 Task: Look for space in Barbate de Franco, Spain from 10th June, 2023 to 25th June, 2023 for 4 adults in price range Rs.10000 to Rs.15000. Place can be private room with 4 bedrooms having 4 beds and 4 bathrooms. Property type can be house, flat, guest house, hotel. Amenities needed are: wifi, TV, free parkinig on premises, gym, breakfast. Booking option can be shelf check-in. Required host language is English.
Action: Mouse moved to (519, 118)
Screenshot: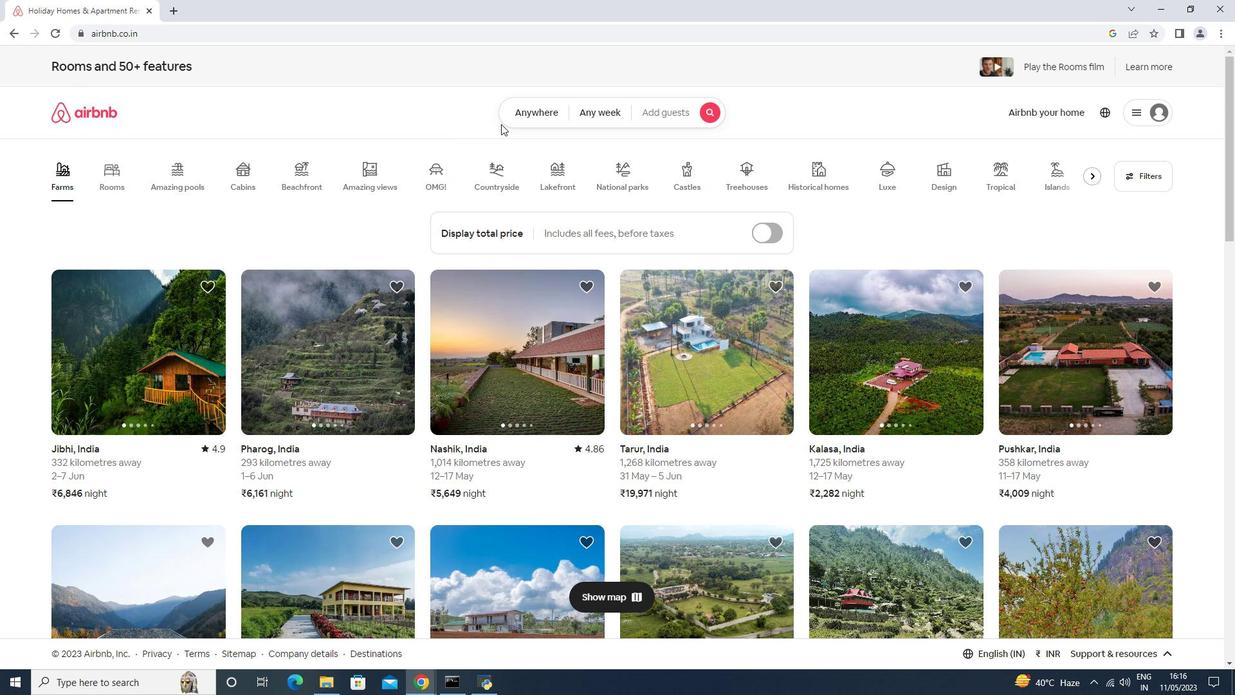 
Action: Mouse pressed left at (519, 118)
Screenshot: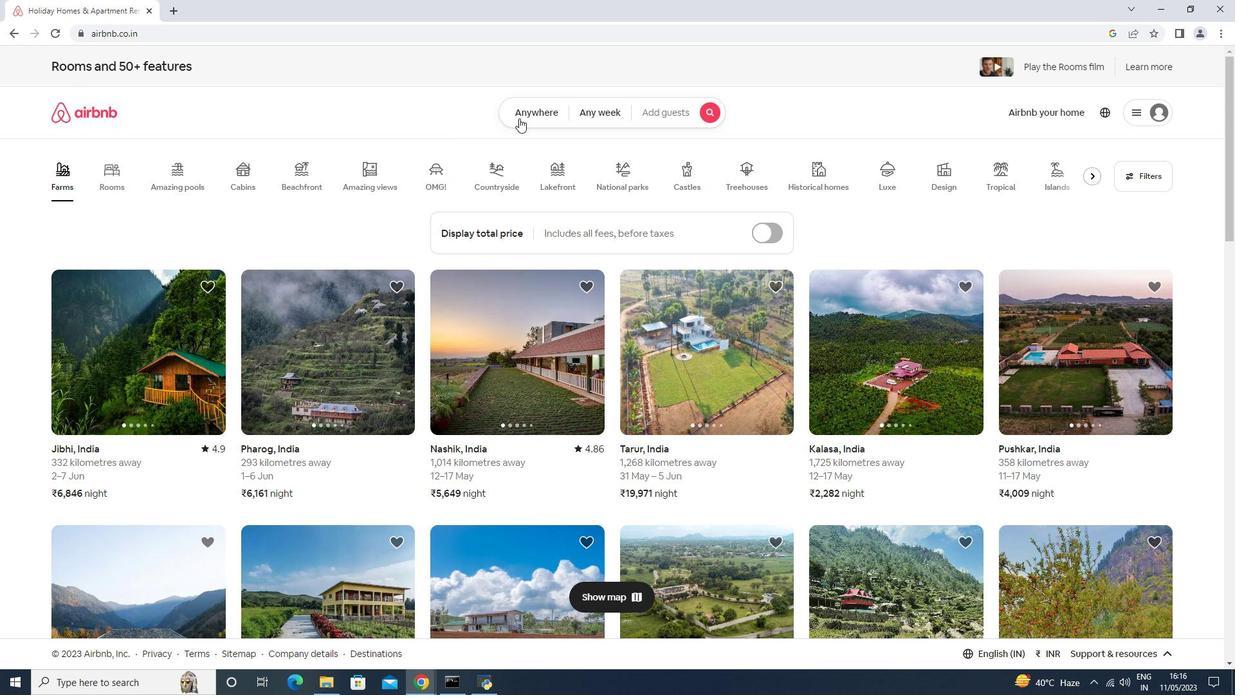 
Action: Mouse moved to (469, 148)
Screenshot: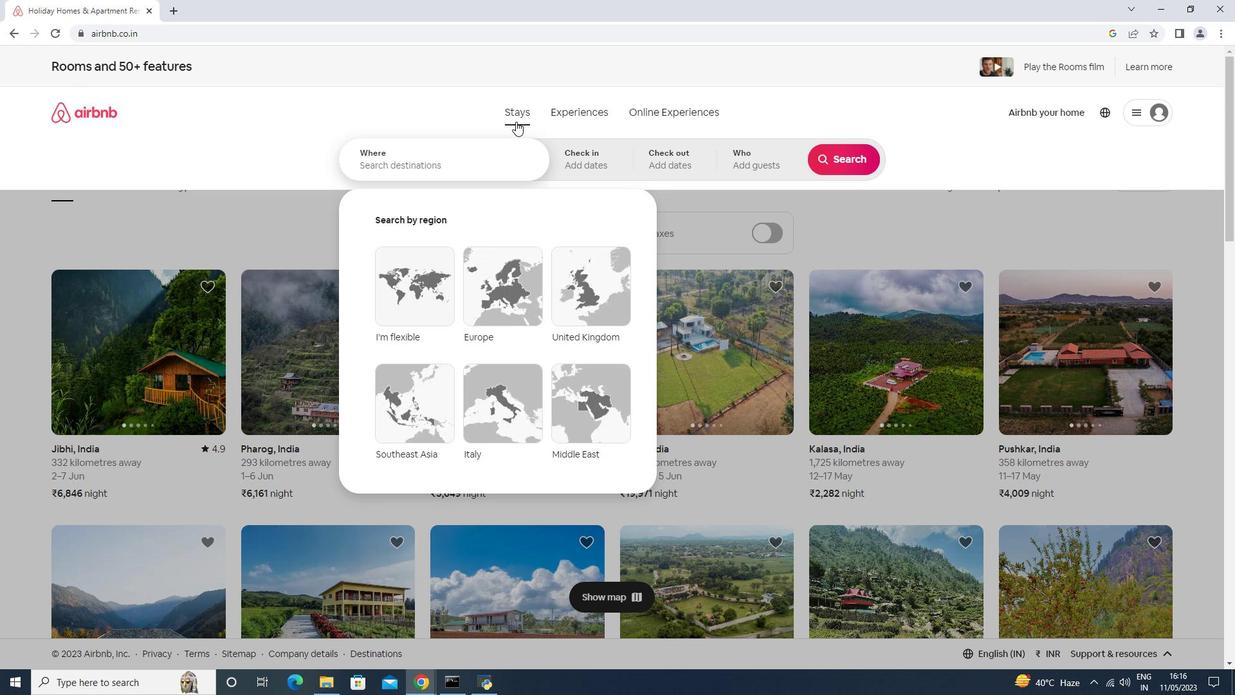 
Action: Mouse pressed left at (469, 148)
Screenshot: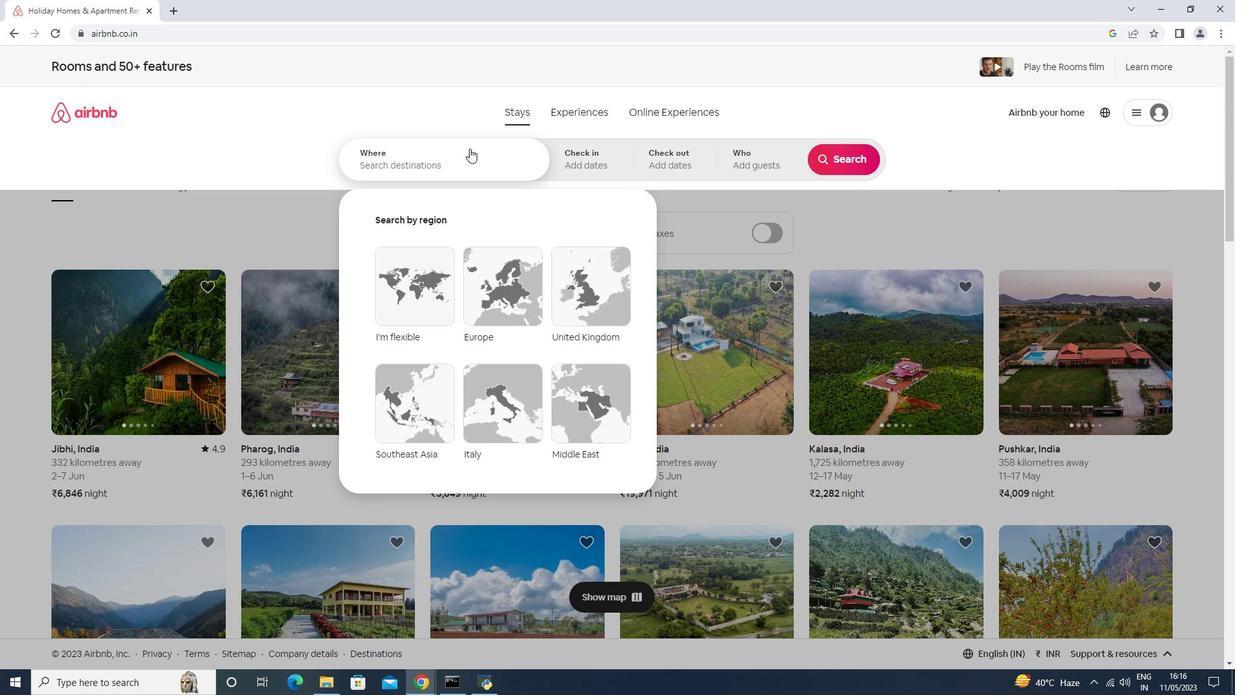 
Action: Key pressed <Key.shift>Barbate<Key.space>de<Key.space><Key.shift>Franco,<Key.space><Key.shift>Spainj<Key.backspace><Key.enter>
Screenshot: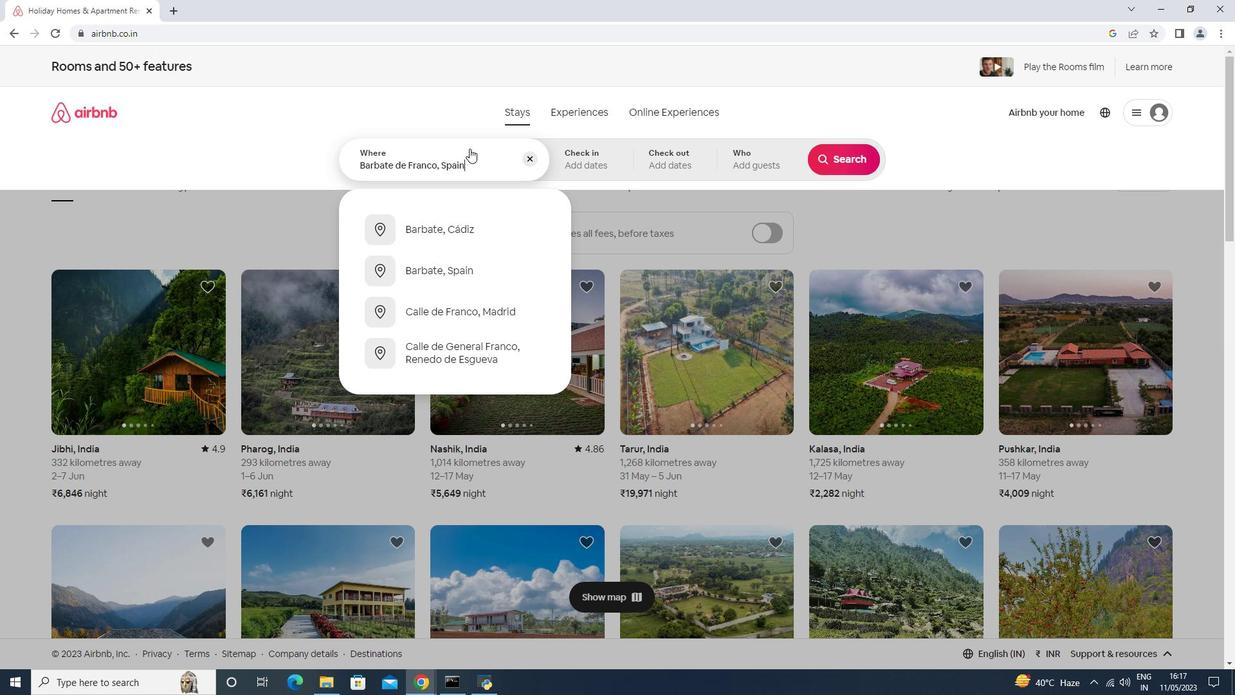 
Action: Mouse moved to (838, 355)
Screenshot: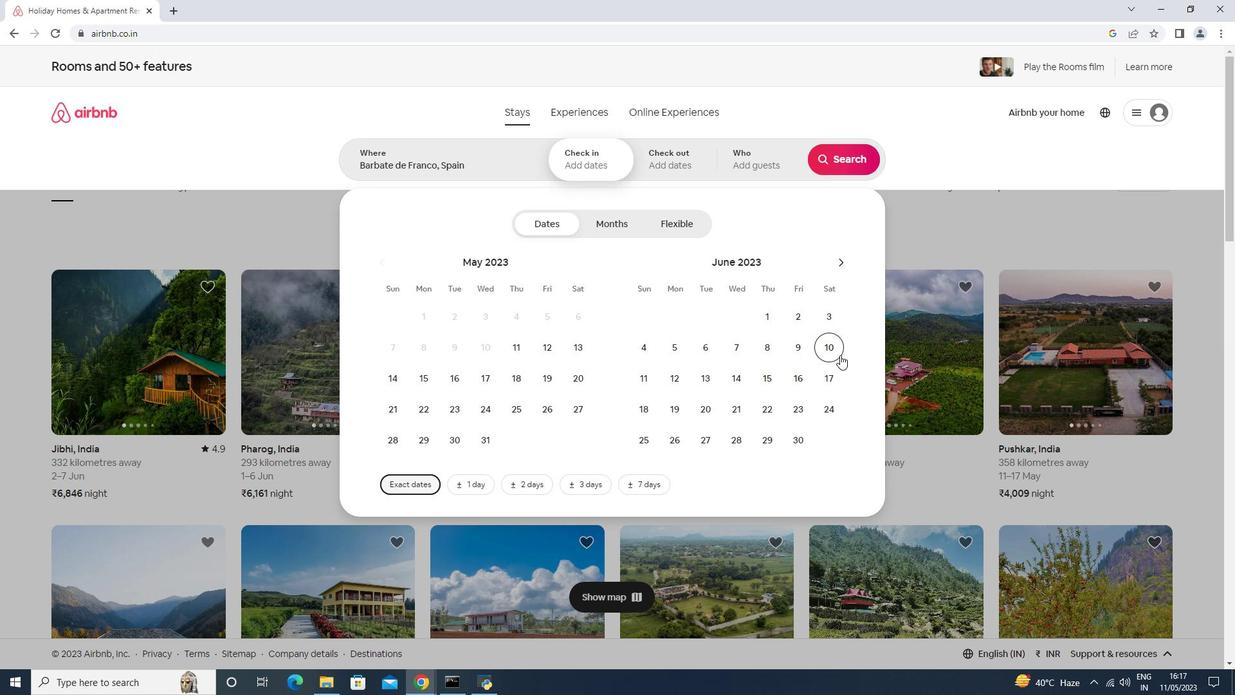
Action: Mouse pressed left at (838, 355)
Screenshot: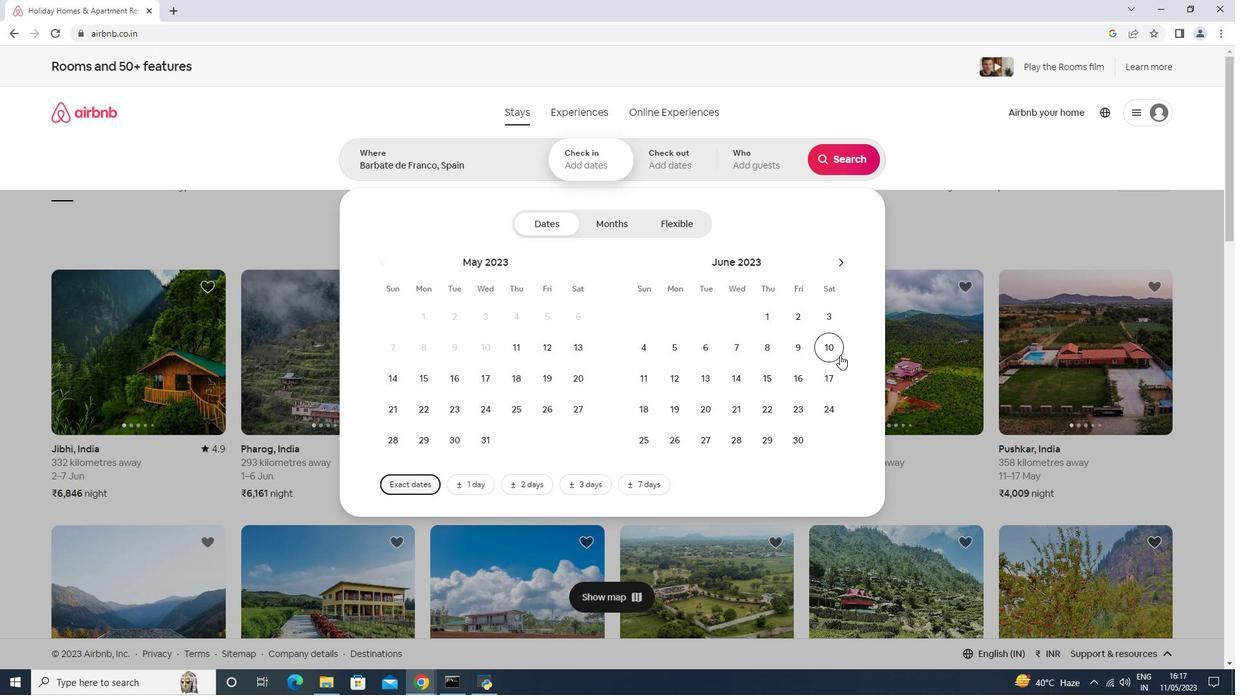 
Action: Mouse moved to (653, 431)
Screenshot: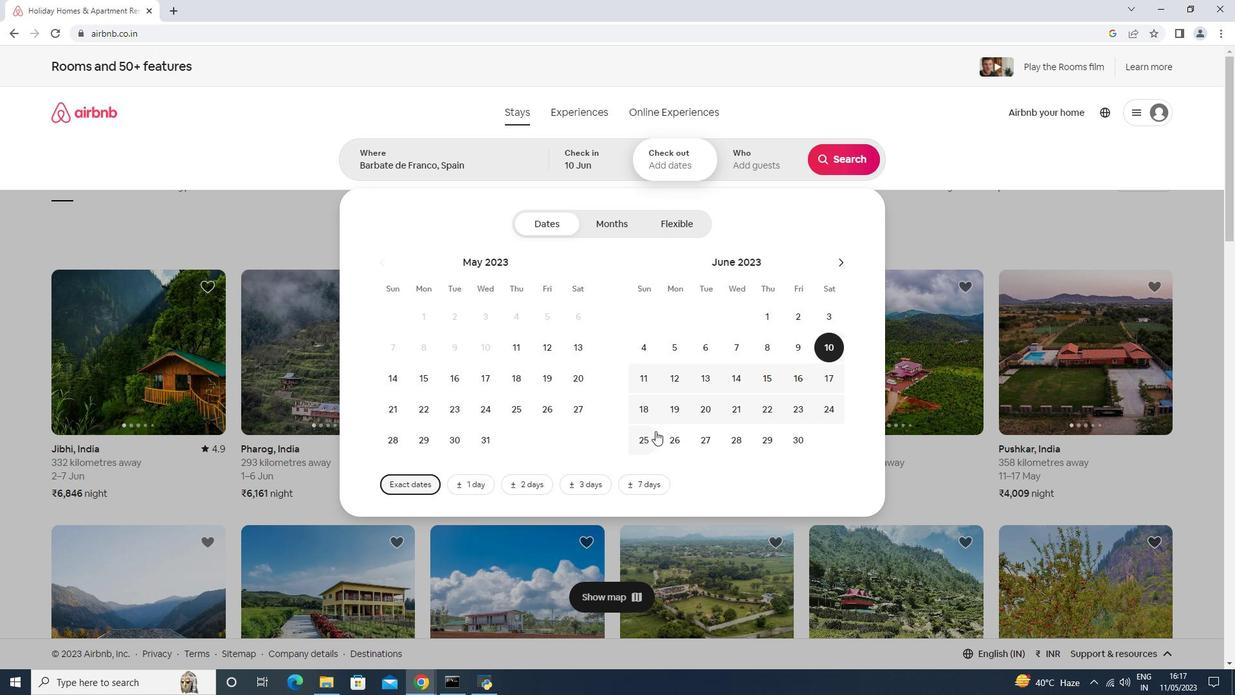 
Action: Mouse pressed left at (653, 431)
Screenshot: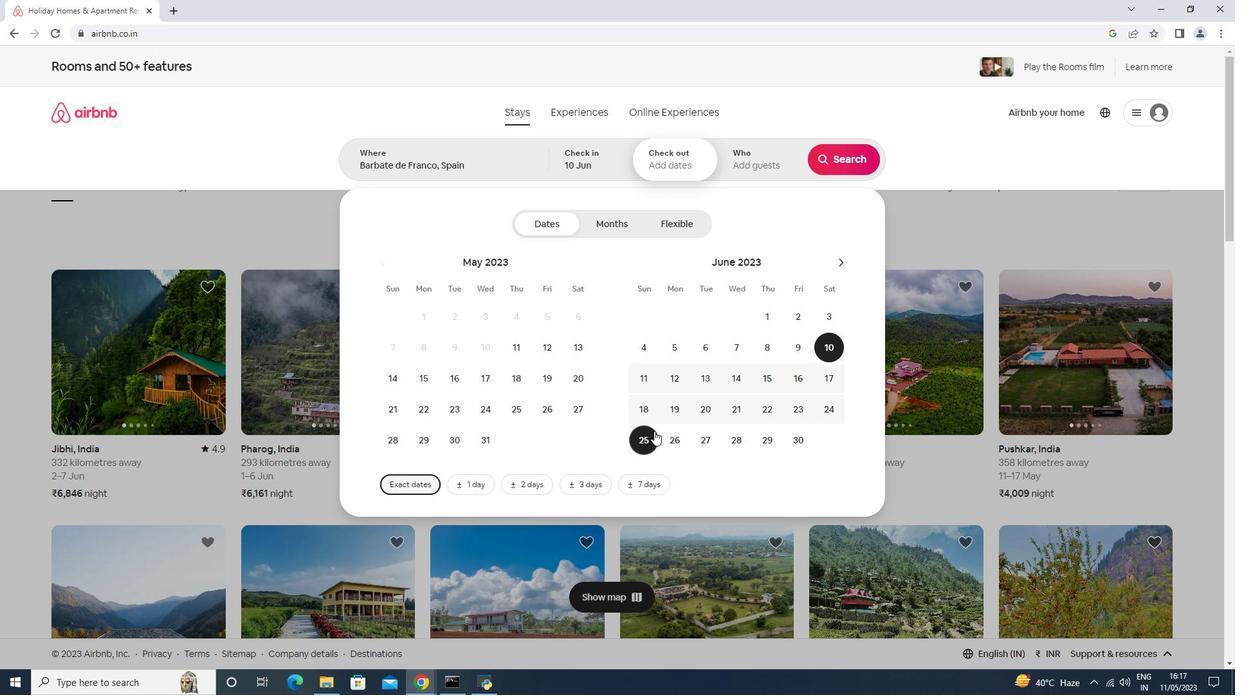 
Action: Mouse moved to (781, 161)
Screenshot: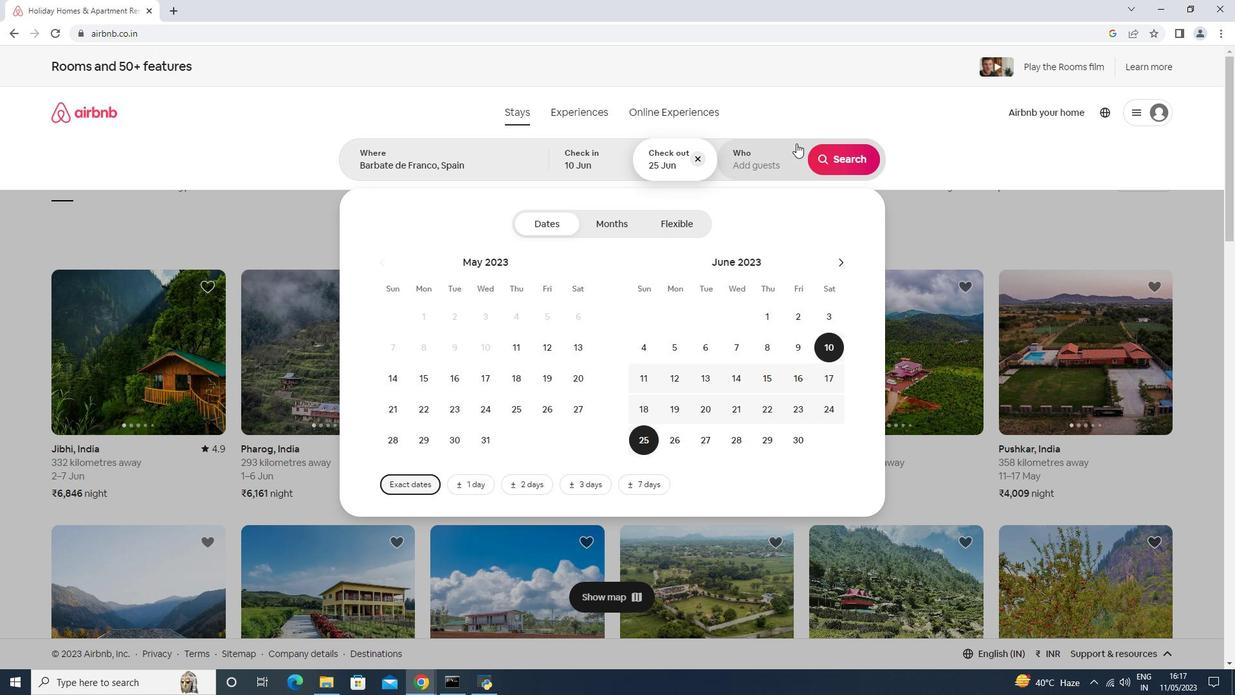 
Action: Mouse pressed left at (781, 161)
Screenshot: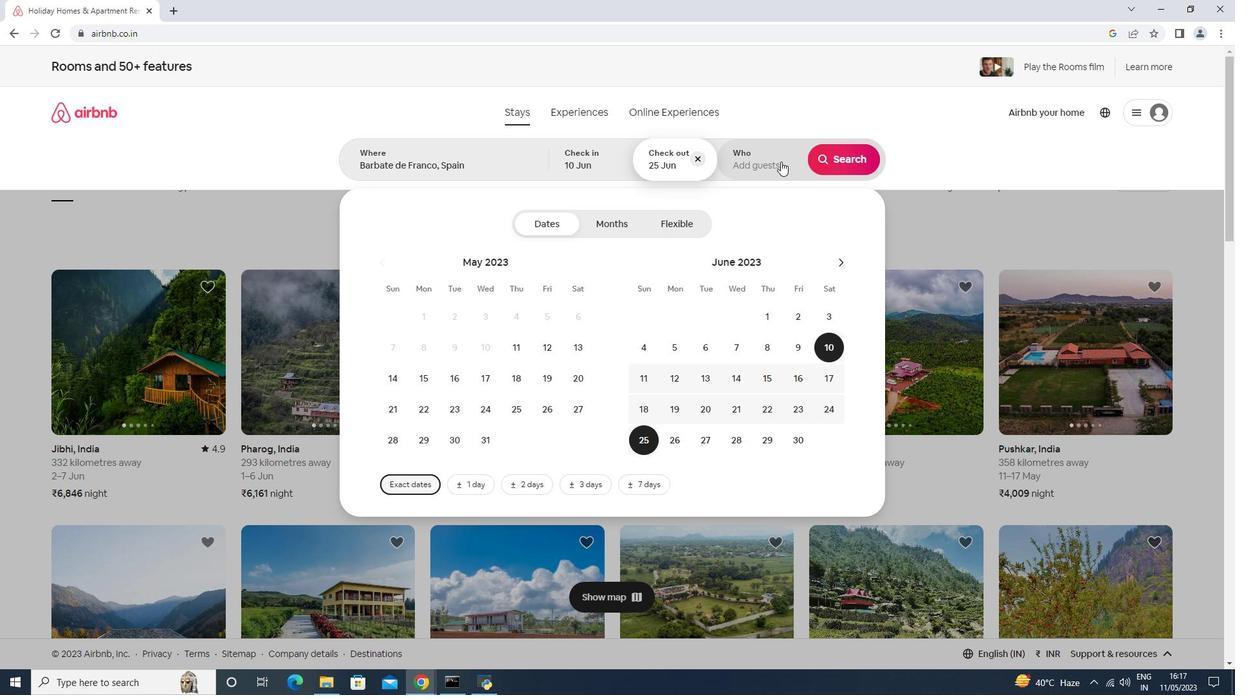 
Action: Mouse moved to (840, 227)
Screenshot: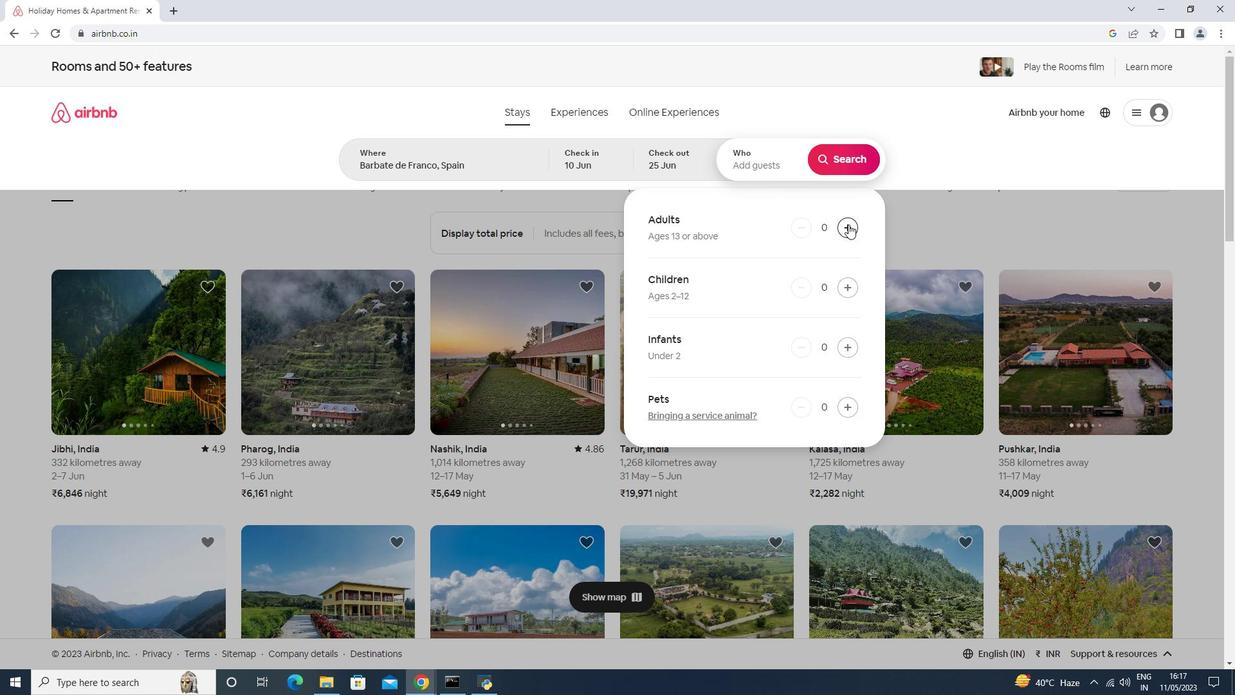 
Action: Mouse pressed left at (840, 227)
Screenshot: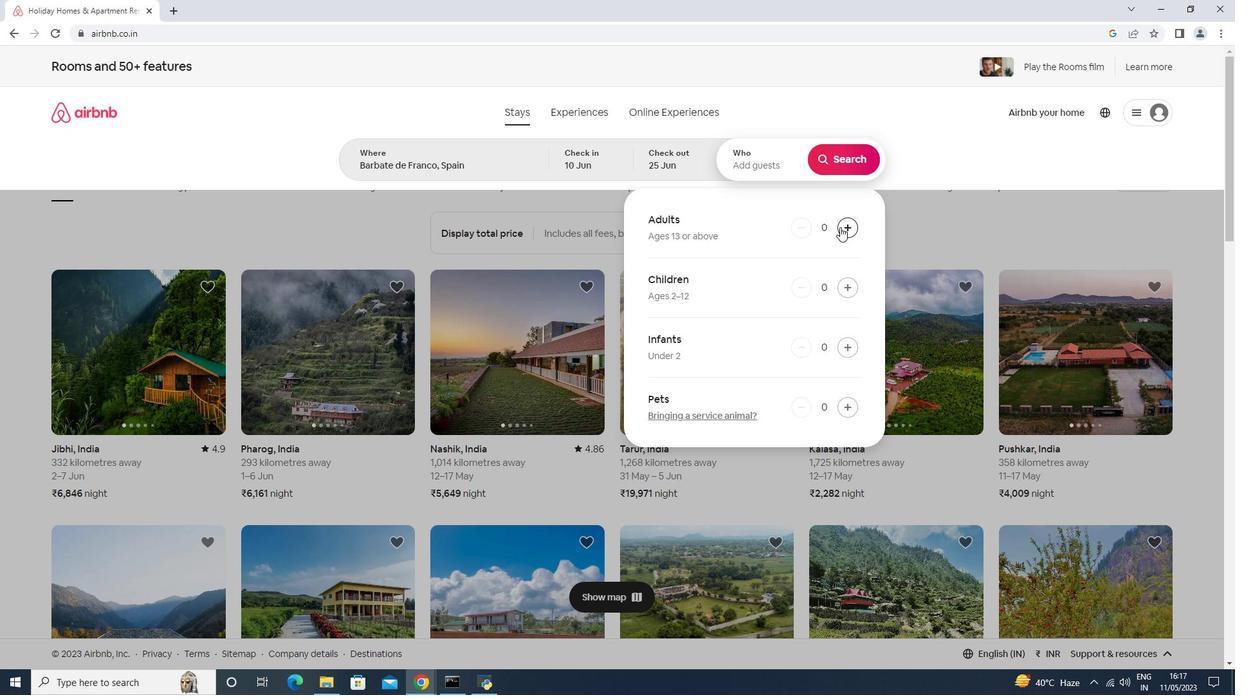 
Action: Mouse pressed left at (840, 227)
Screenshot: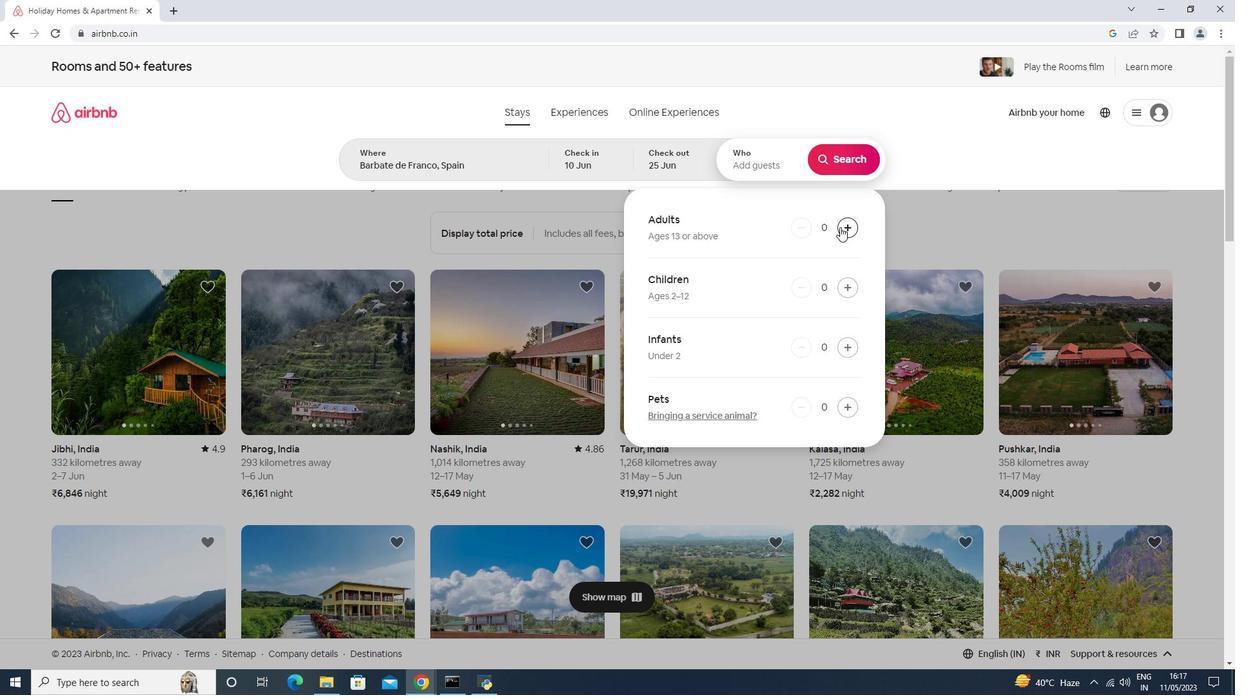 
Action: Mouse pressed left at (840, 227)
Screenshot: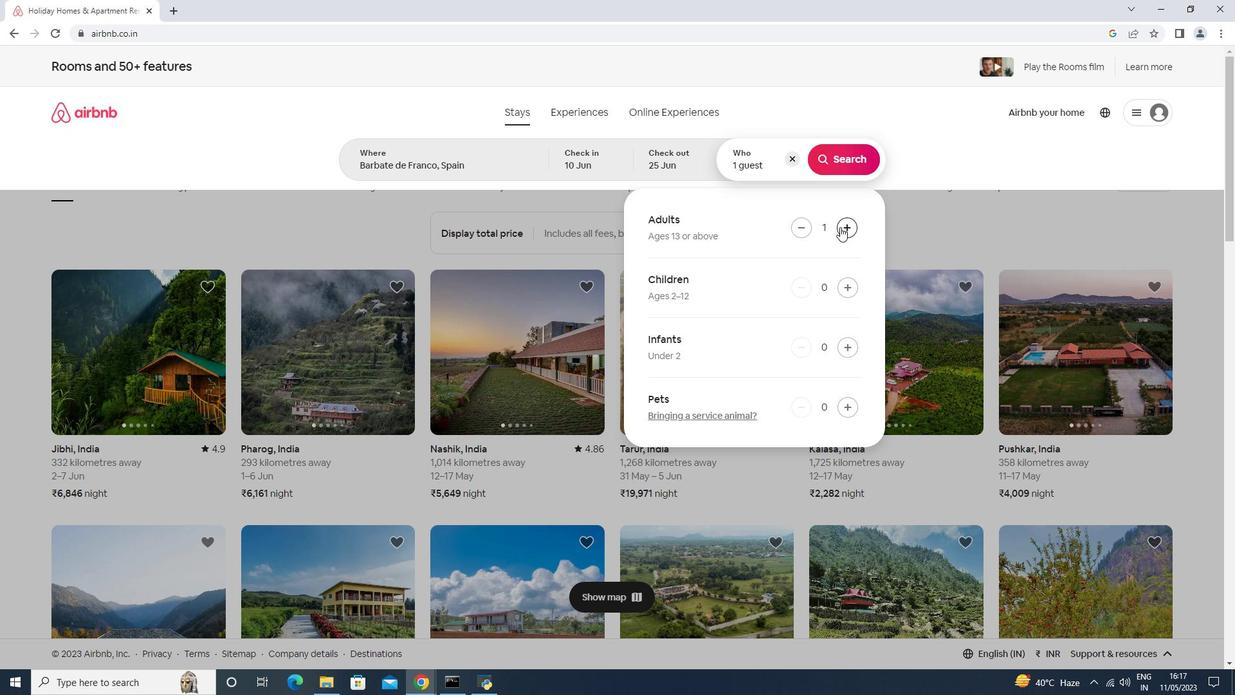 
Action: Mouse pressed left at (840, 227)
Screenshot: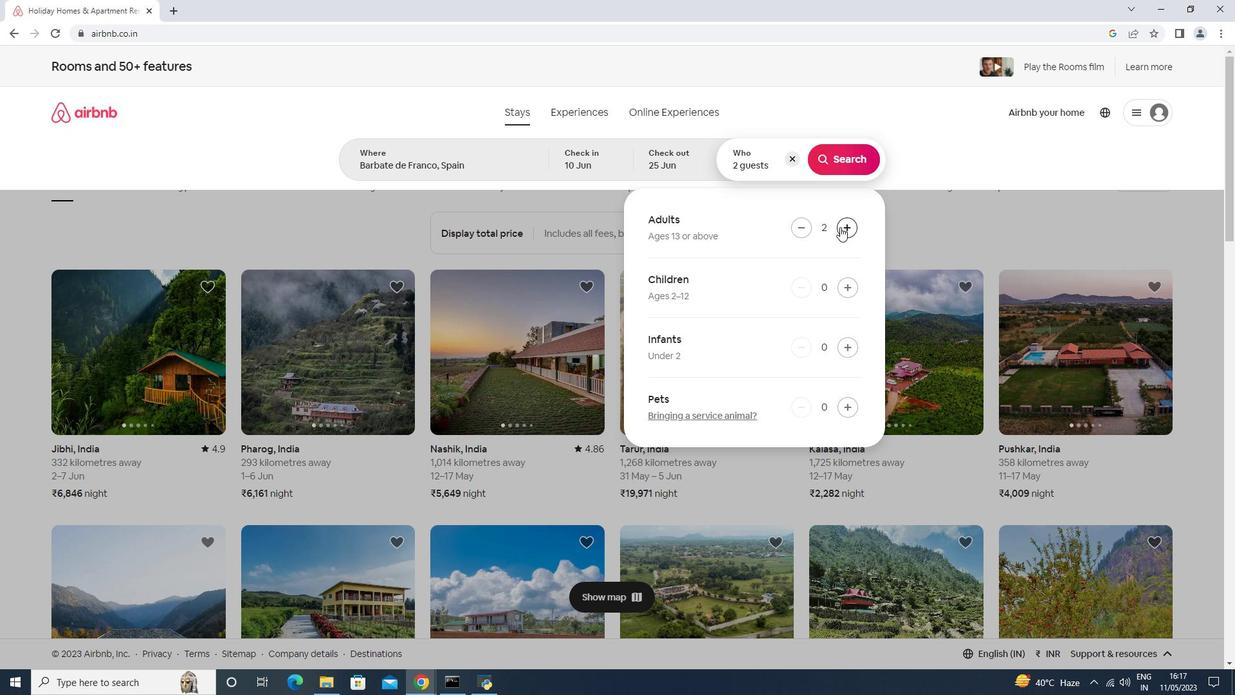 
Action: Mouse moved to (854, 155)
Screenshot: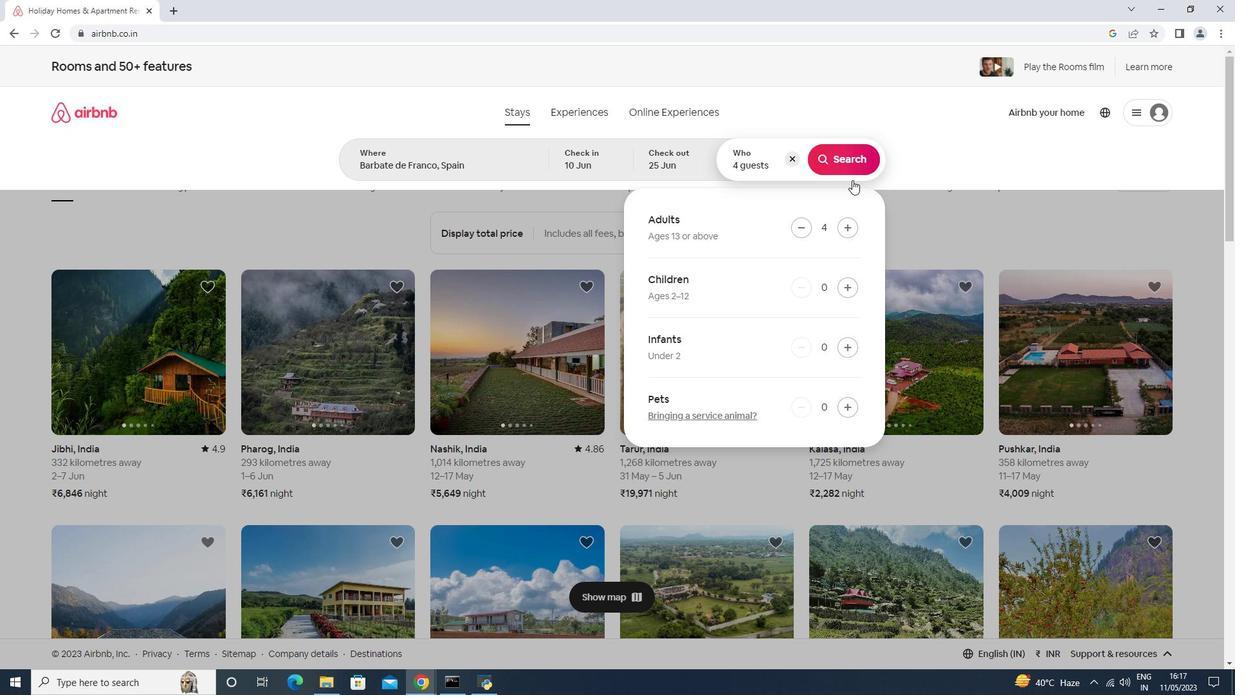 
Action: Mouse pressed left at (854, 155)
Screenshot: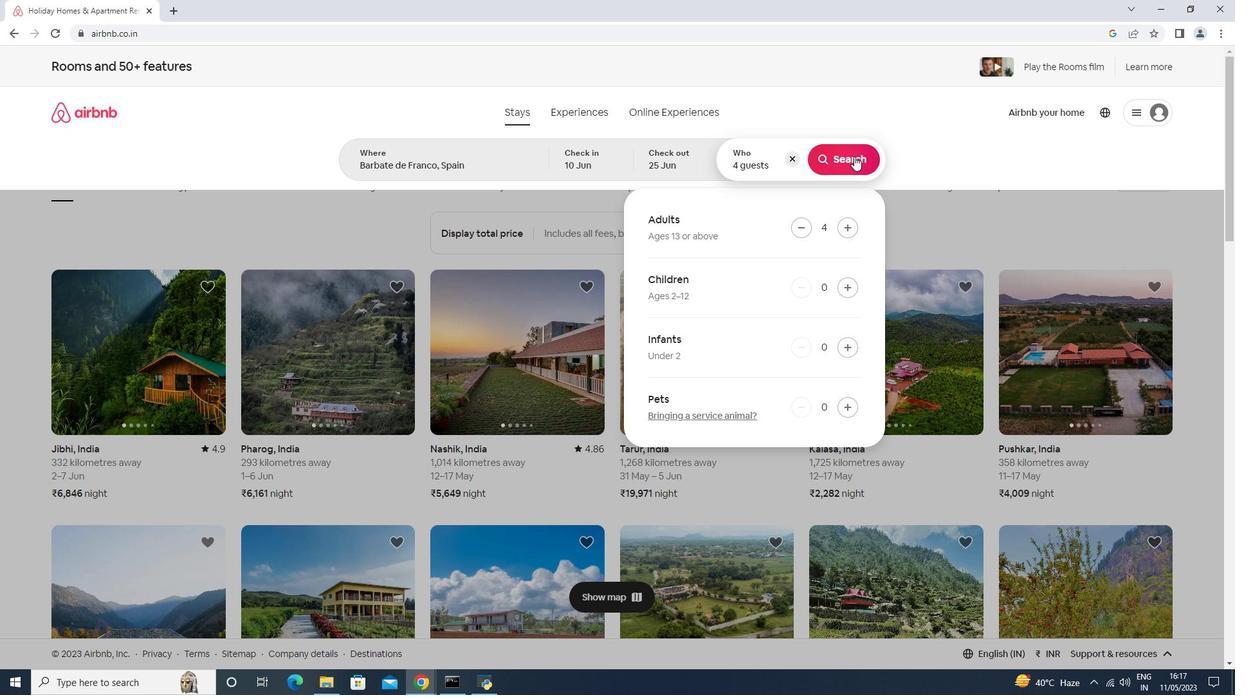 
Action: Mouse moved to (1172, 122)
Screenshot: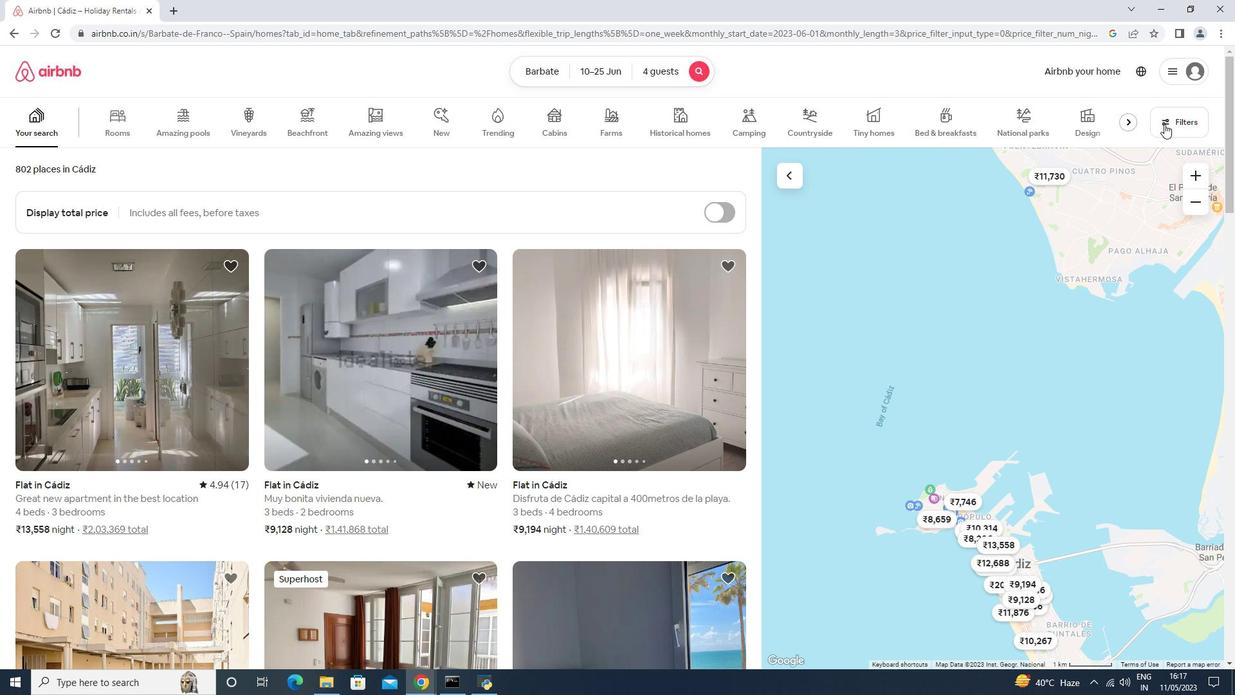 
Action: Mouse pressed left at (1172, 122)
Screenshot: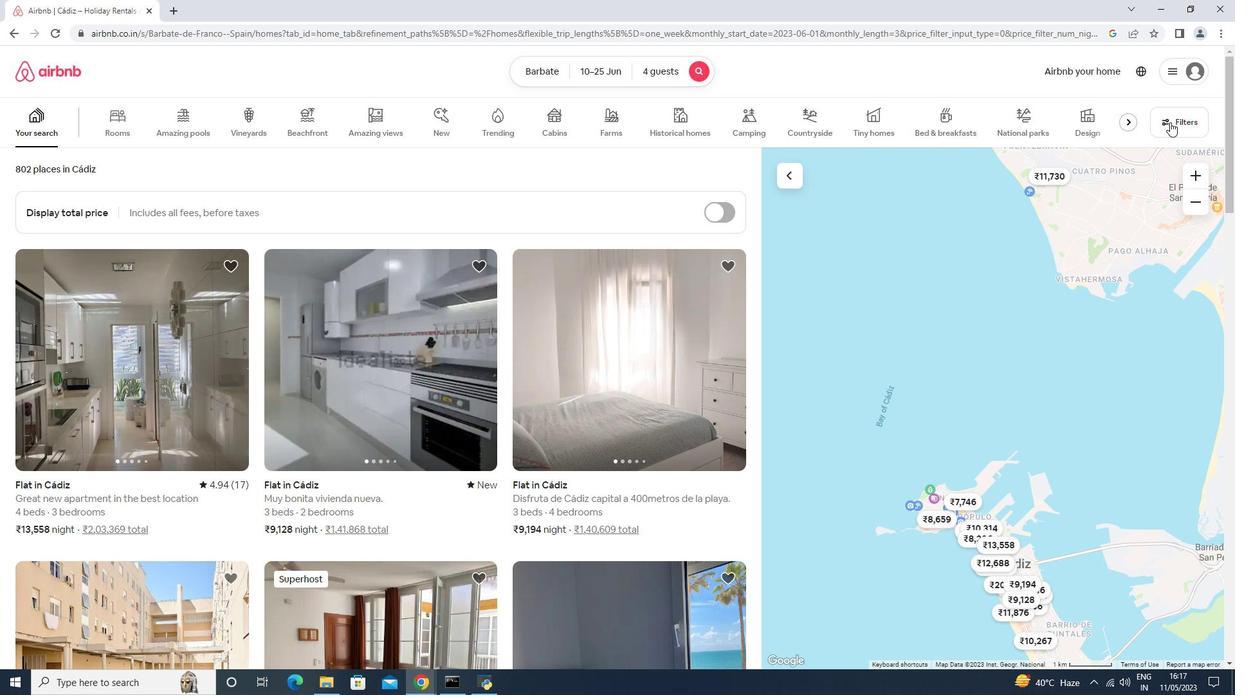 
Action: Mouse moved to (496, 438)
Screenshot: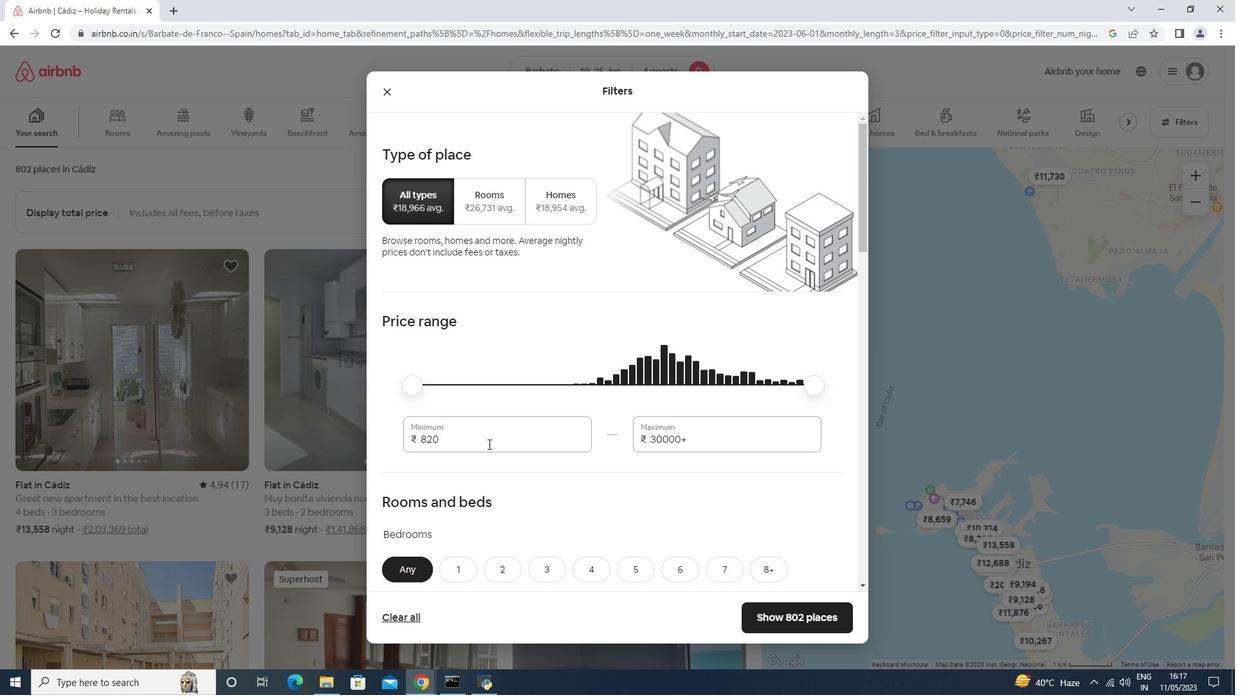
Action: Mouse pressed left at (496, 438)
Screenshot: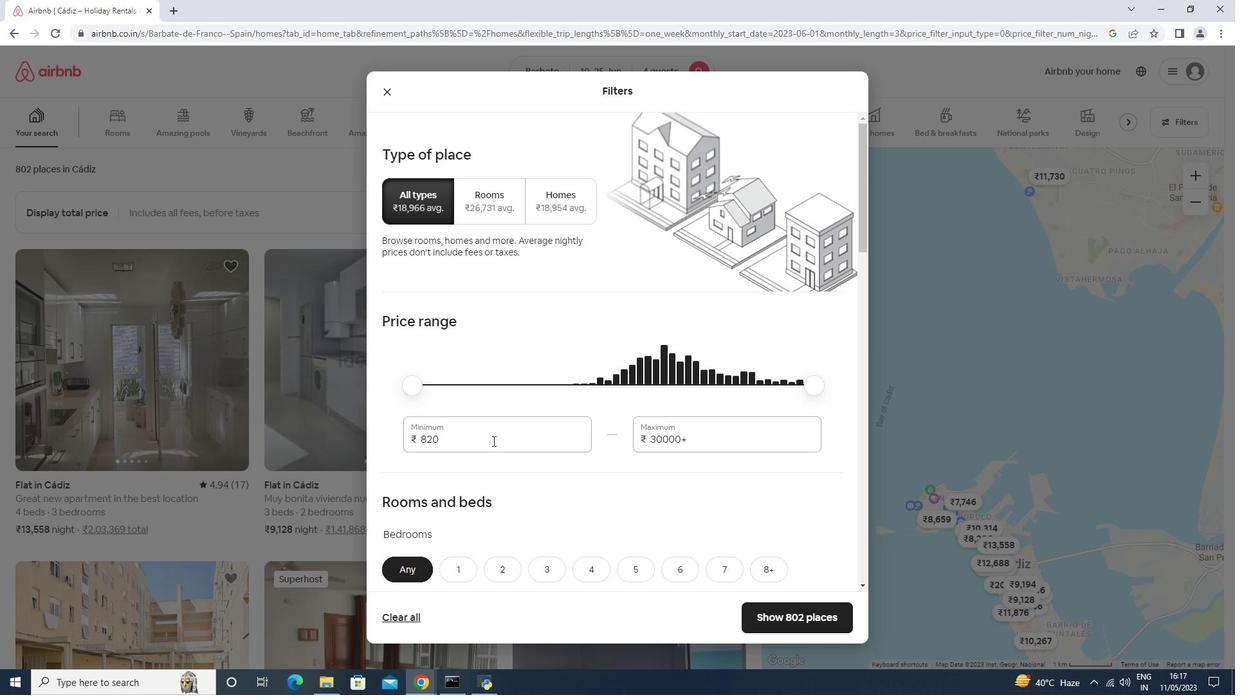 
Action: Key pressed <Key.backspace><Key.backspace><Key.backspace><Key.backspace>10000<Key.tab>15000
Screenshot: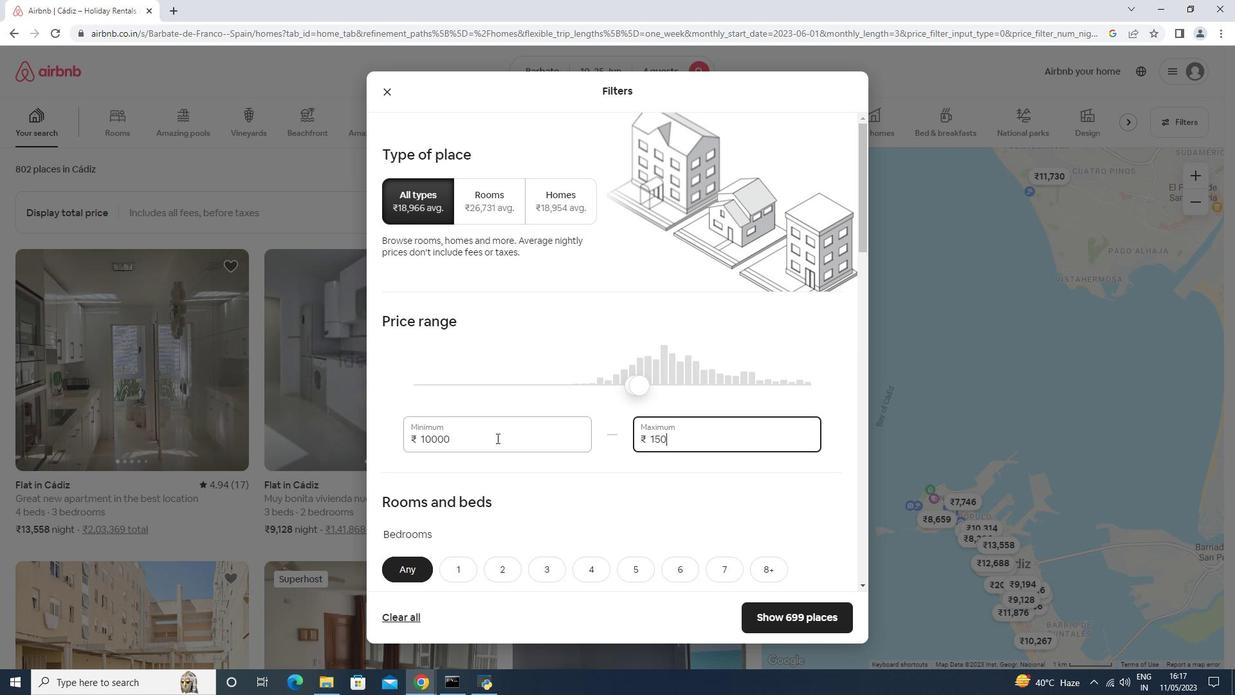 
Action: Mouse moved to (661, 346)
Screenshot: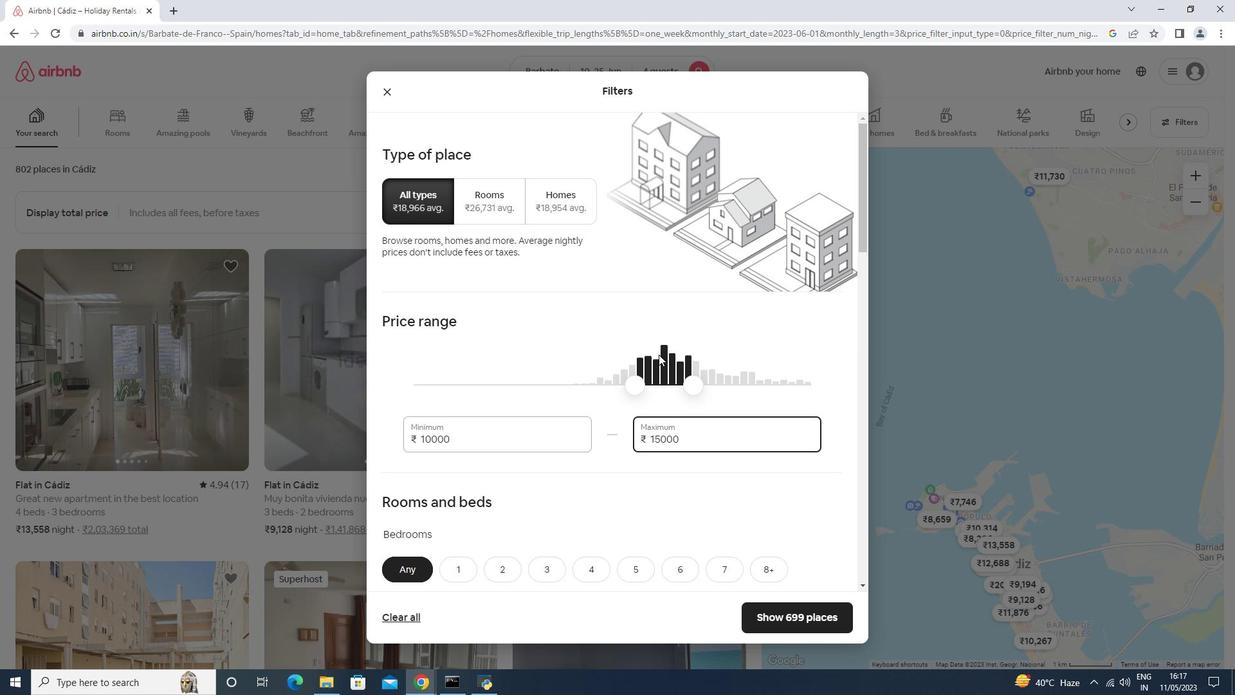 
Action: Mouse scrolled (661, 346) with delta (0, 0)
Screenshot: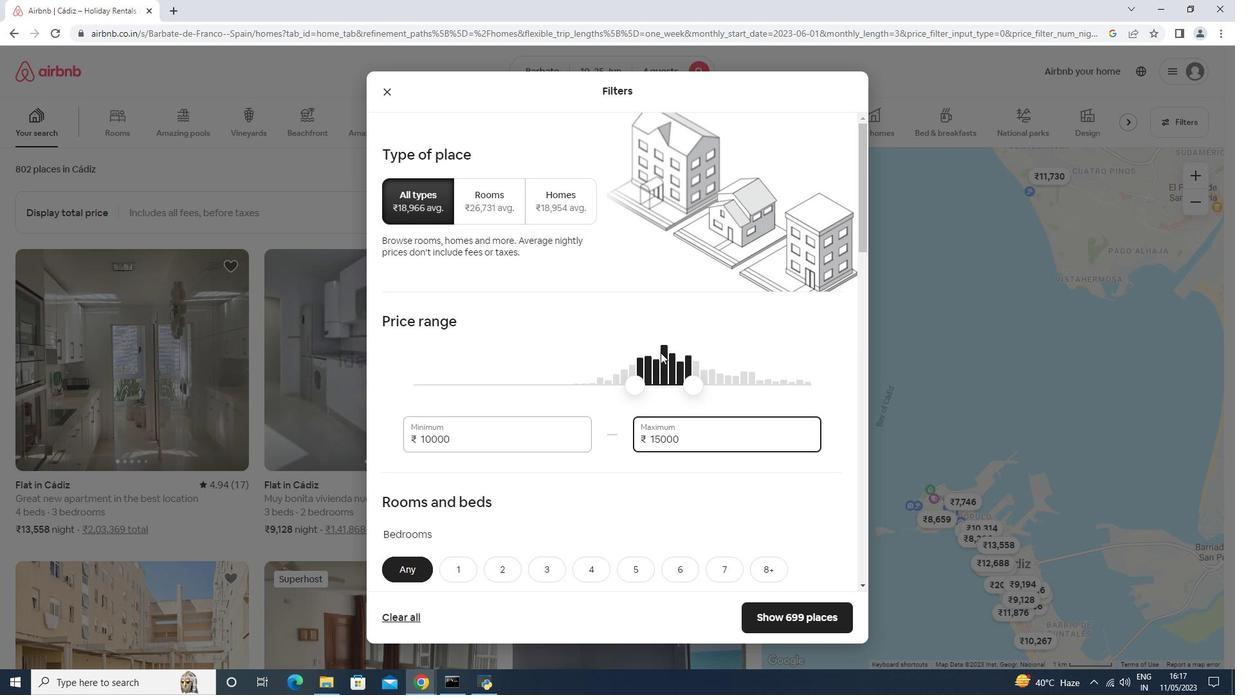 
Action: Mouse moved to (661, 346)
Screenshot: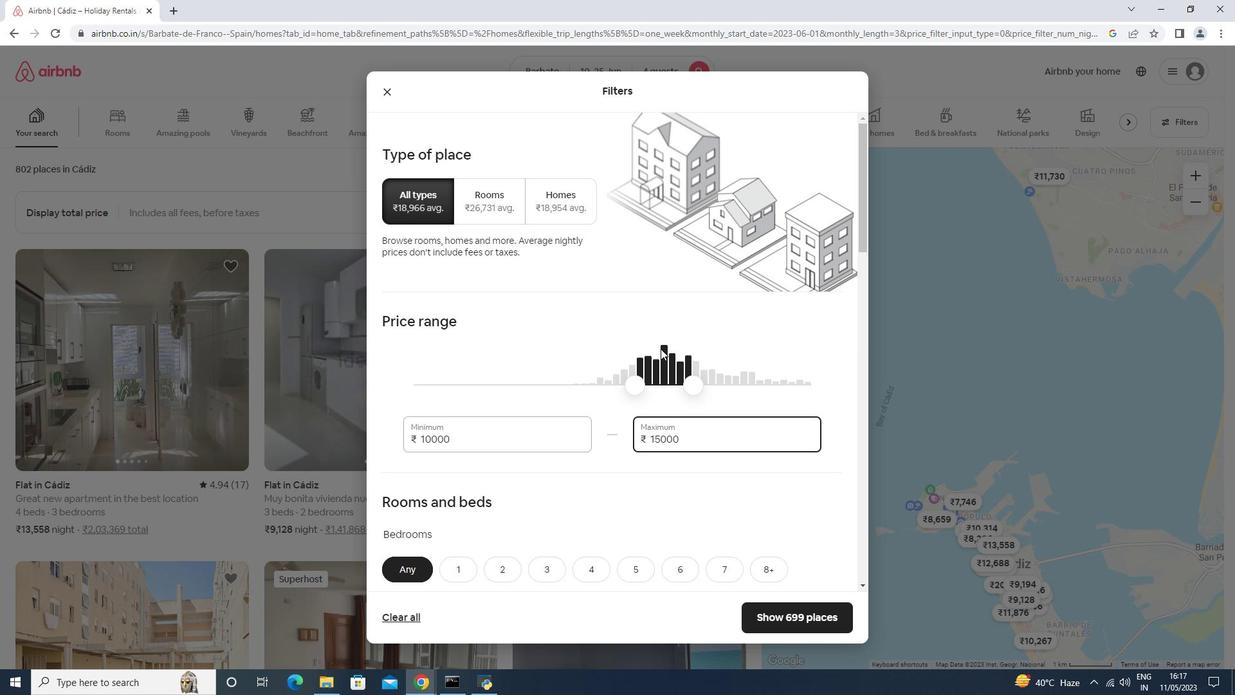 
Action: Mouse scrolled (661, 345) with delta (0, 0)
Screenshot: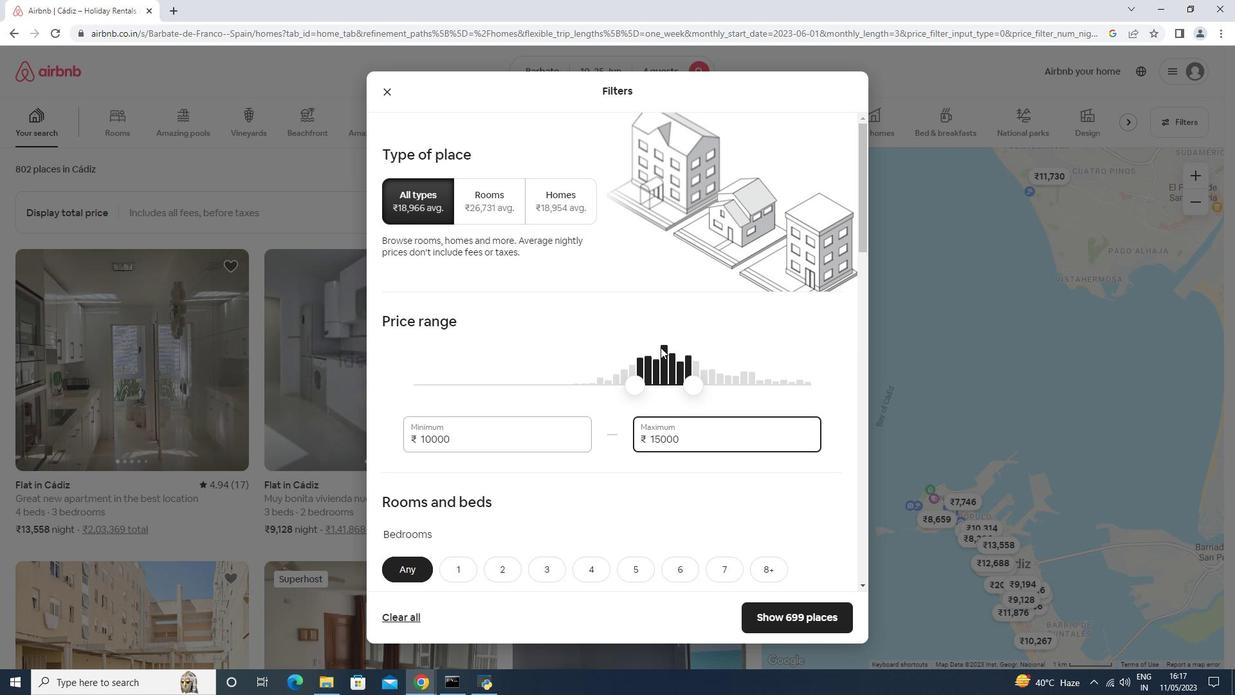 
Action: Mouse scrolled (661, 345) with delta (0, 0)
Screenshot: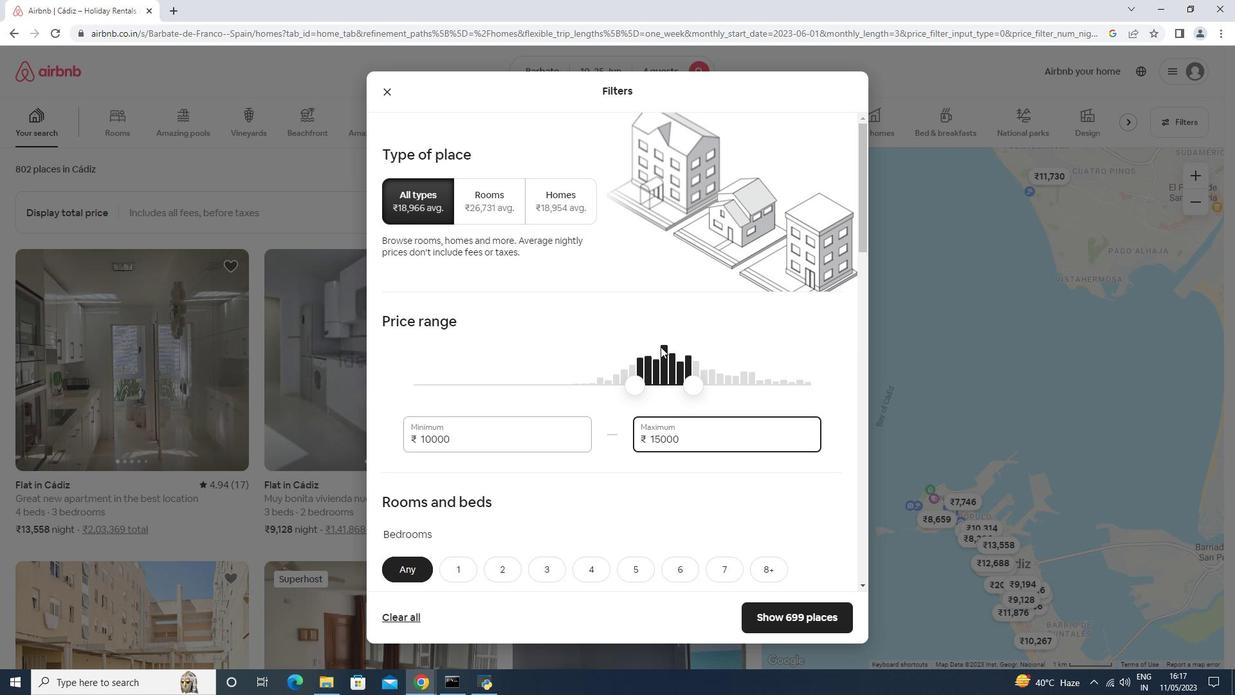 
Action: Mouse scrolled (661, 345) with delta (0, 0)
Screenshot: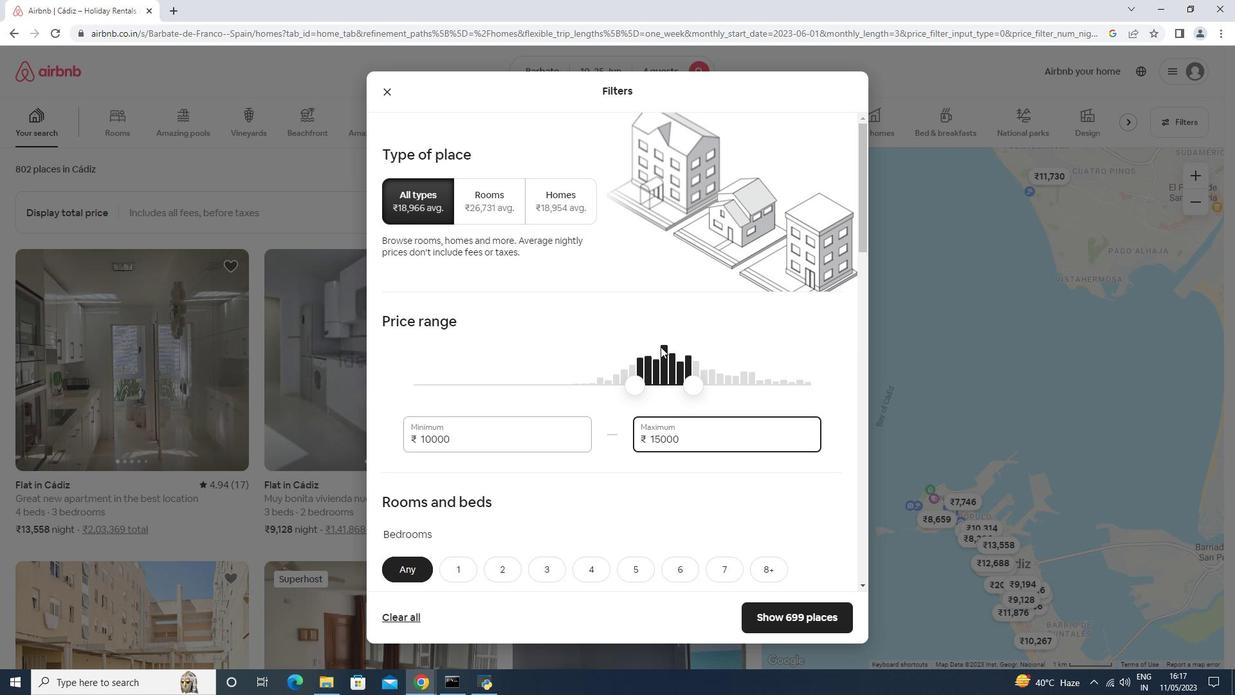 
Action: Mouse scrolled (661, 345) with delta (0, 0)
Screenshot: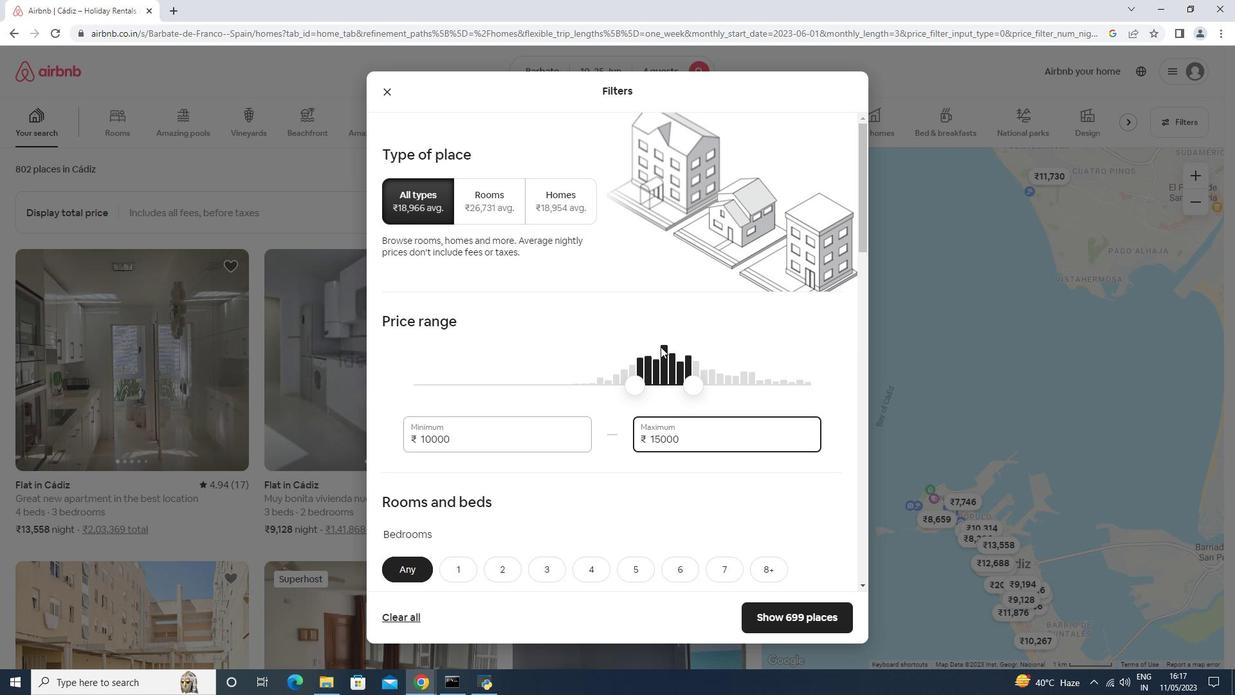 
Action: Mouse moved to (600, 252)
Screenshot: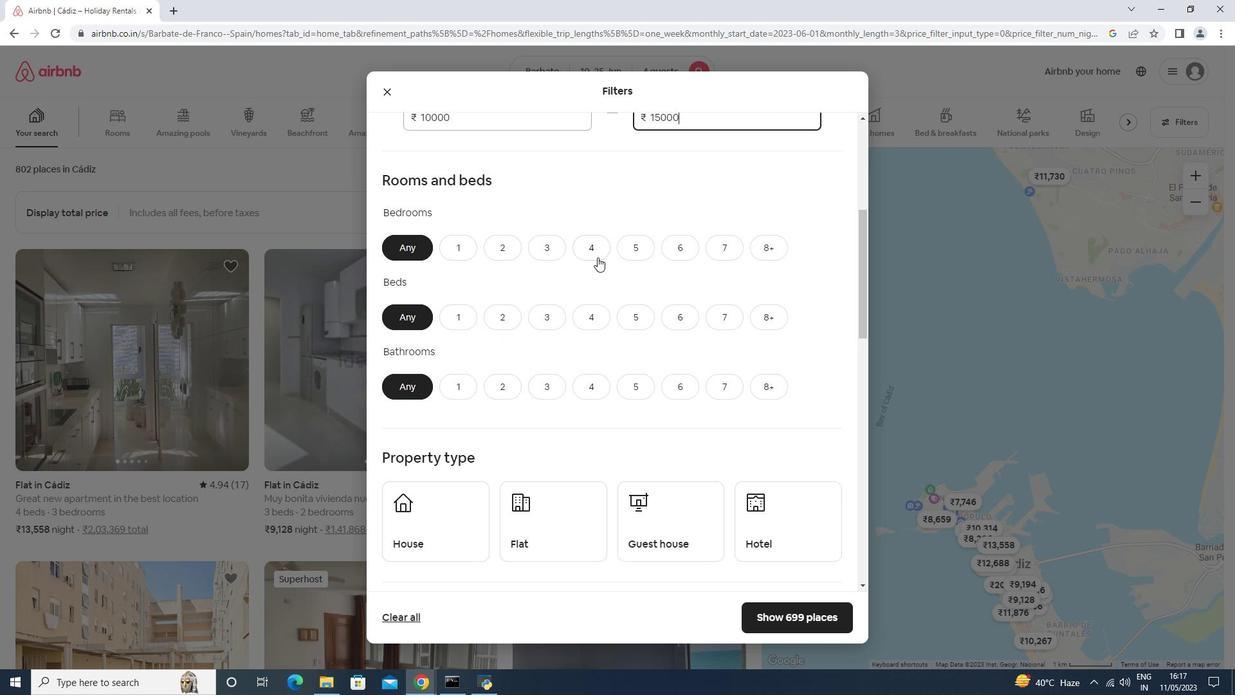 
Action: Mouse pressed left at (600, 252)
Screenshot: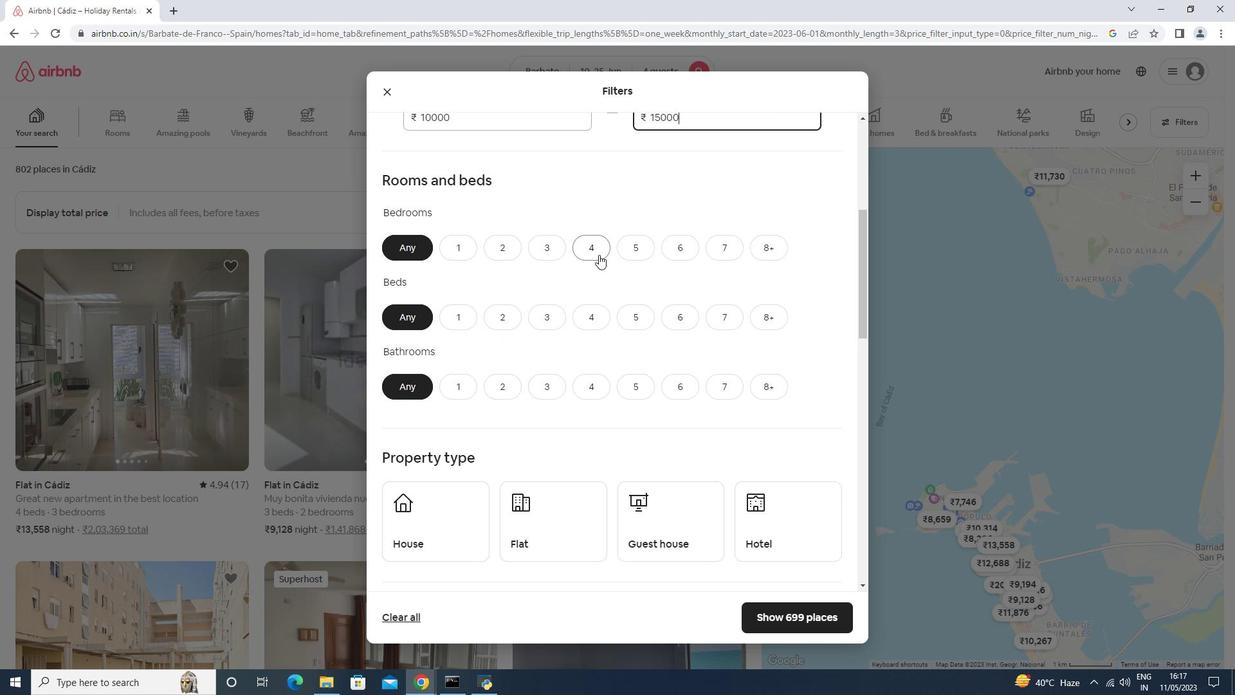 
Action: Mouse moved to (598, 310)
Screenshot: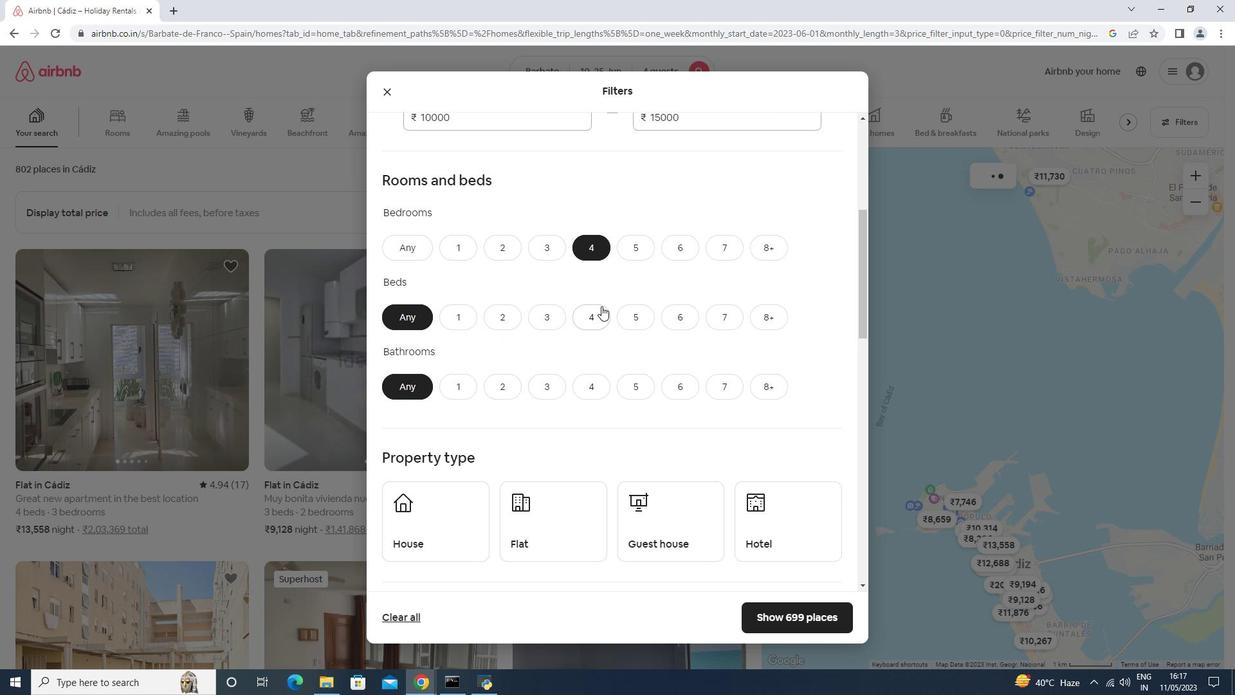 
Action: Mouse pressed left at (598, 310)
Screenshot: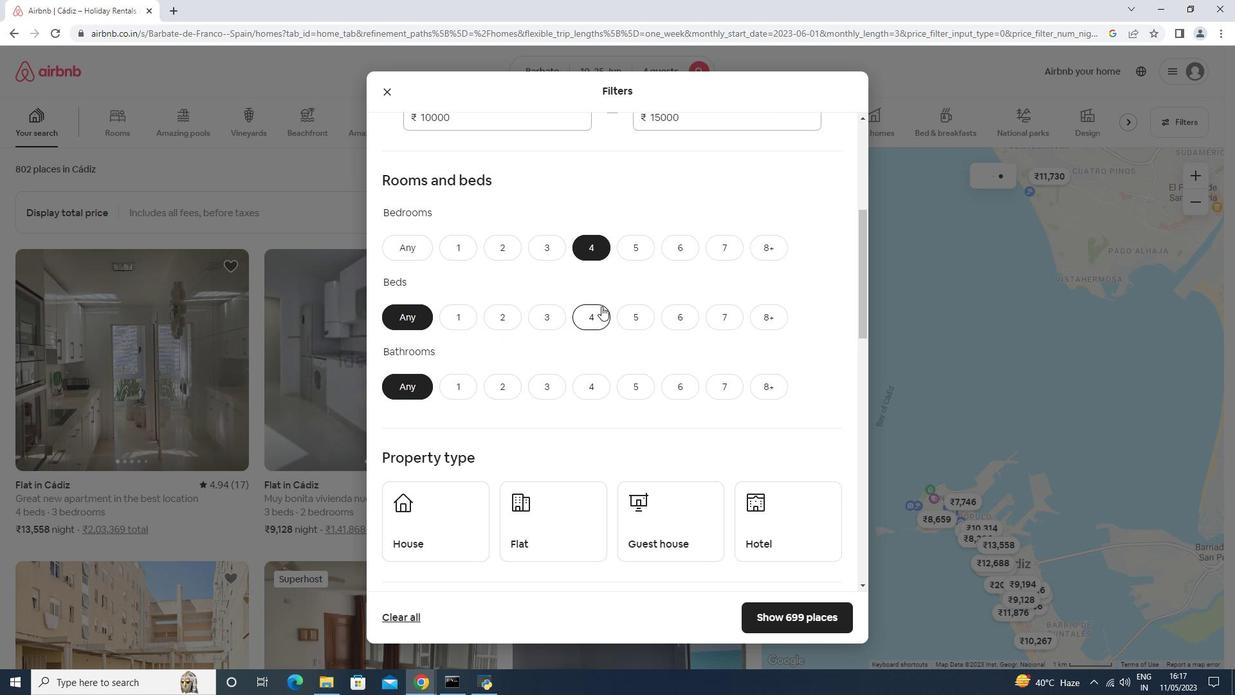 
Action: Mouse moved to (592, 375)
Screenshot: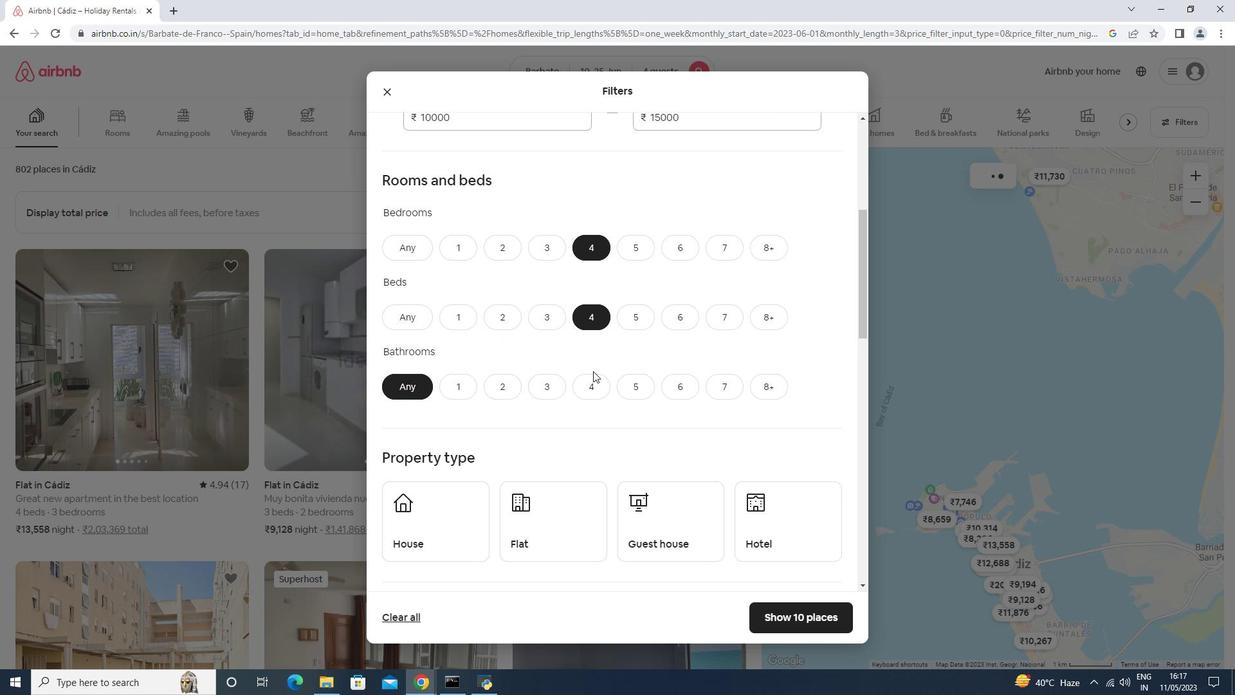 
Action: Mouse pressed left at (592, 375)
Screenshot: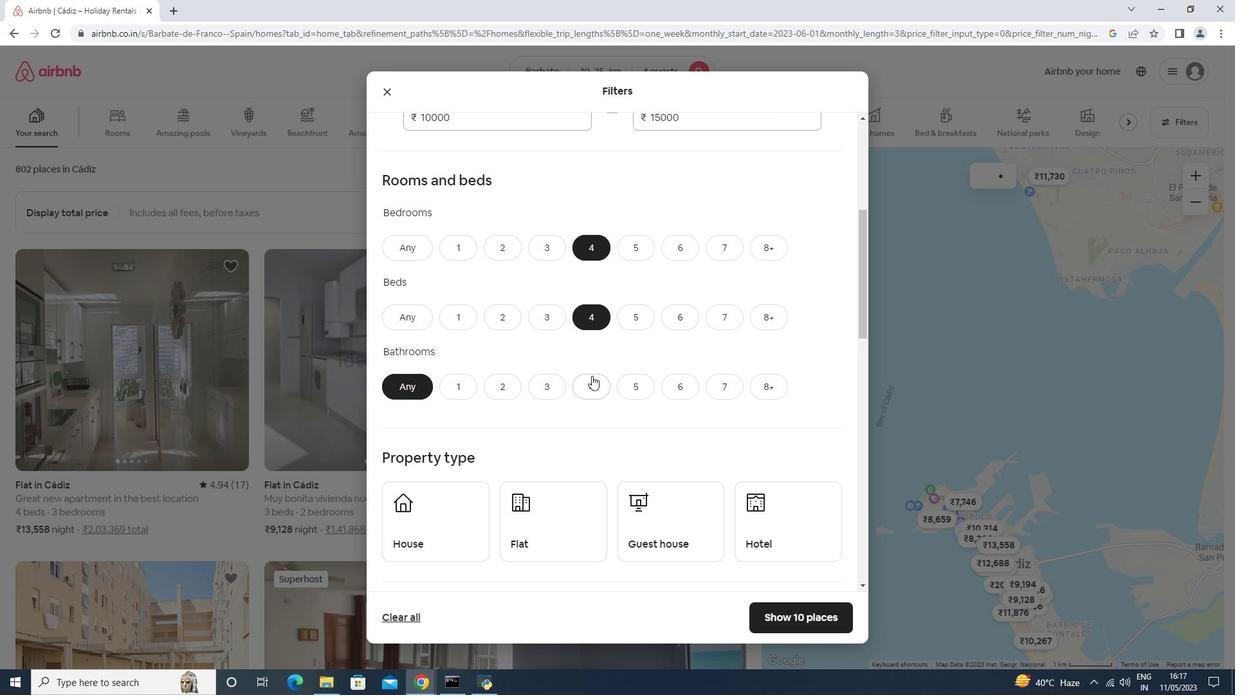 
Action: Mouse moved to (591, 376)
Screenshot: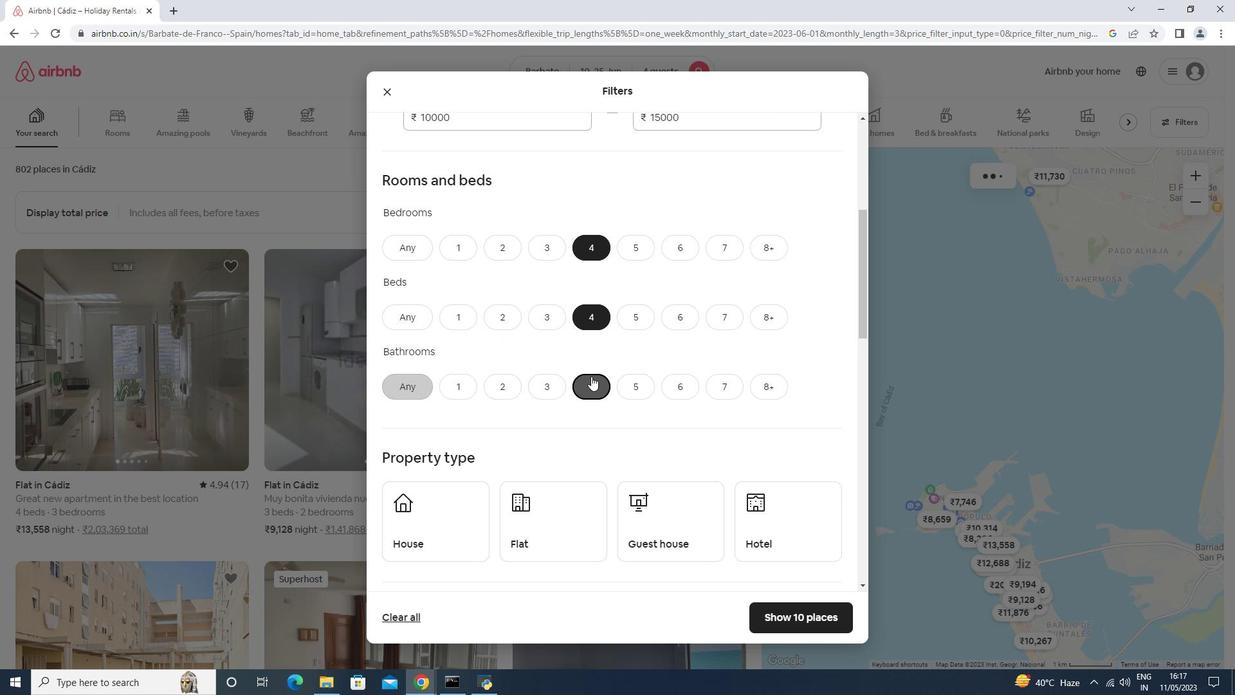 
Action: Mouse scrolled (591, 375) with delta (0, 0)
Screenshot: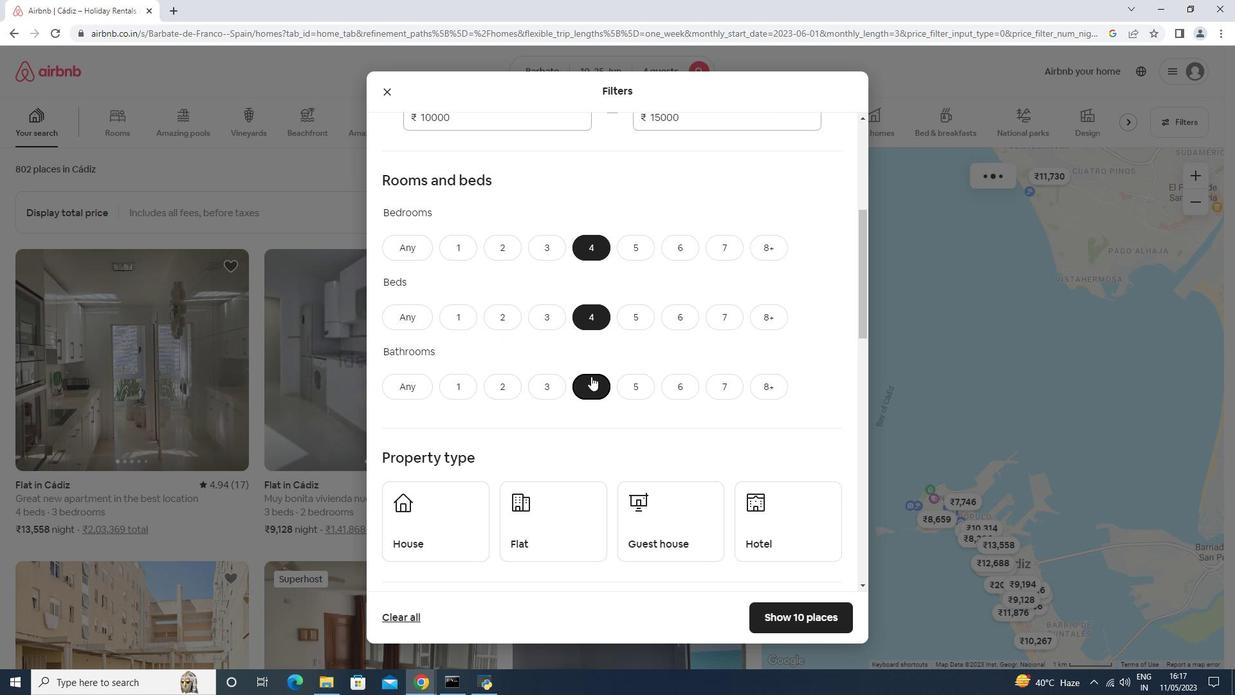 
Action: Mouse scrolled (591, 375) with delta (0, 0)
Screenshot: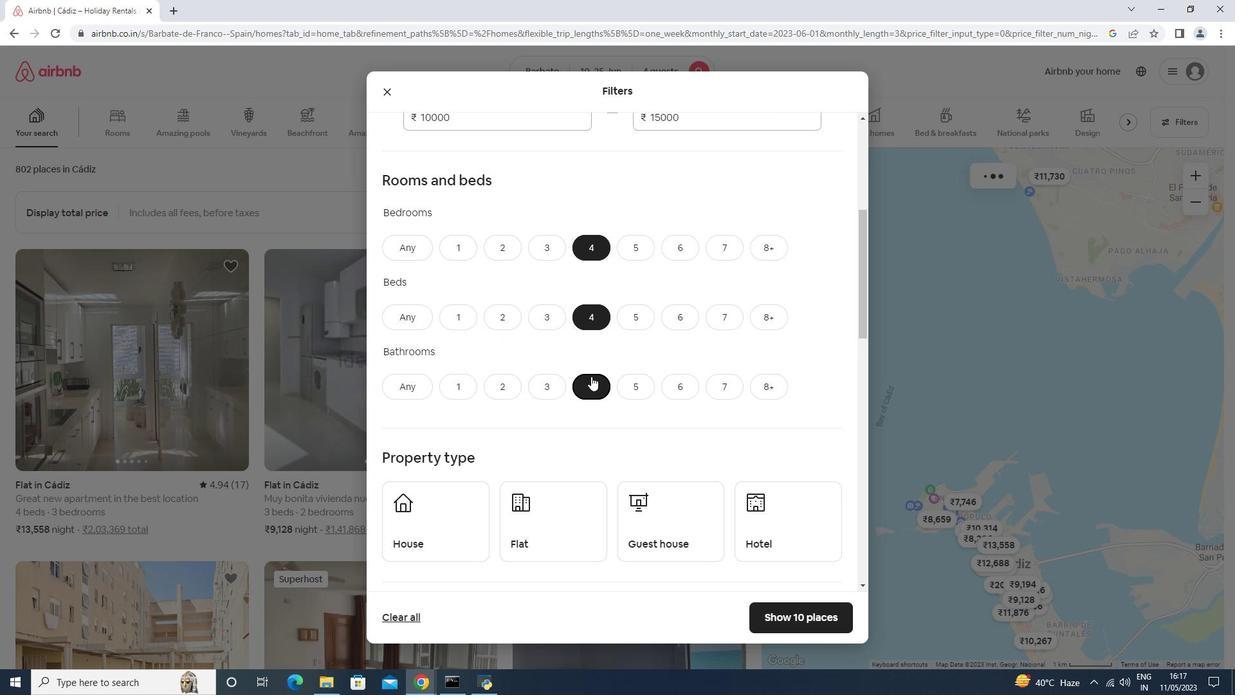 
Action: Mouse scrolled (591, 375) with delta (0, 0)
Screenshot: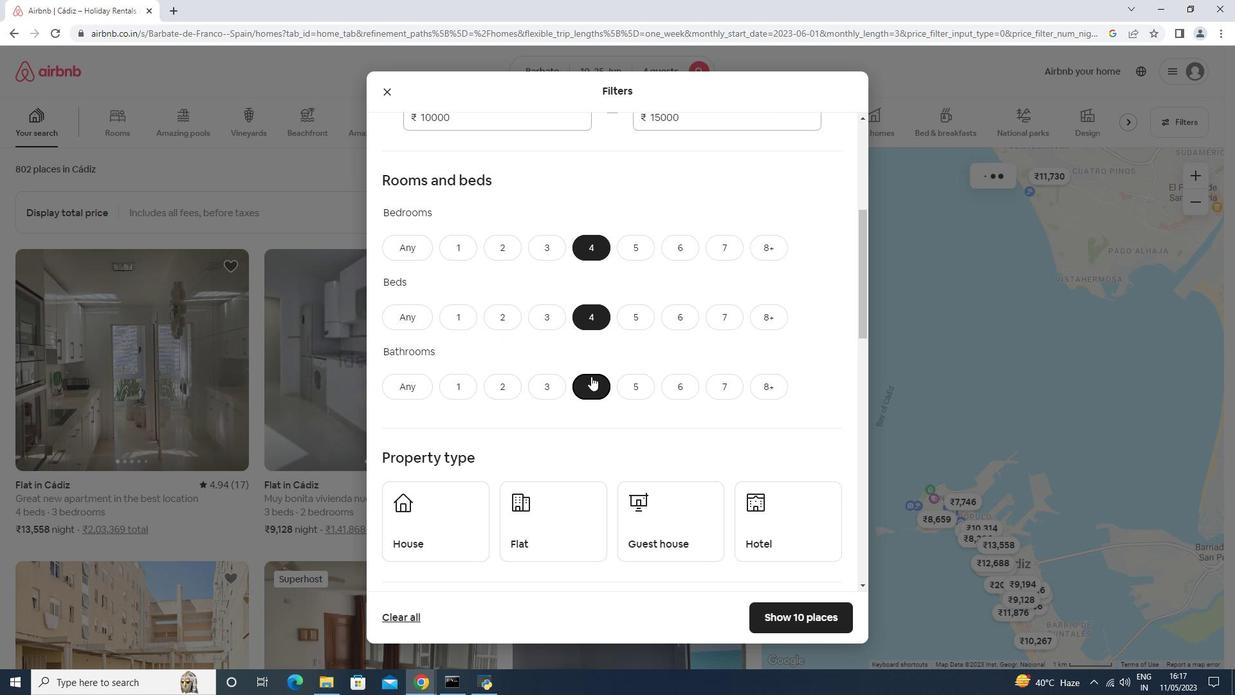 
Action: Mouse moved to (478, 323)
Screenshot: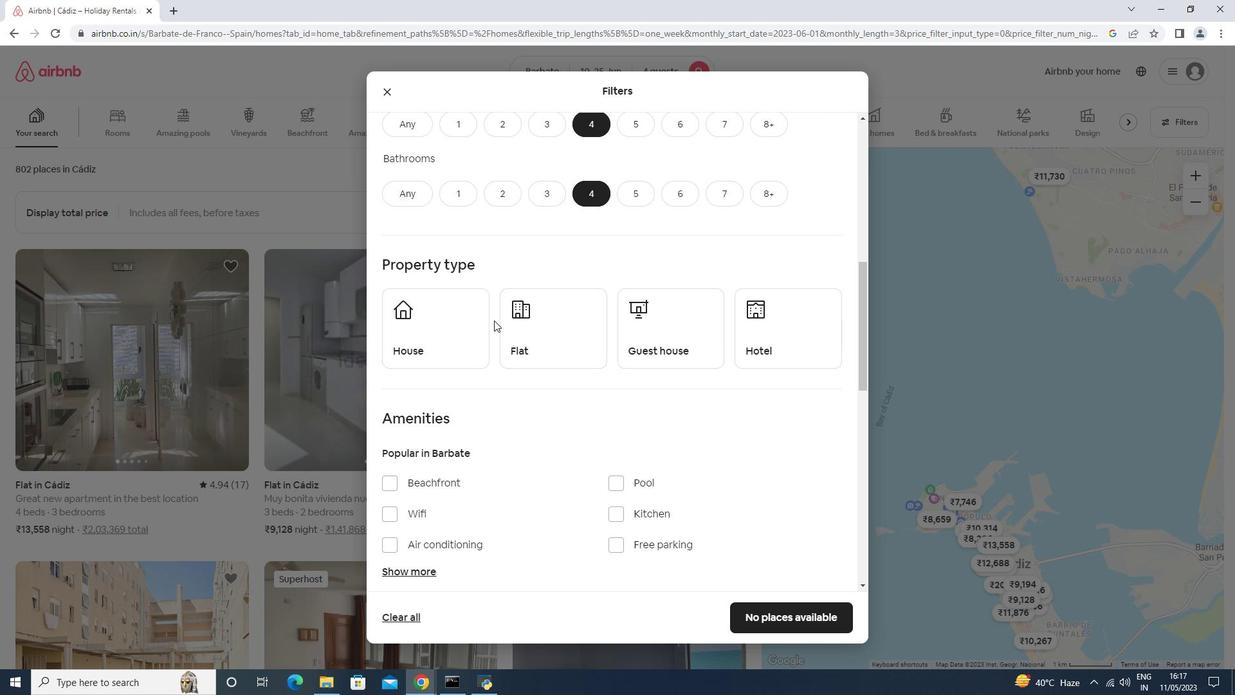 
Action: Mouse pressed left at (478, 323)
Screenshot: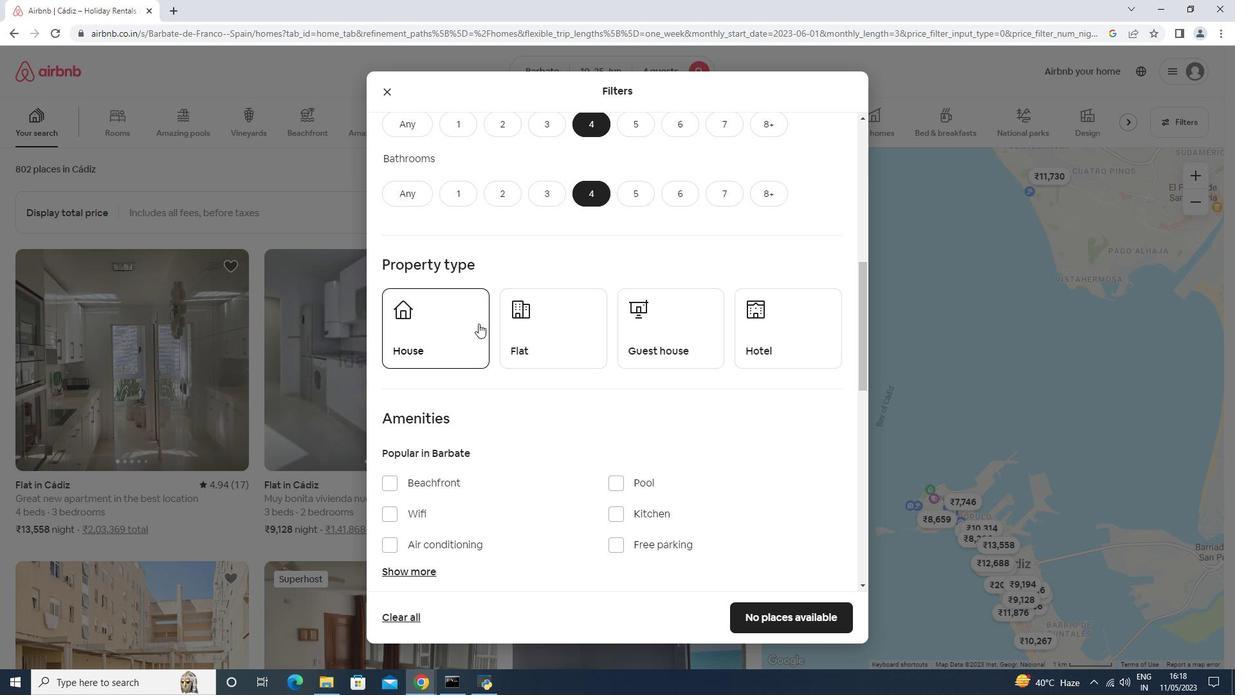 
Action: Mouse moved to (614, 368)
Screenshot: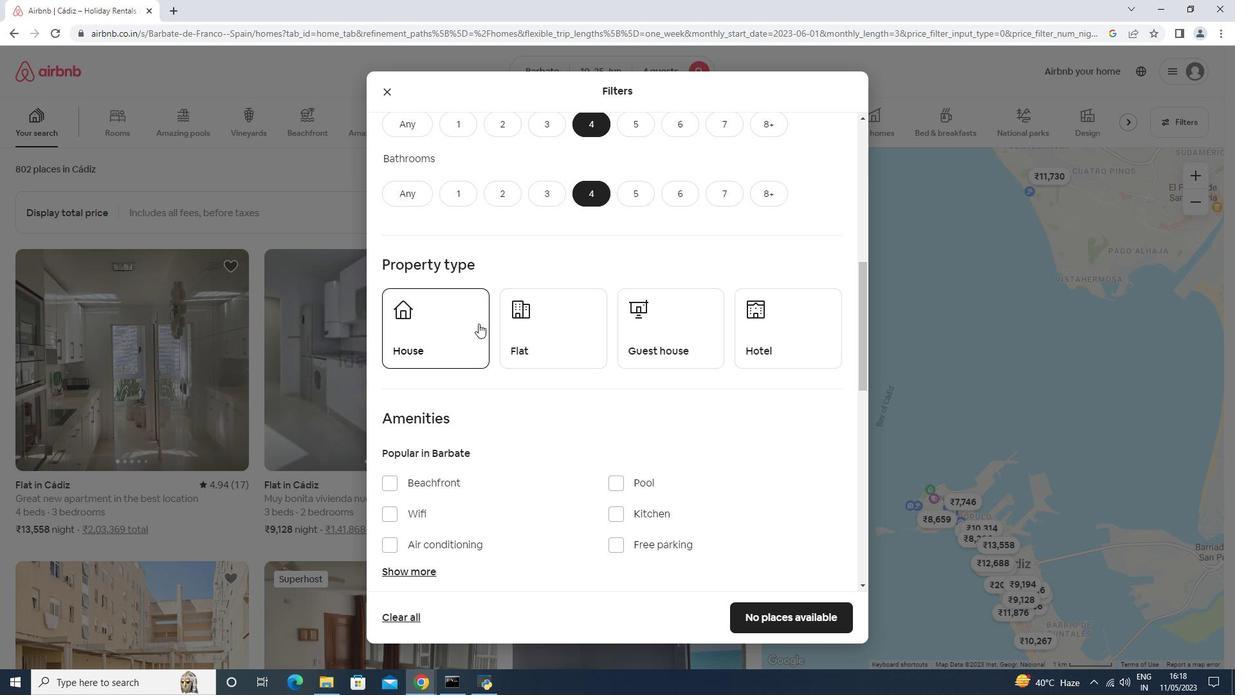 
Action: Mouse pressed left at (614, 368)
Screenshot: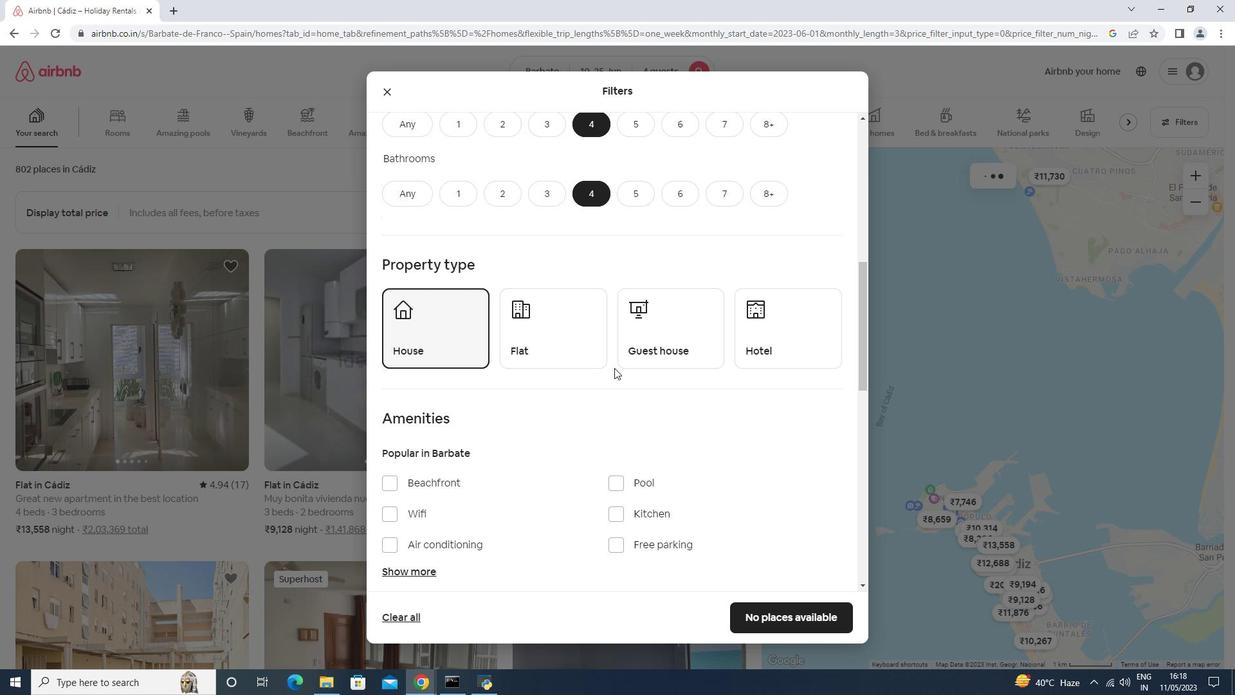 
Action: Mouse moved to (771, 368)
Screenshot: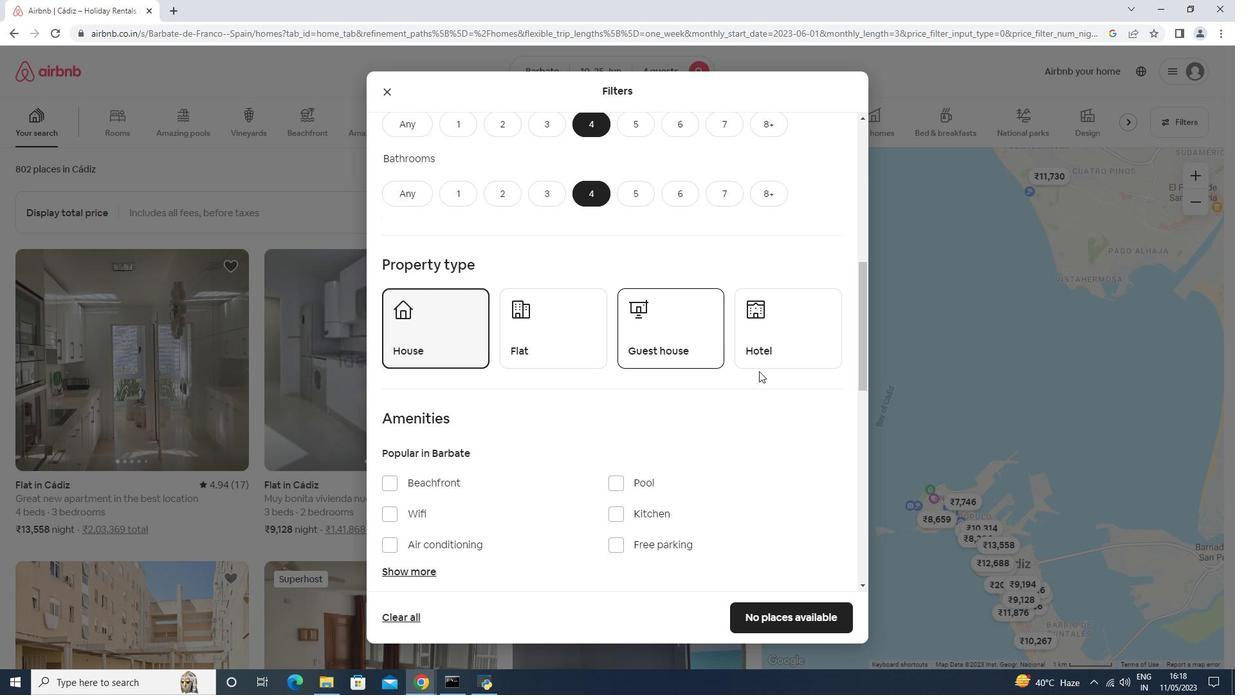 
Action: Mouse pressed left at (771, 368)
Screenshot: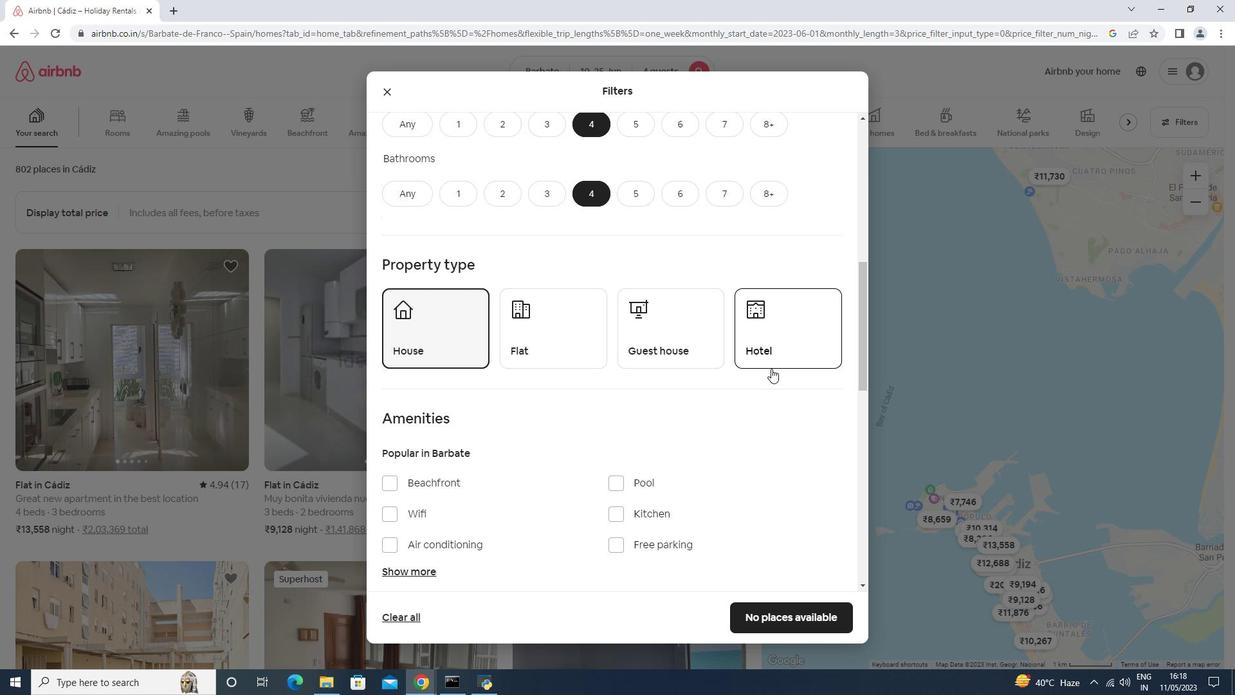 
Action: Mouse moved to (765, 371)
Screenshot: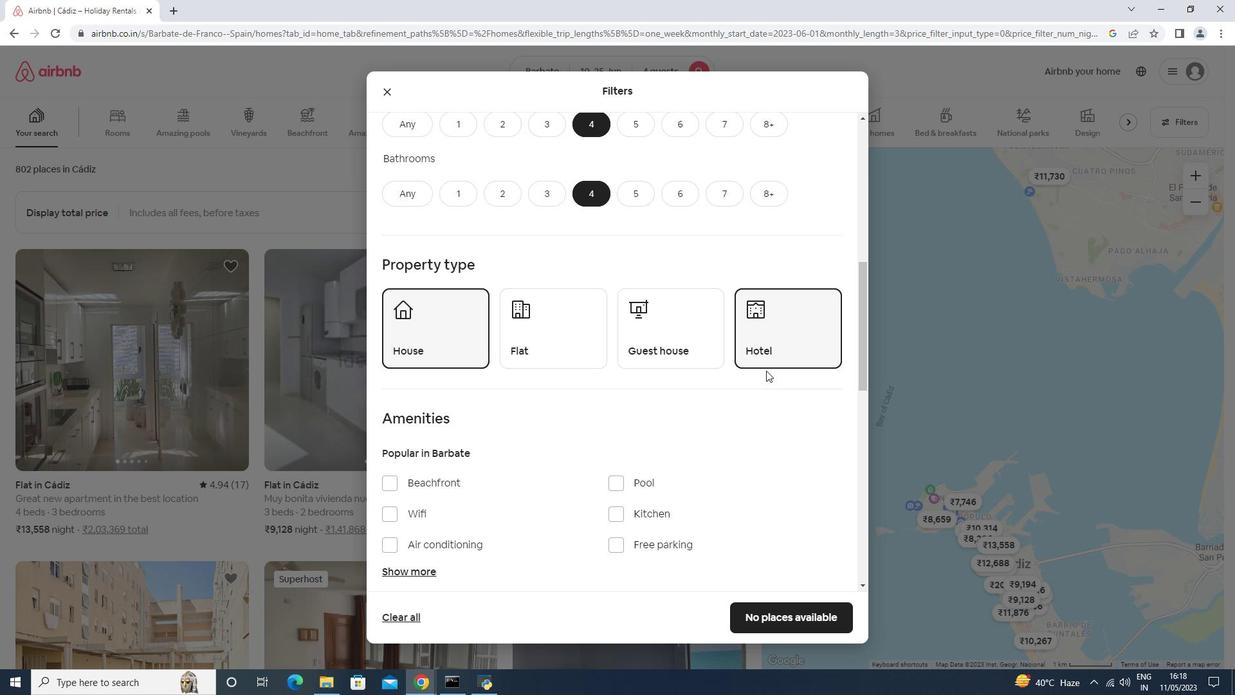 
Action: Mouse scrolled (765, 370) with delta (0, 0)
Screenshot: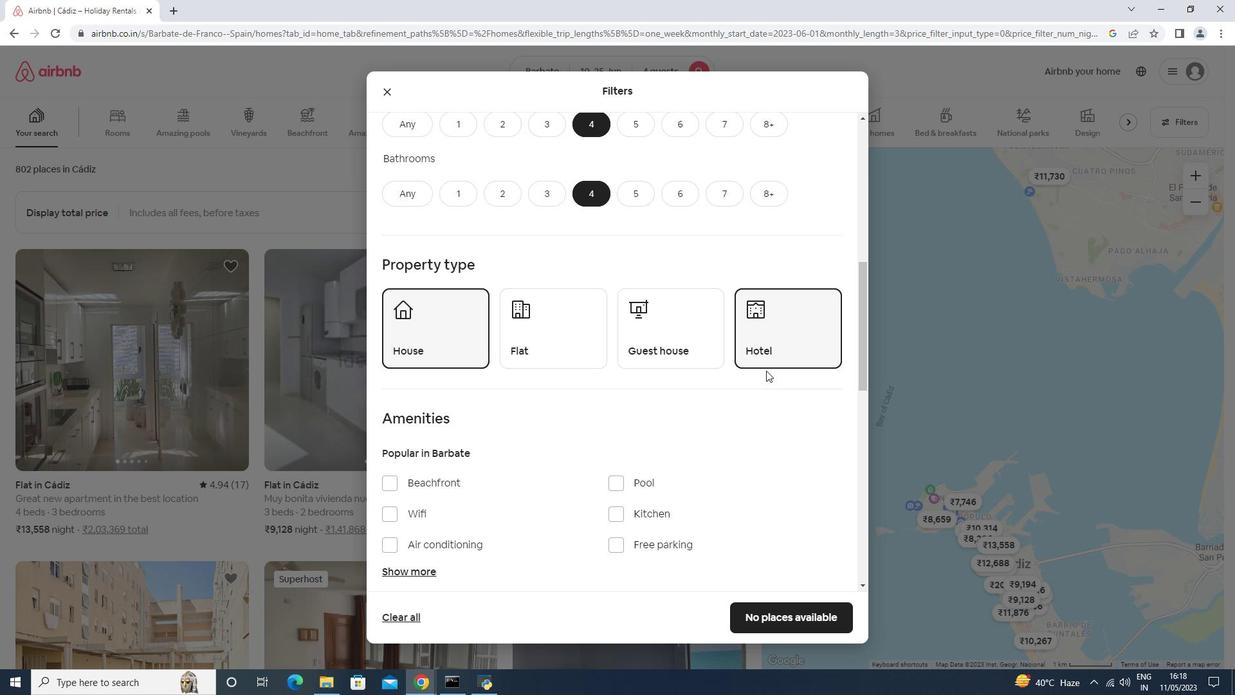 
Action: Mouse moved to (763, 372)
Screenshot: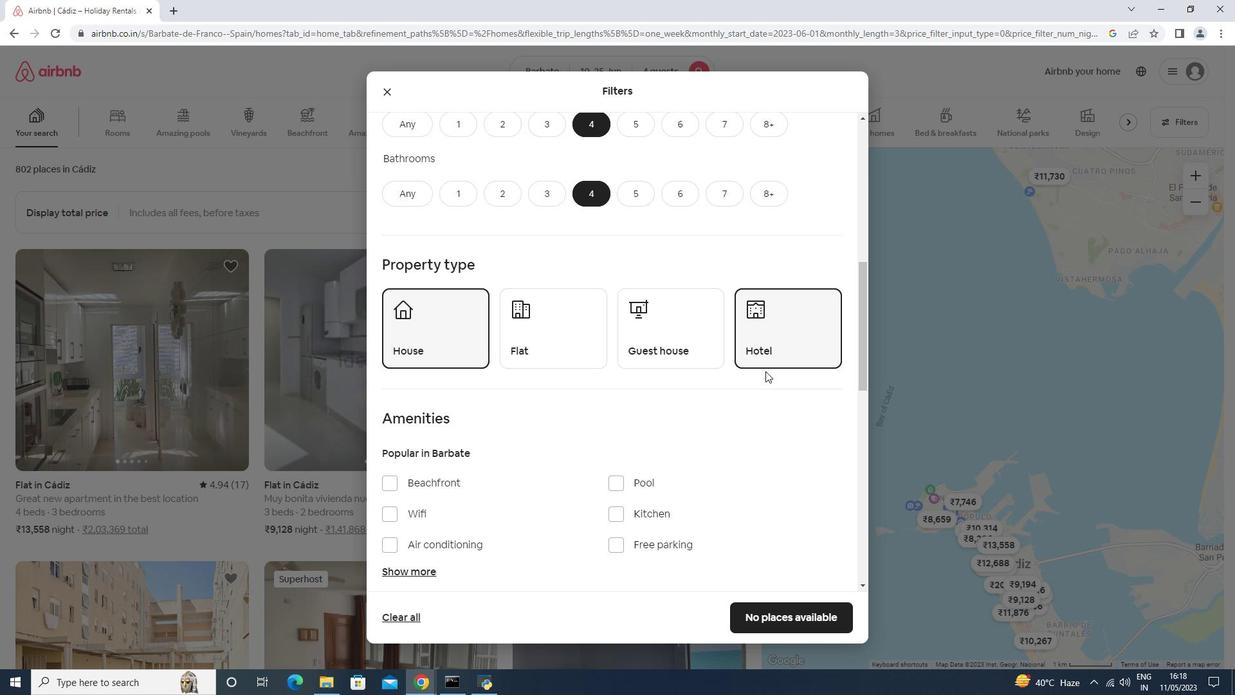 
Action: Mouse scrolled (763, 371) with delta (0, 0)
Screenshot: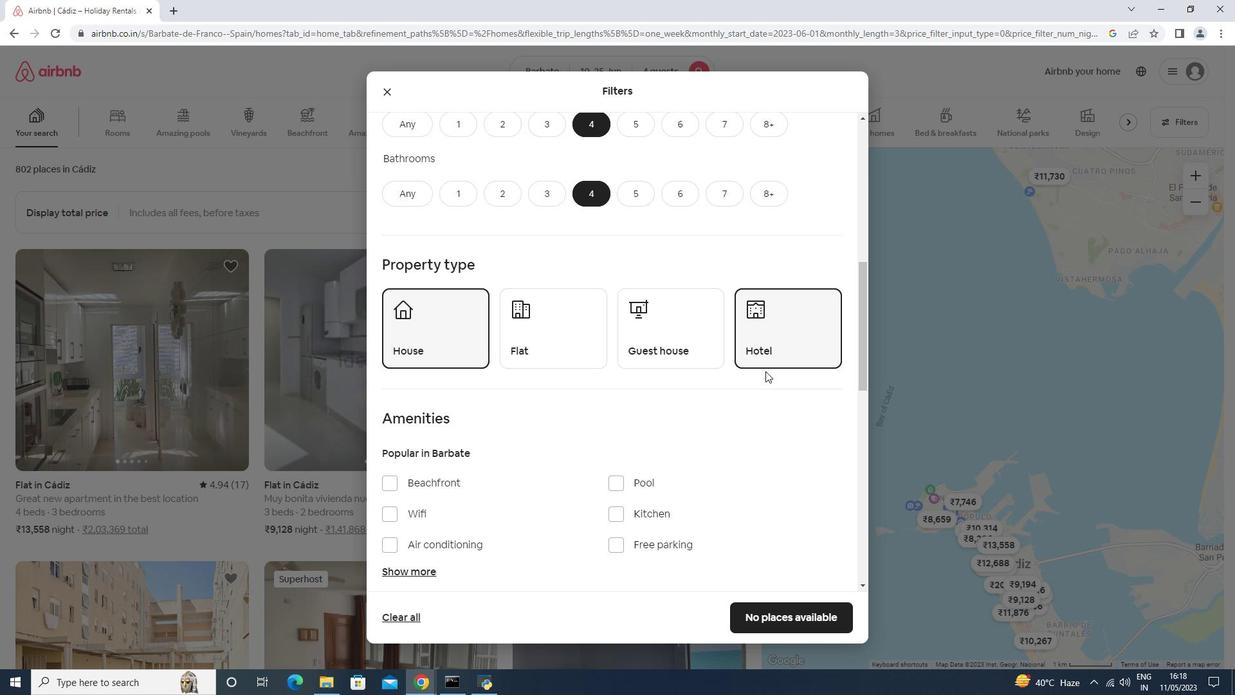 
Action: Mouse scrolled (763, 371) with delta (0, 0)
Screenshot: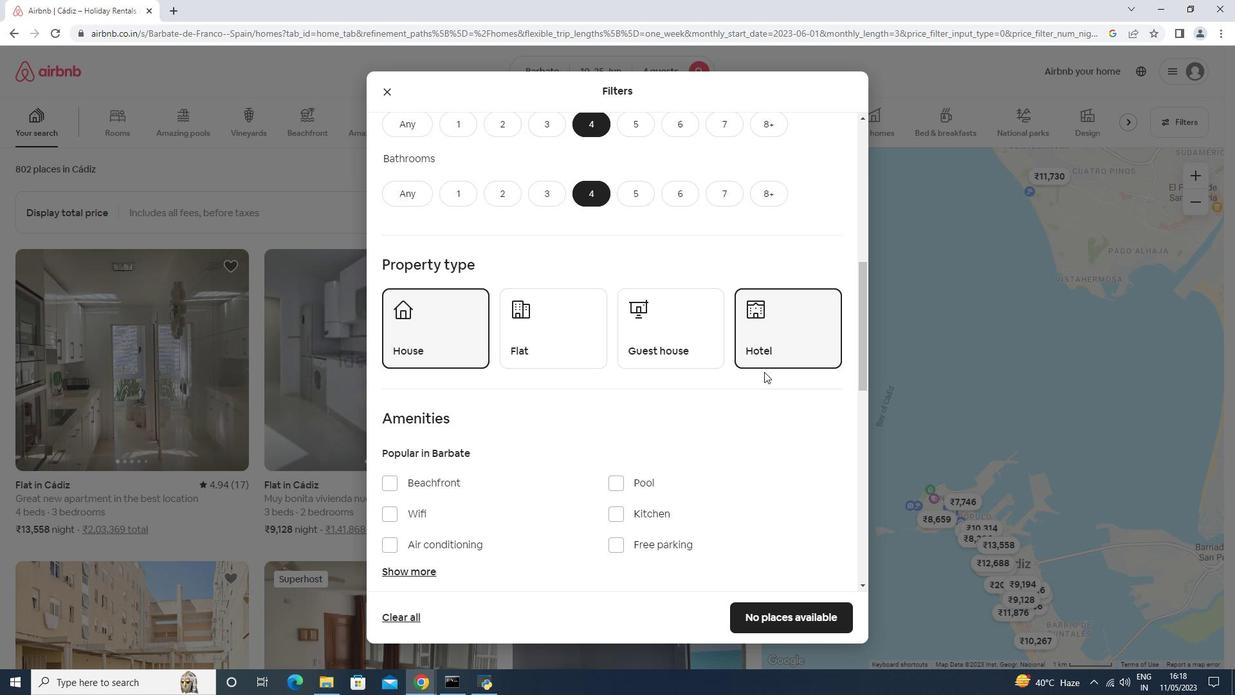 
Action: Mouse moved to (431, 312)
Screenshot: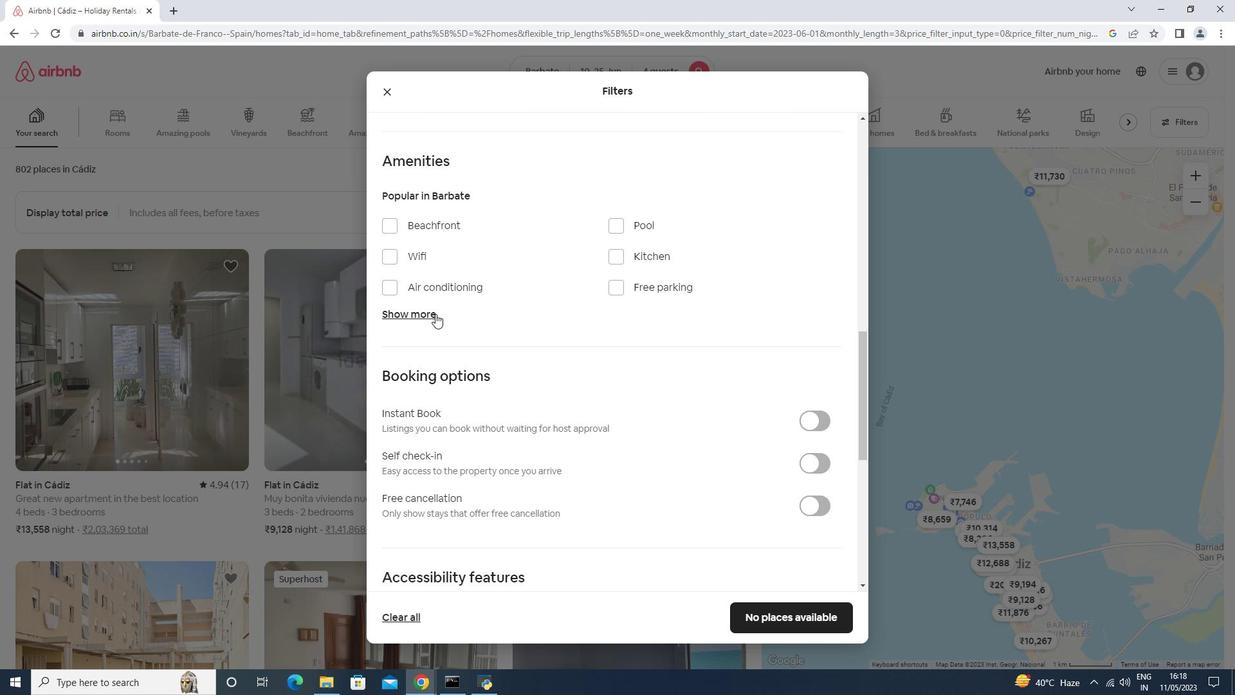 
Action: Mouse pressed left at (431, 312)
Screenshot: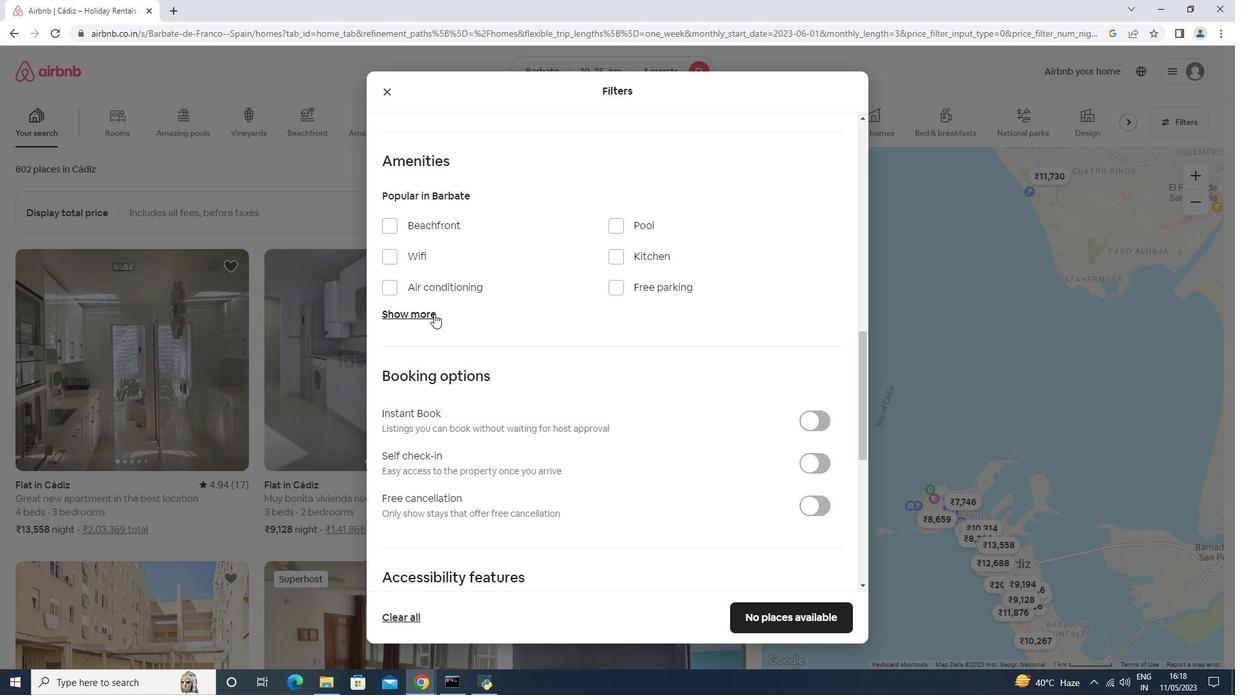 
Action: Mouse moved to (420, 256)
Screenshot: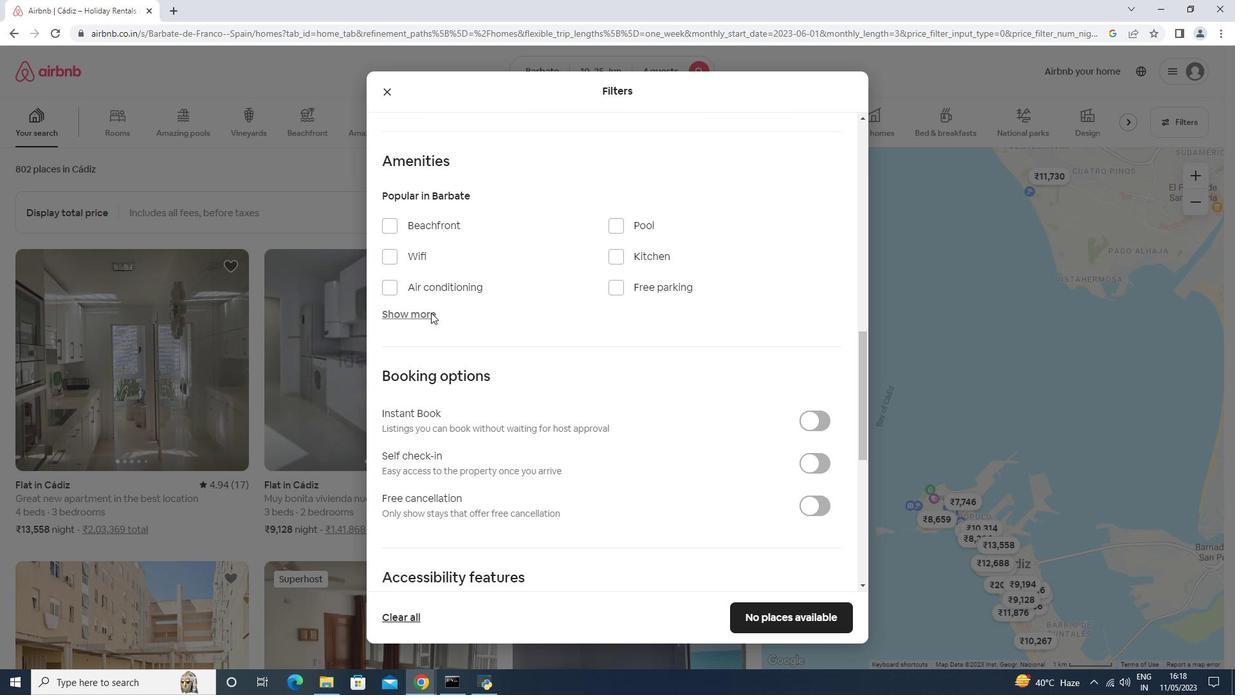 
Action: Mouse pressed left at (420, 256)
Screenshot: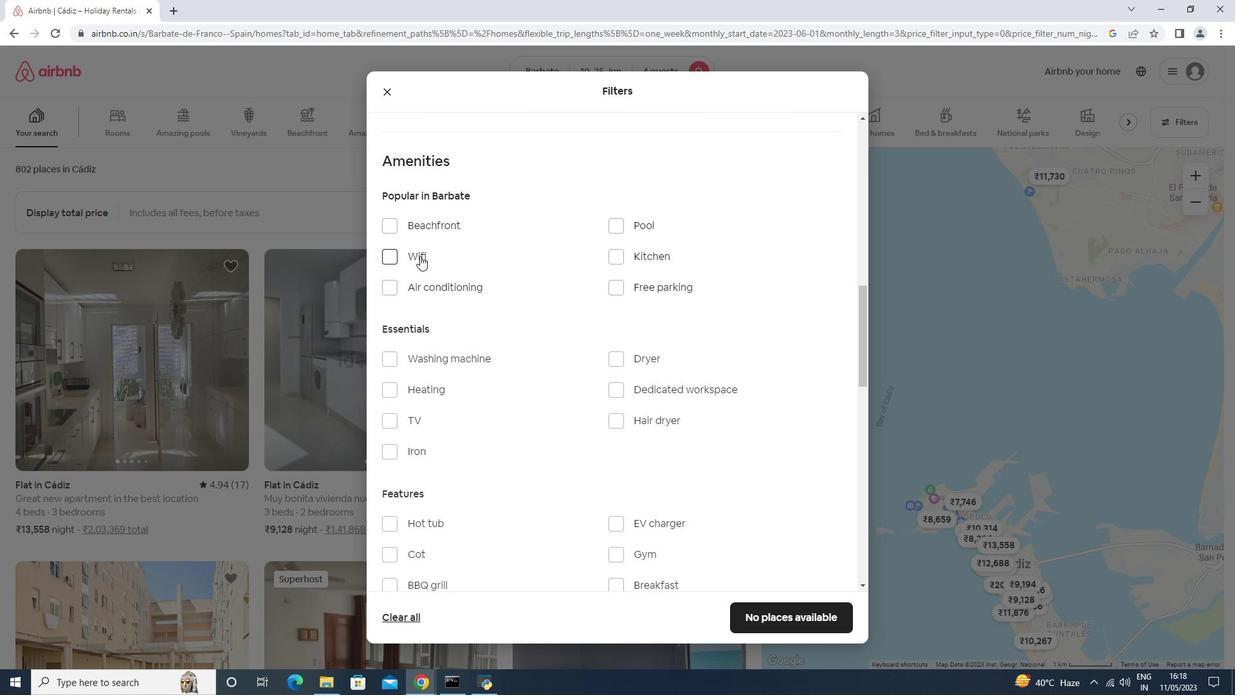 
Action: Mouse moved to (645, 281)
Screenshot: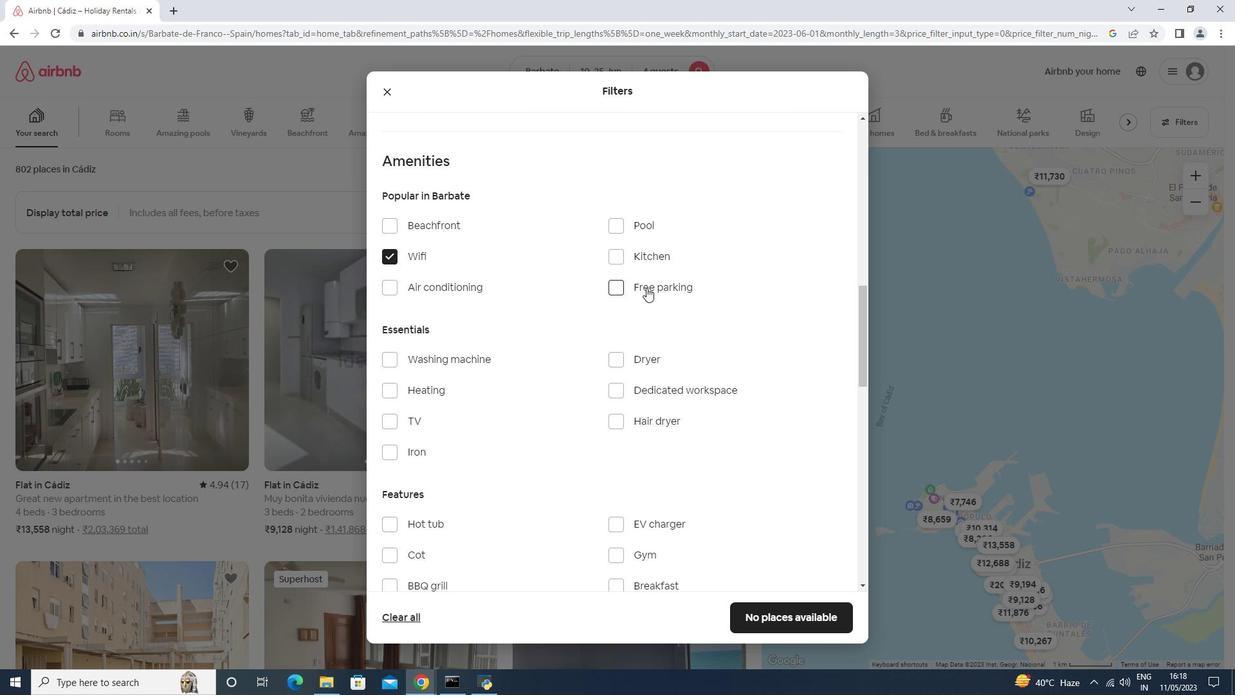 
Action: Mouse pressed left at (645, 281)
Screenshot: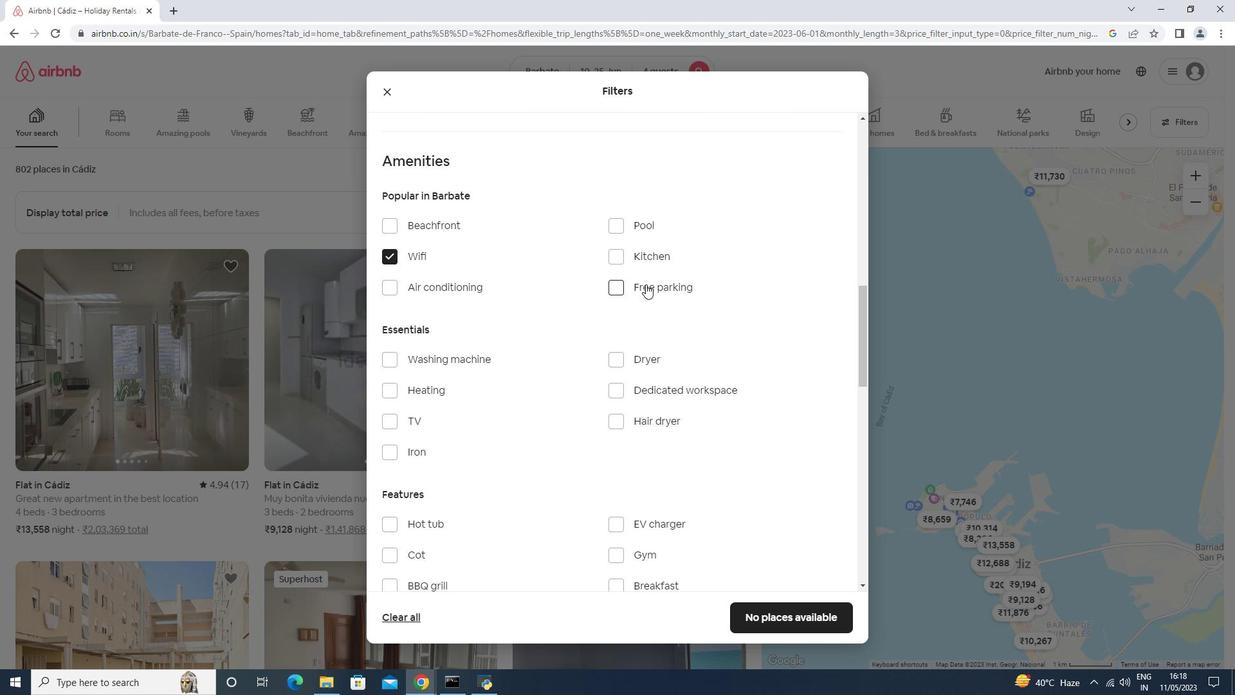 
Action: Mouse moved to (423, 417)
Screenshot: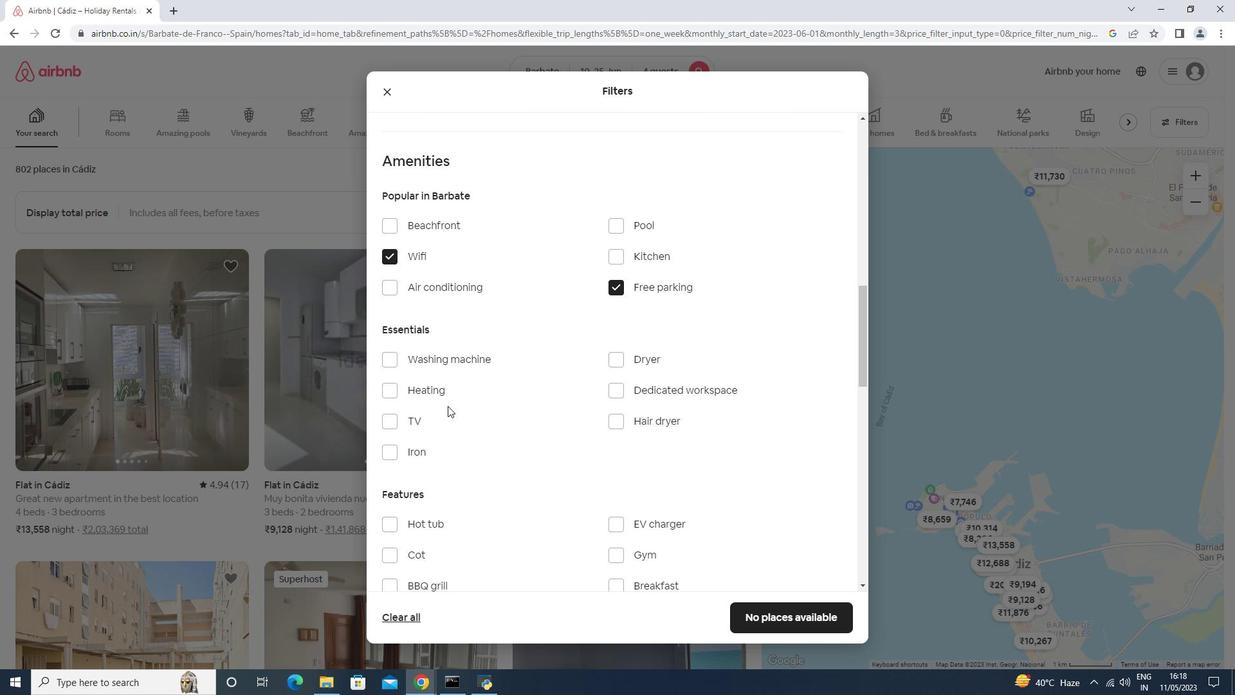 
Action: Mouse pressed left at (423, 417)
Screenshot: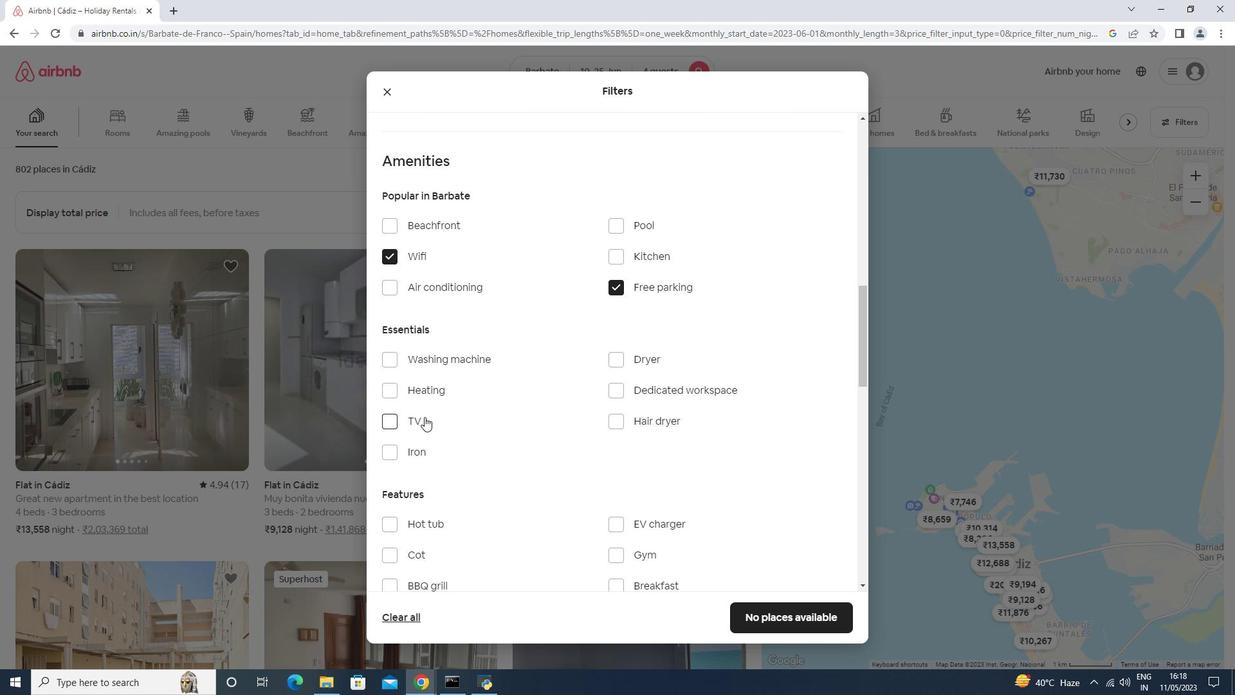 
Action: Mouse moved to (635, 458)
Screenshot: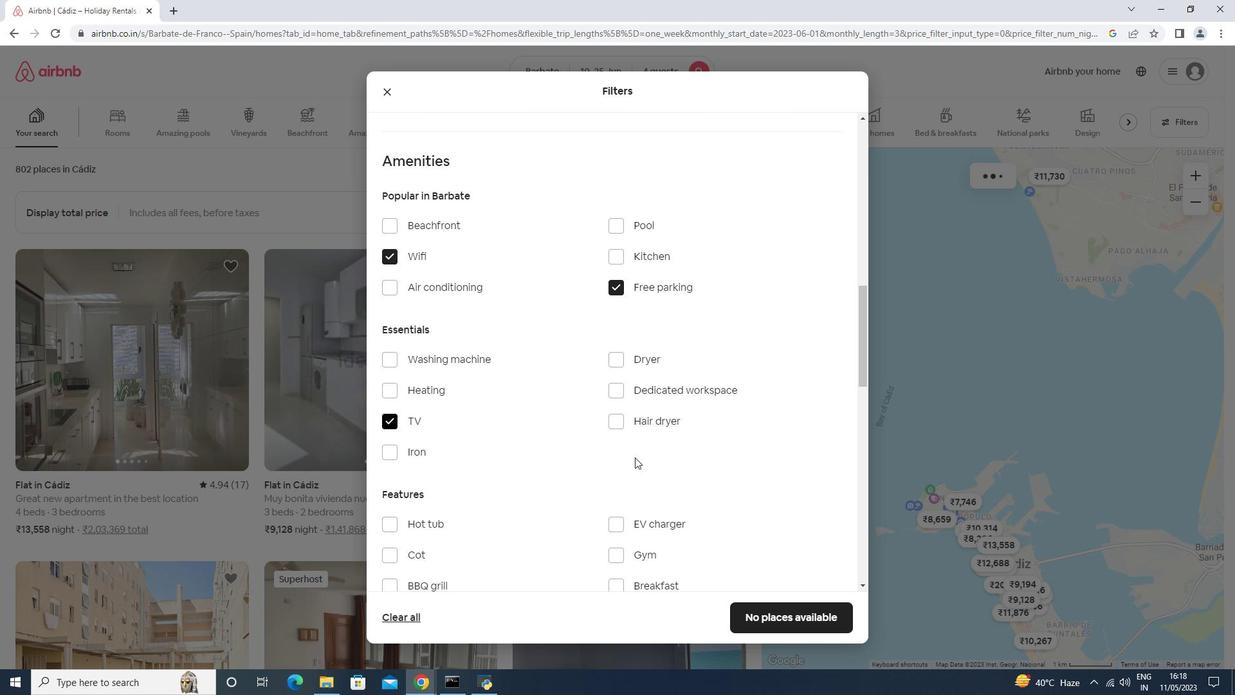 
Action: Mouse scrolled (635, 458) with delta (0, 0)
Screenshot: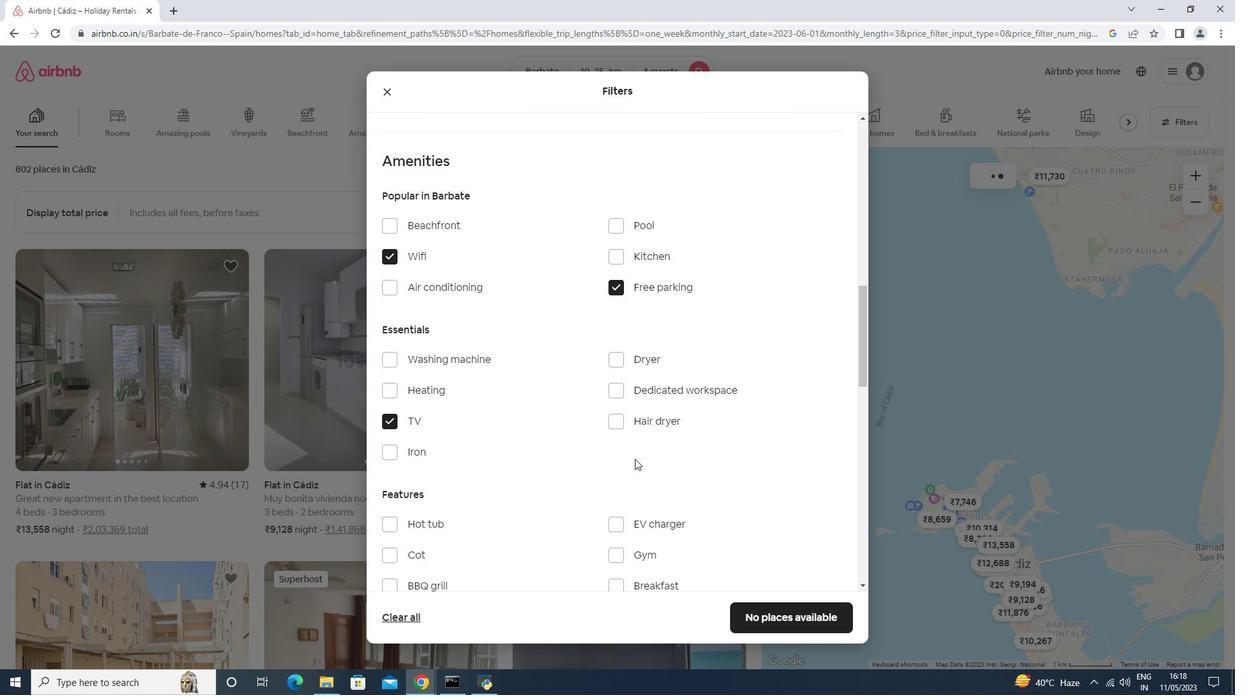 
Action: Mouse scrolled (635, 458) with delta (0, 0)
Screenshot: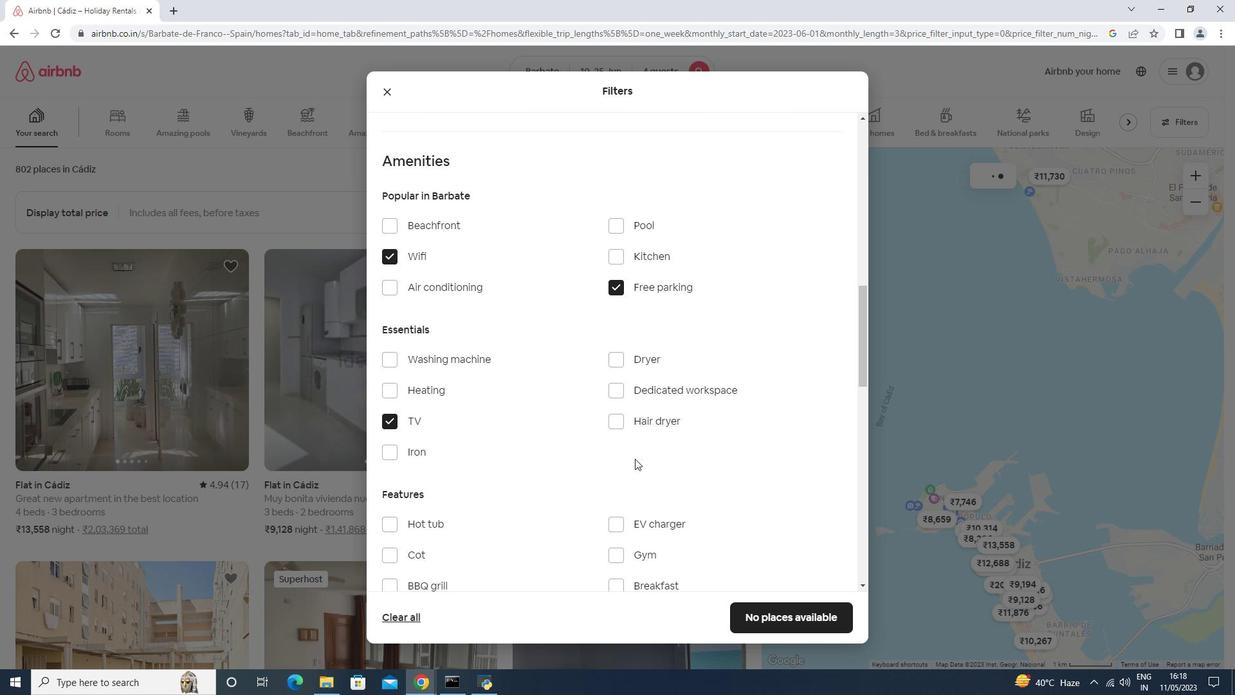 
Action: Mouse moved to (632, 451)
Screenshot: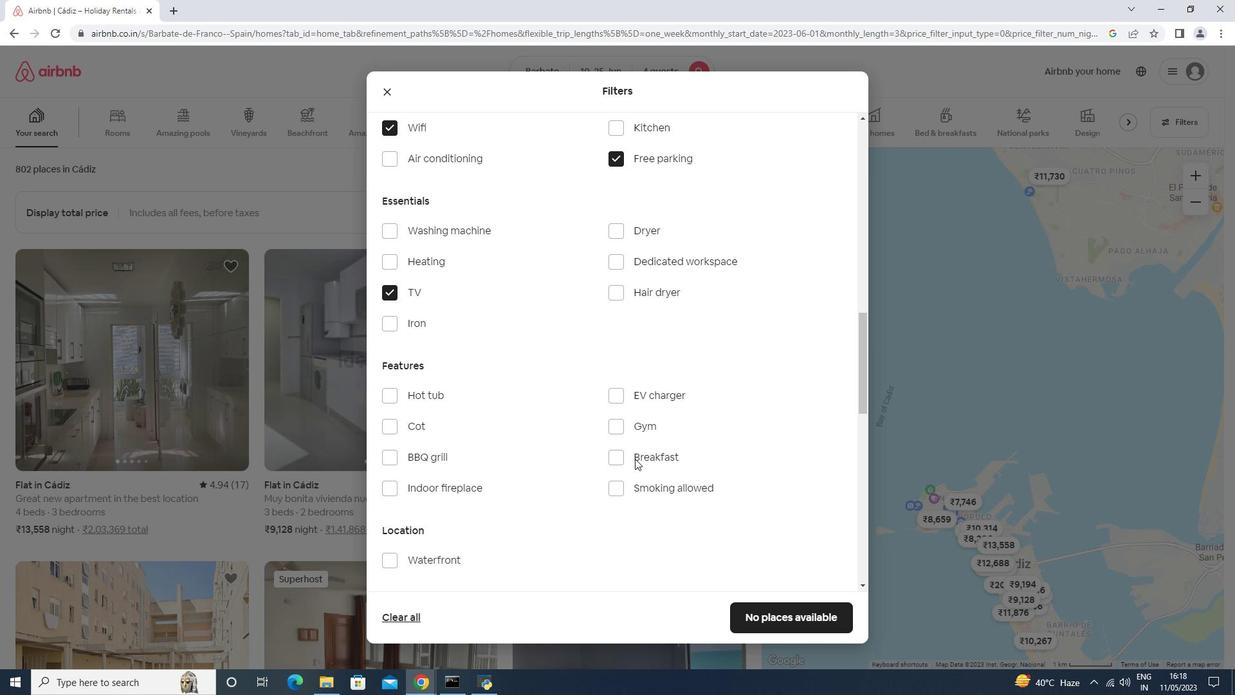 
Action: Mouse pressed left at (632, 451)
Screenshot: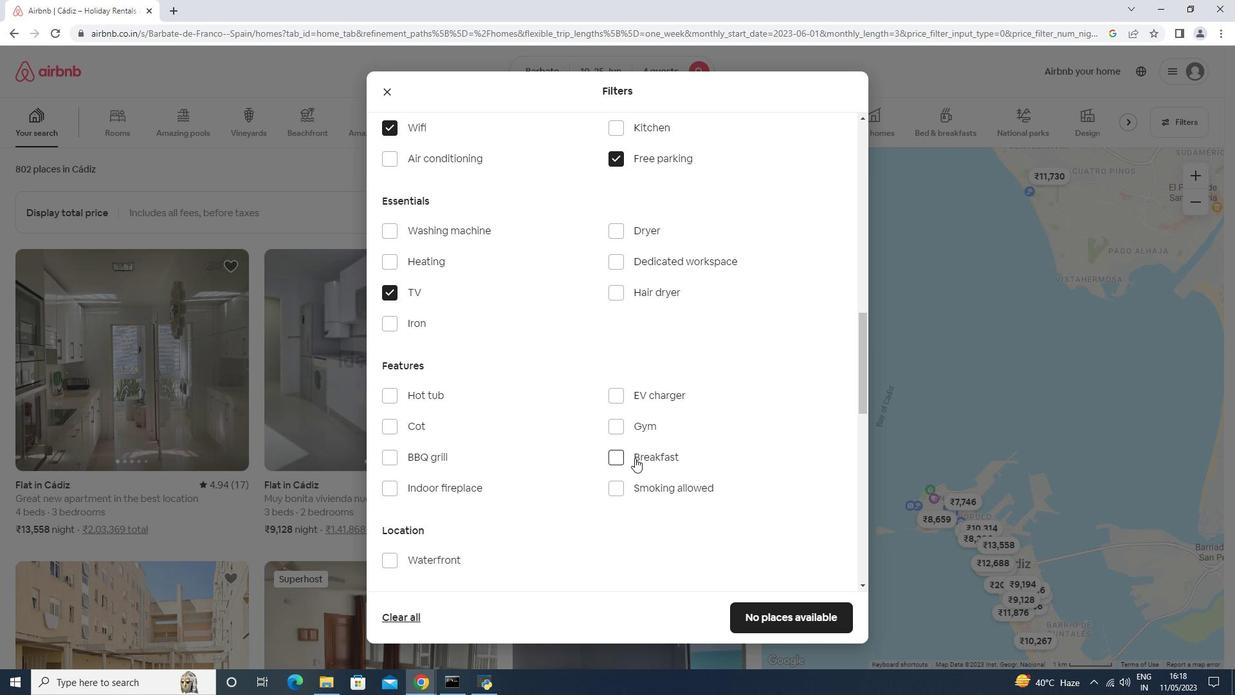 
Action: Mouse moved to (638, 426)
Screenshot: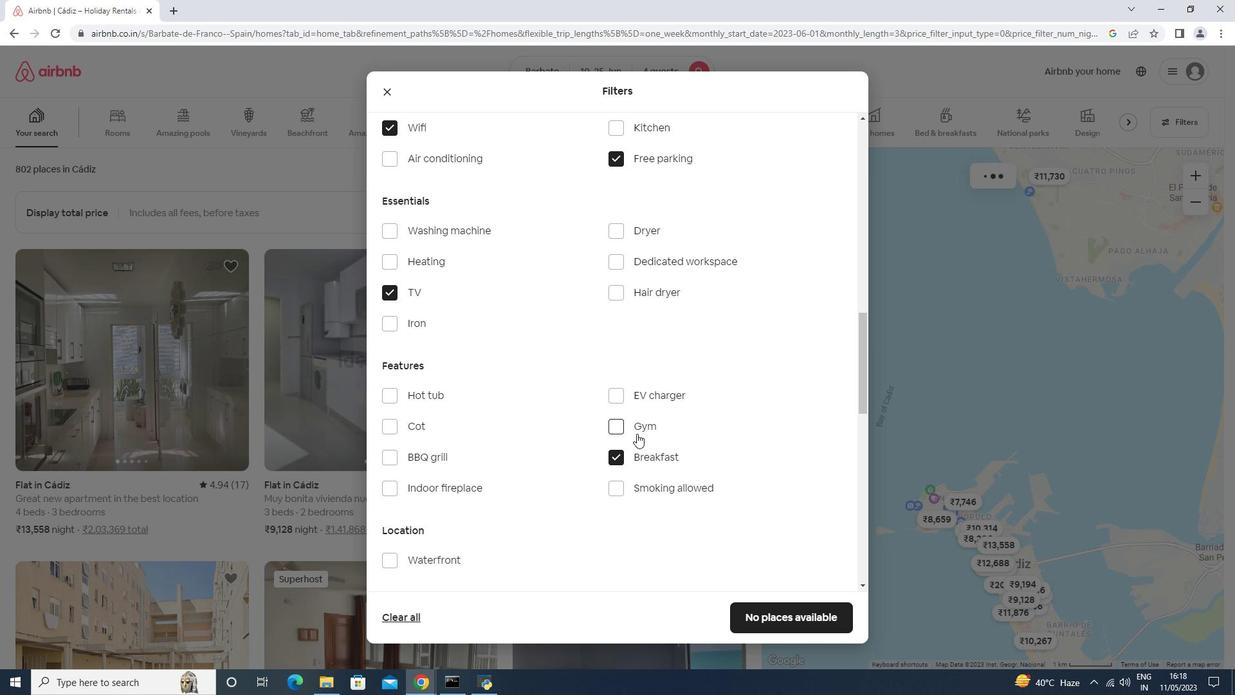 
Action: Mouse pressed left at (638, 426)
Screenshot: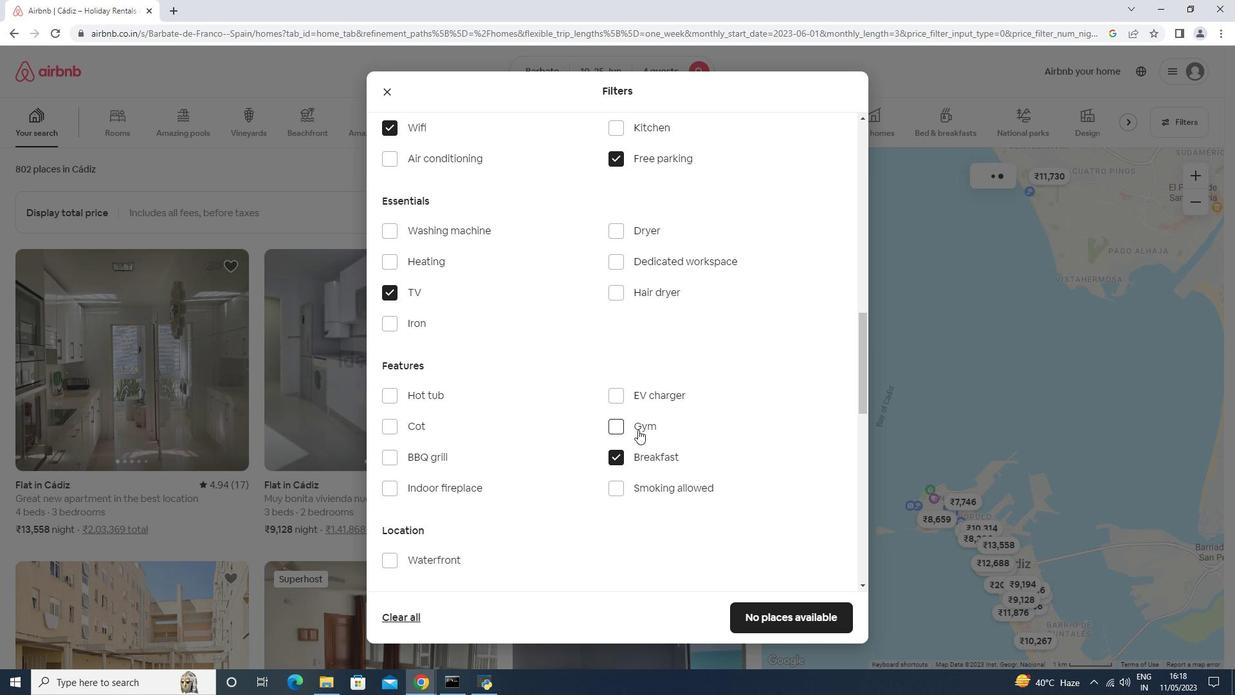 
Action: Mouse moved to (638, 420)
Screenshot: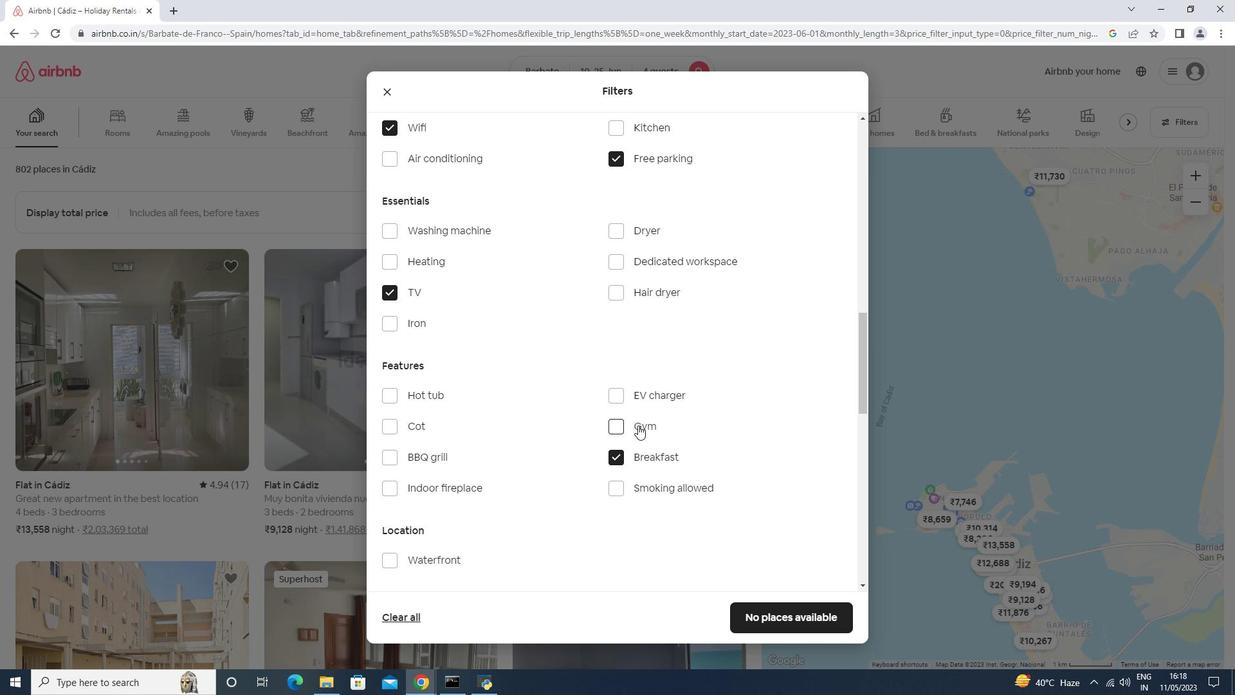 
Action: Mouse scrolled (638, 420) with delta (0, 0)
Screenshot: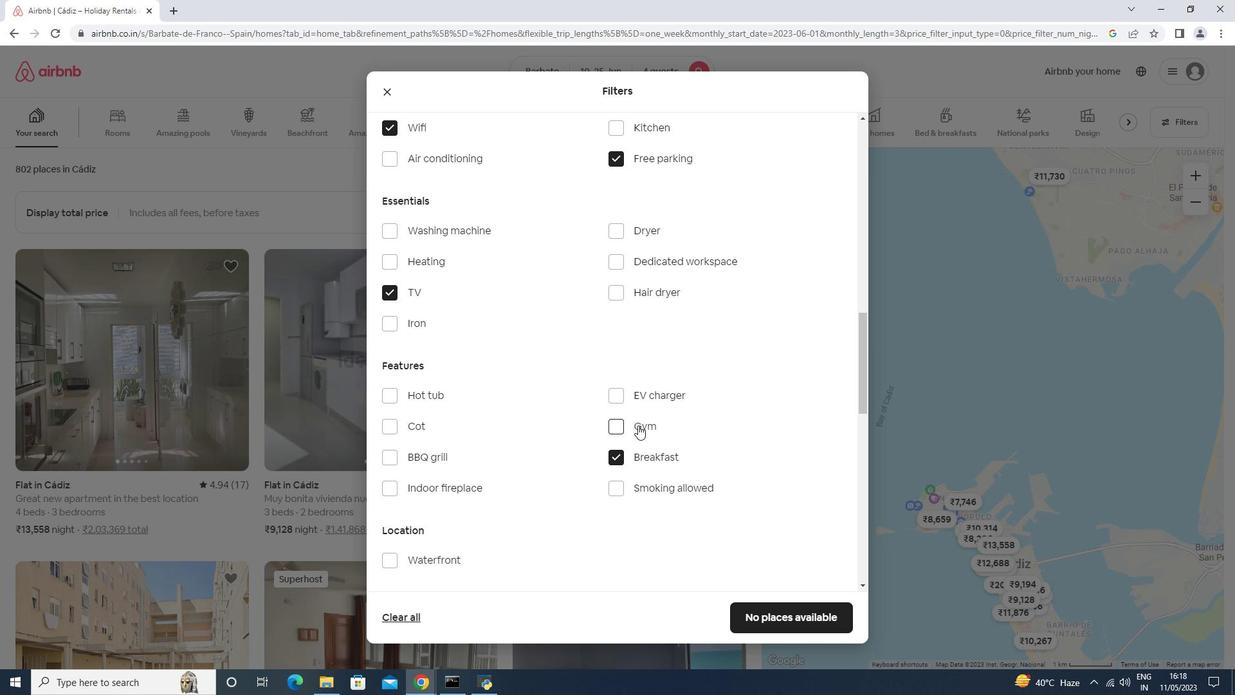 
Action: Mouse scrolled (638, 420) with delta (0, 0)
Screenshot: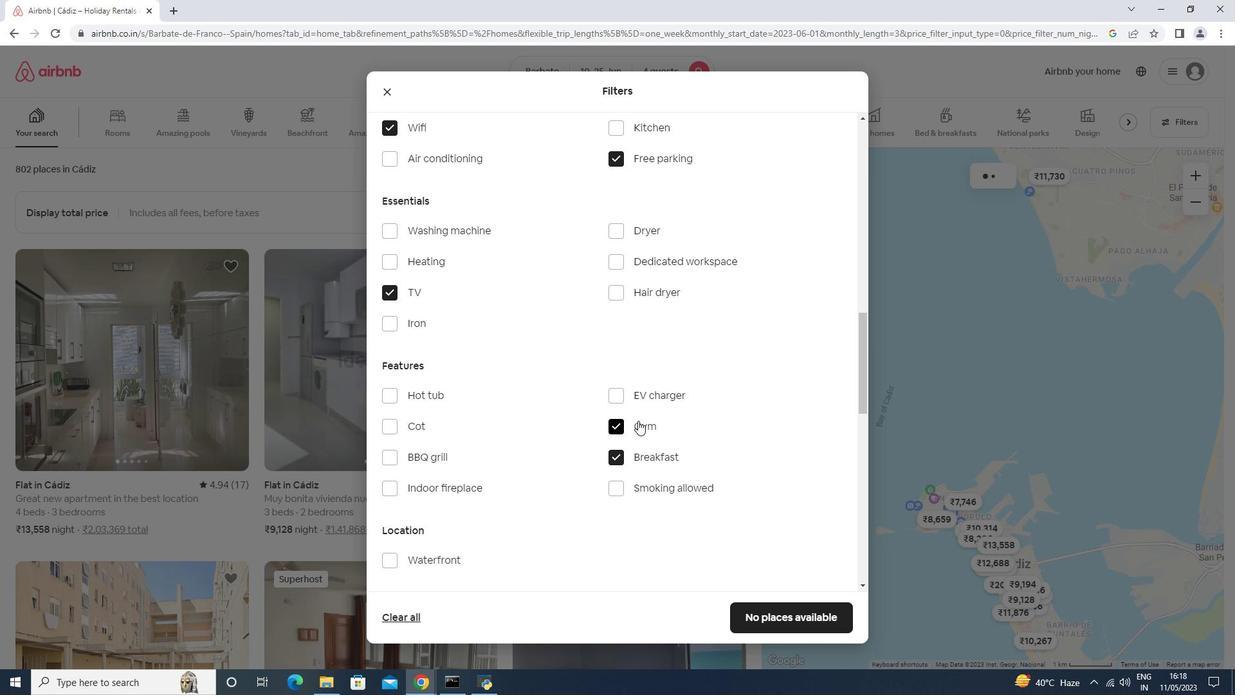 
Action: Mouse scrolled (638, 420) with delta (0, 0)
Screenshot: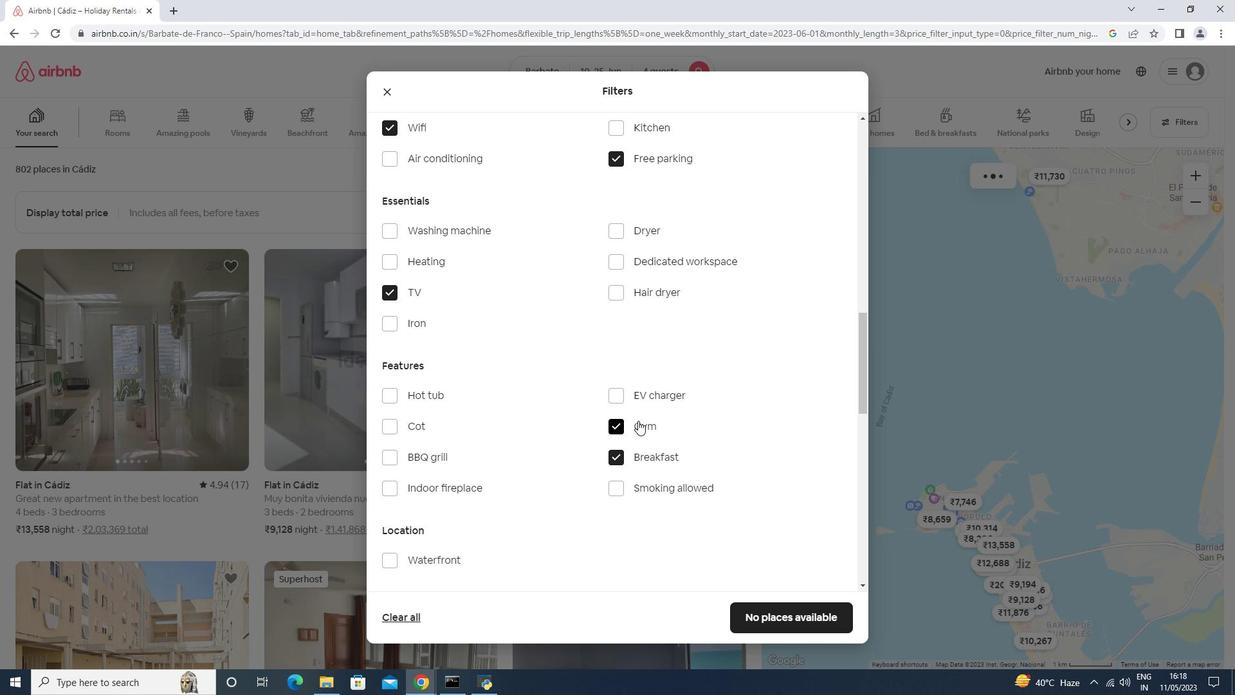
Action: Mouse scrolled (638, 420) with delta (0, 0)
Screenshot: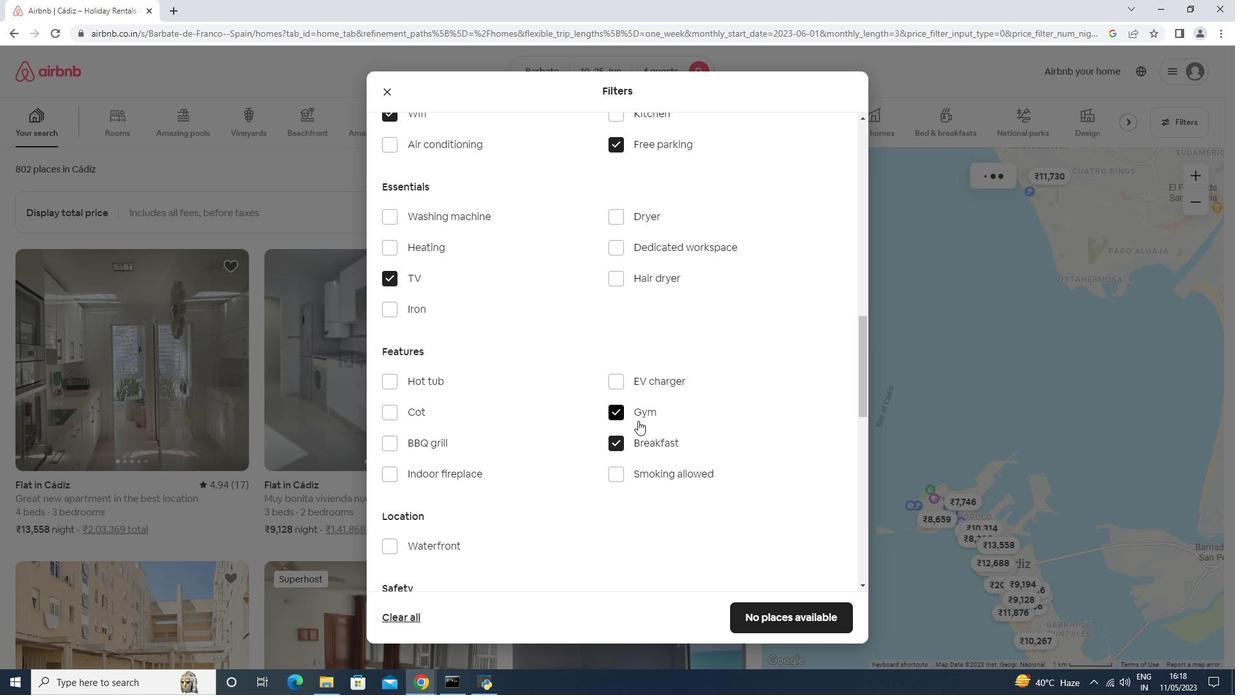 
Action: Mouse scrolled (638, 420) with delta (0, 0)
Screenshot: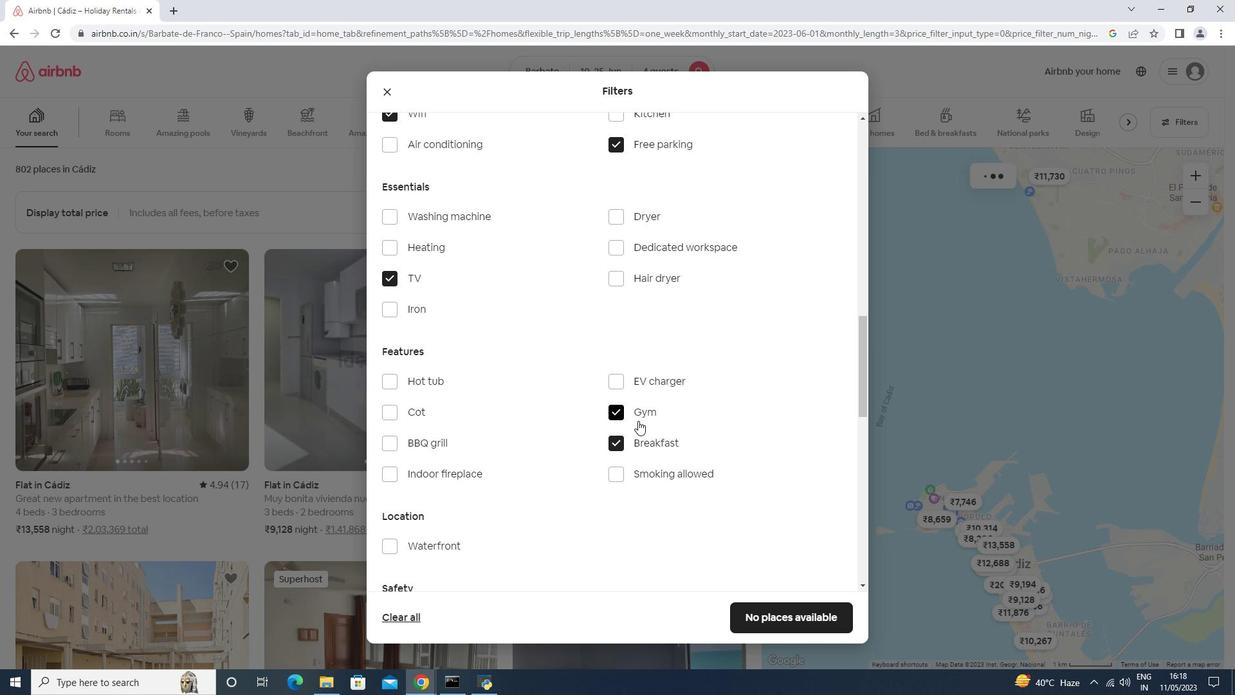 
Action: Mouse scrolled (638, 420) with delta (0, 0)
Screenshot: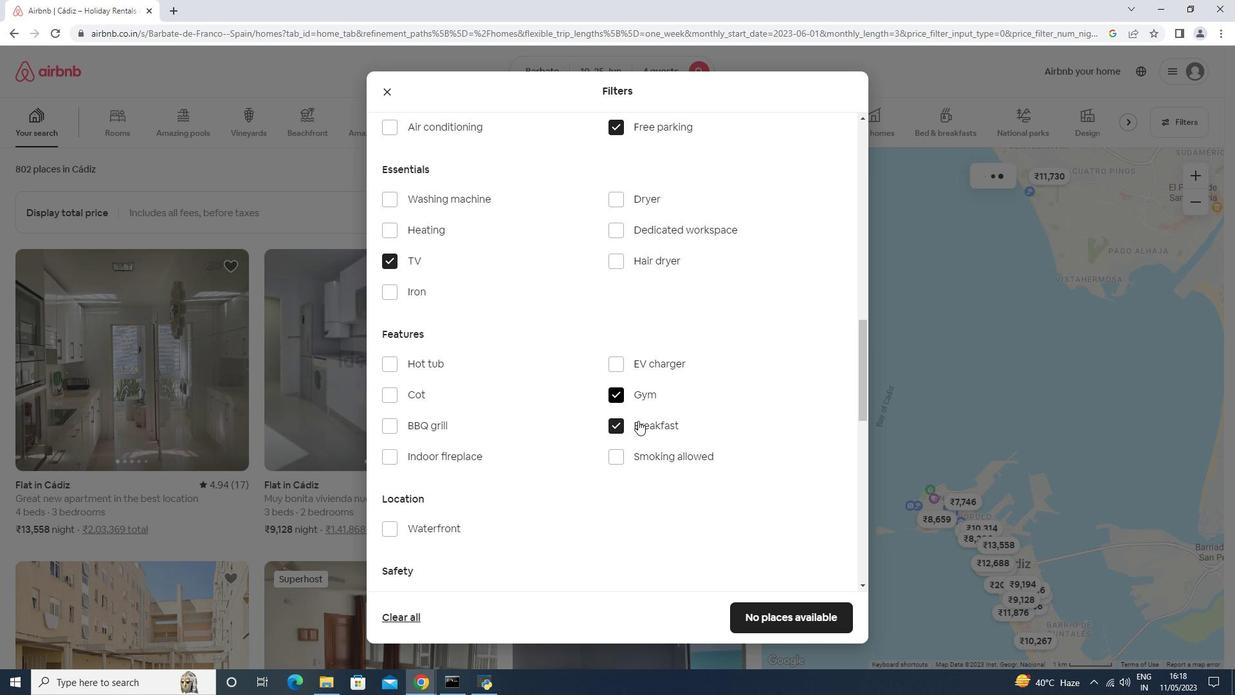 
Action: Mouse moved to (815, 421)
Screenshot: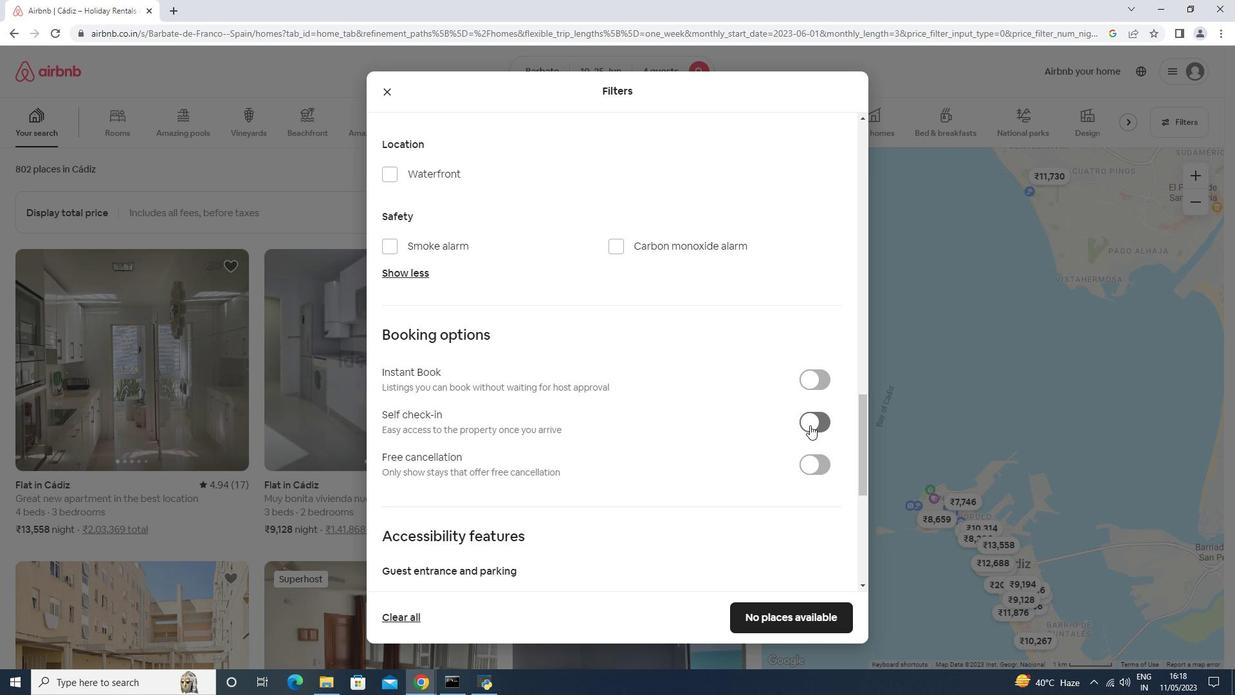 
Action: Mouse pressed left at (815, 421)
Screenshot: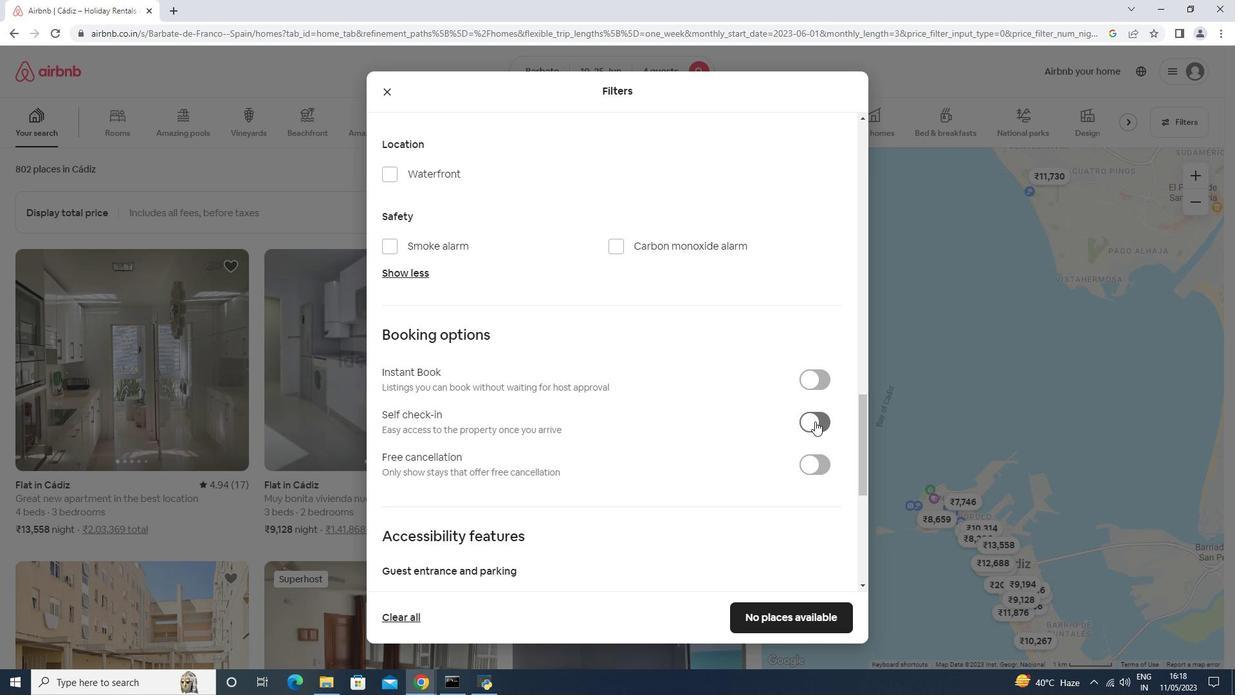 
Action: Mouse moved to (816, 421)
Screenshot: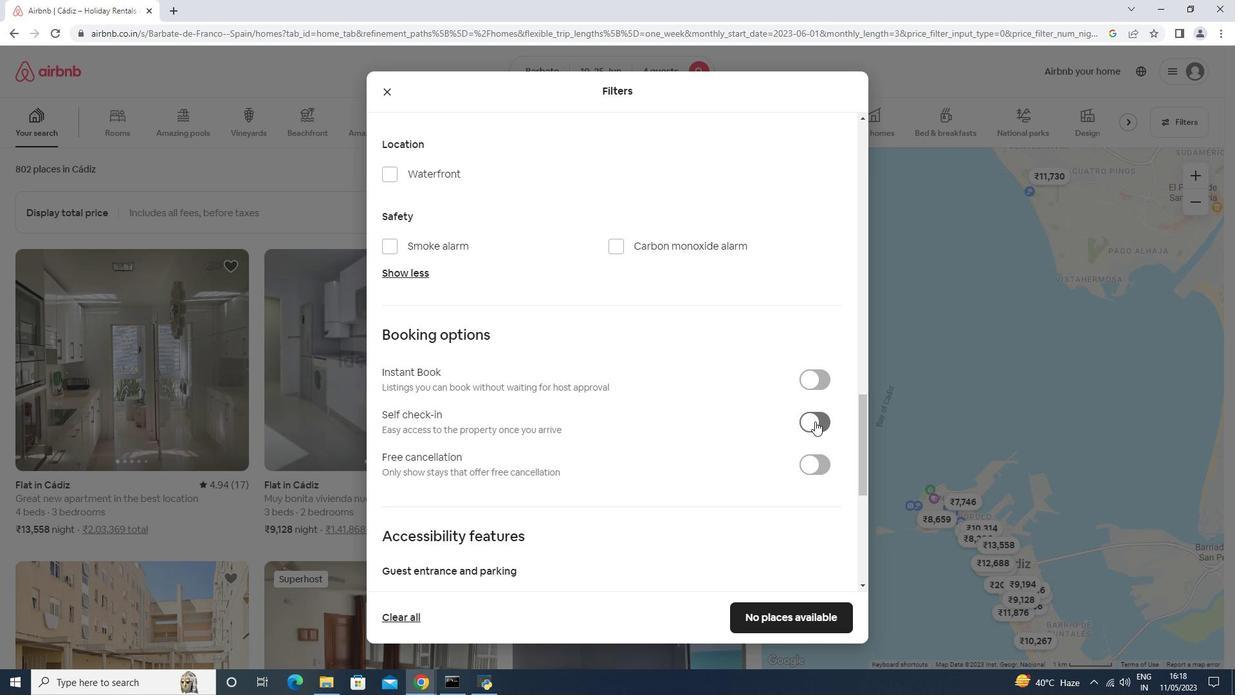 
Action: Mouse scrolled (816, 420) with delta (0, 0)
Screenshot: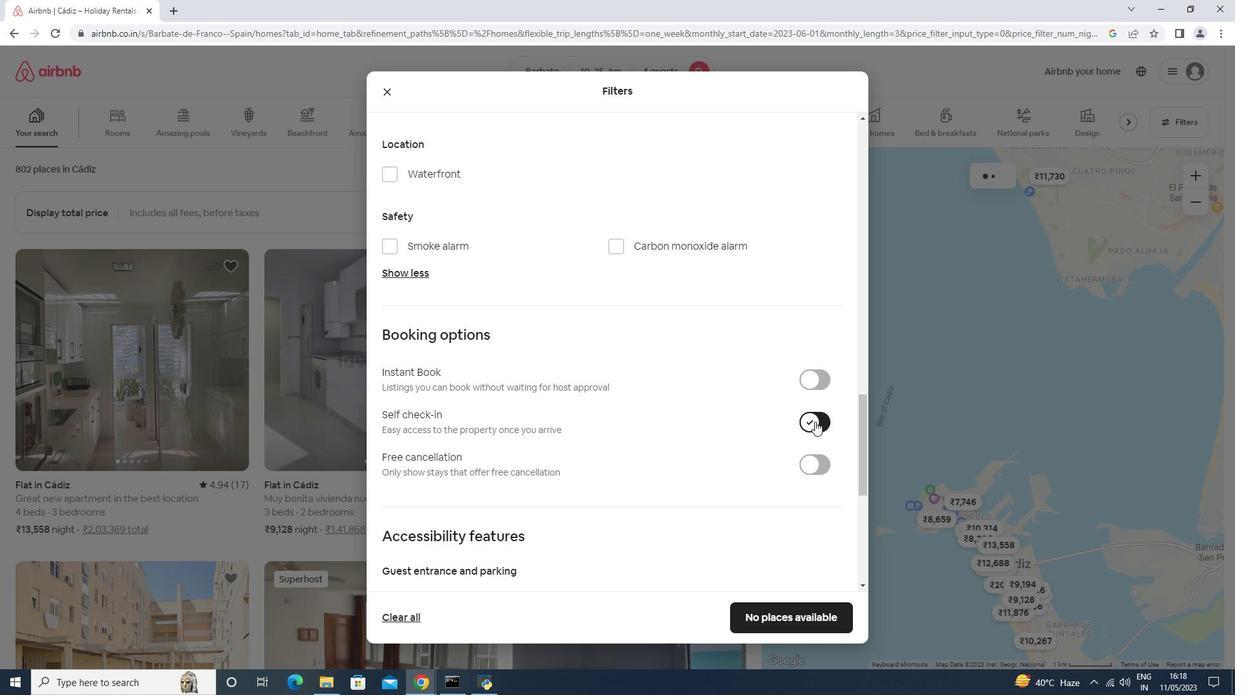 
Action: Mouse scrolled (816, 420) with delta (0, 0)
Screenshot: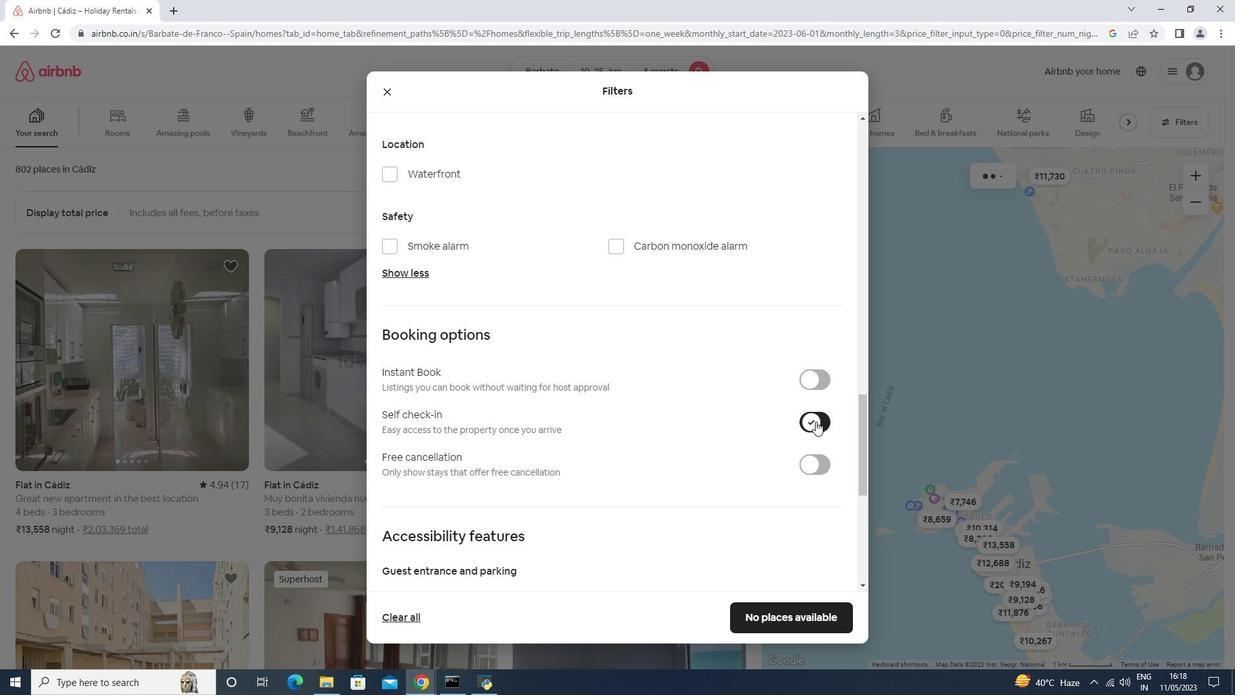 
Action: Mouse scrolled (816, 420) with delta (0, 0)
Screenshot: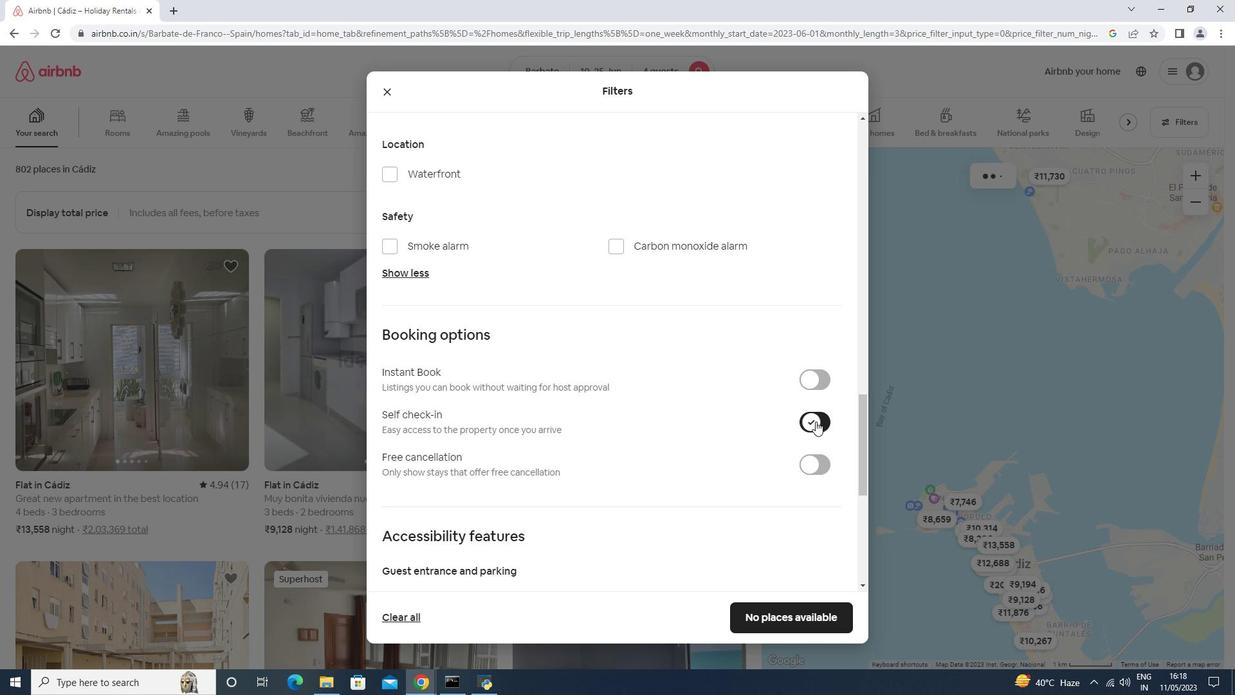 
Action: Mouse scrolled (816, 420) with delta (0, 0)
Screenshot: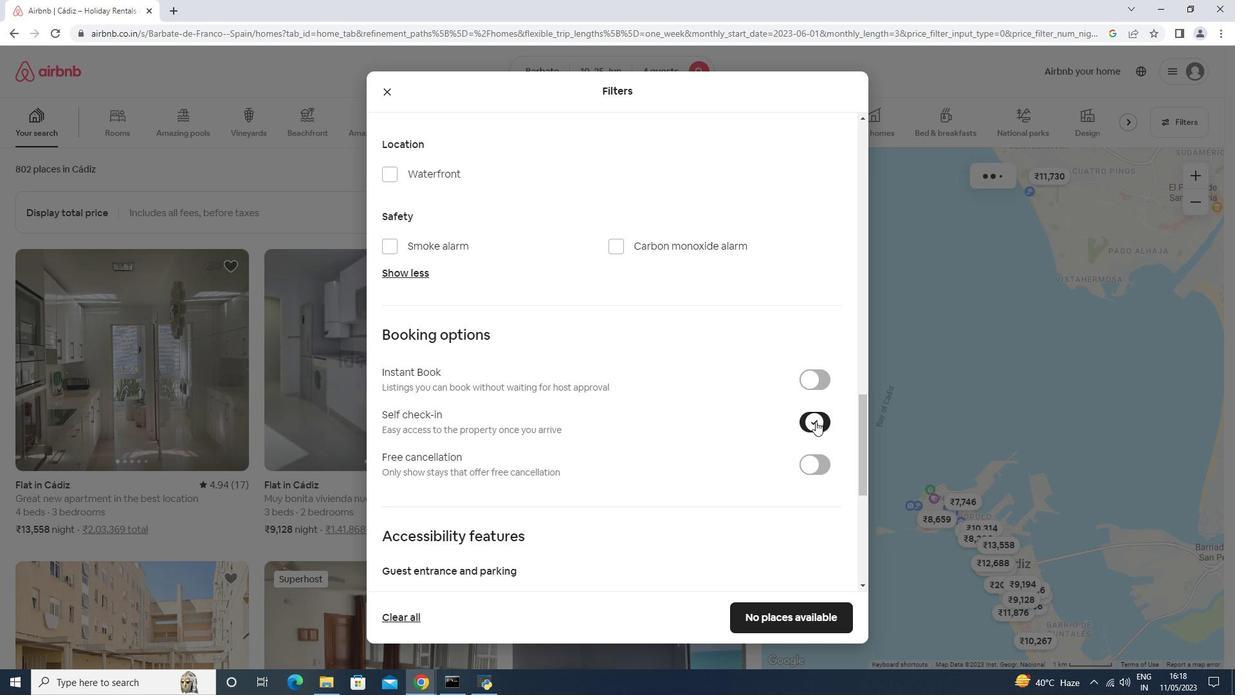 
Action: Mouse scrolled (816, 420) with delta (0, 0)
Screenshot: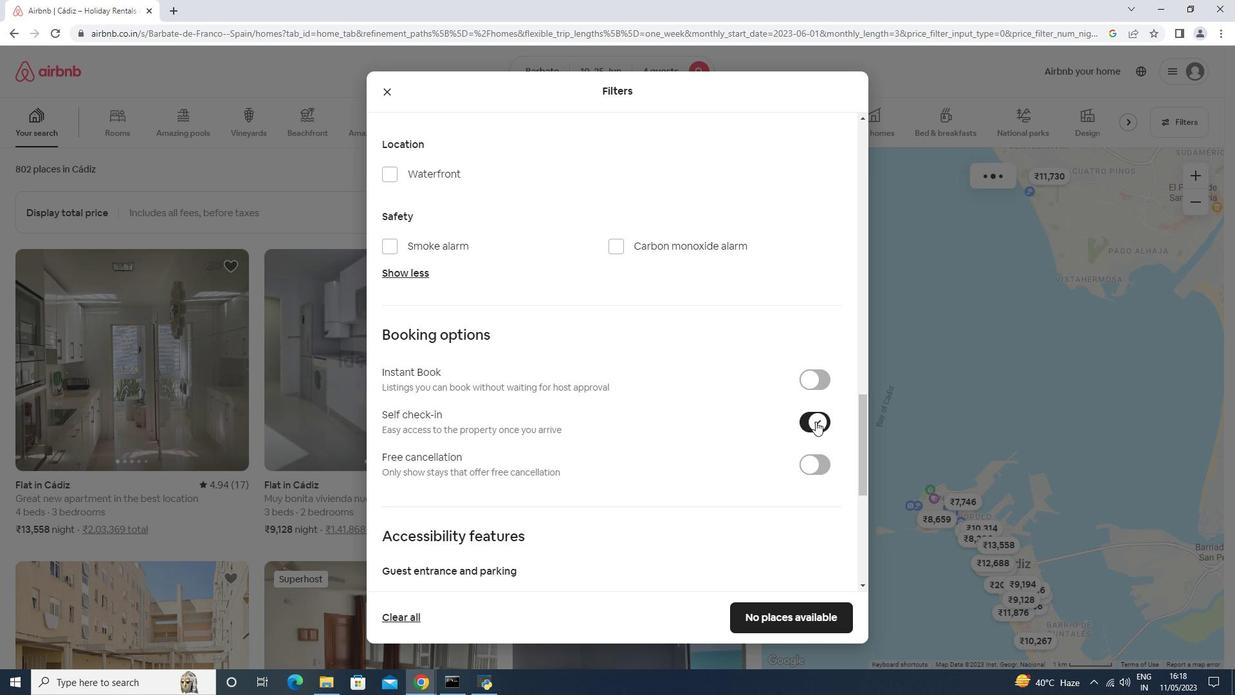 
Action: Mouse scrolled (816, 420) with delta (0, 0)
Screenshot: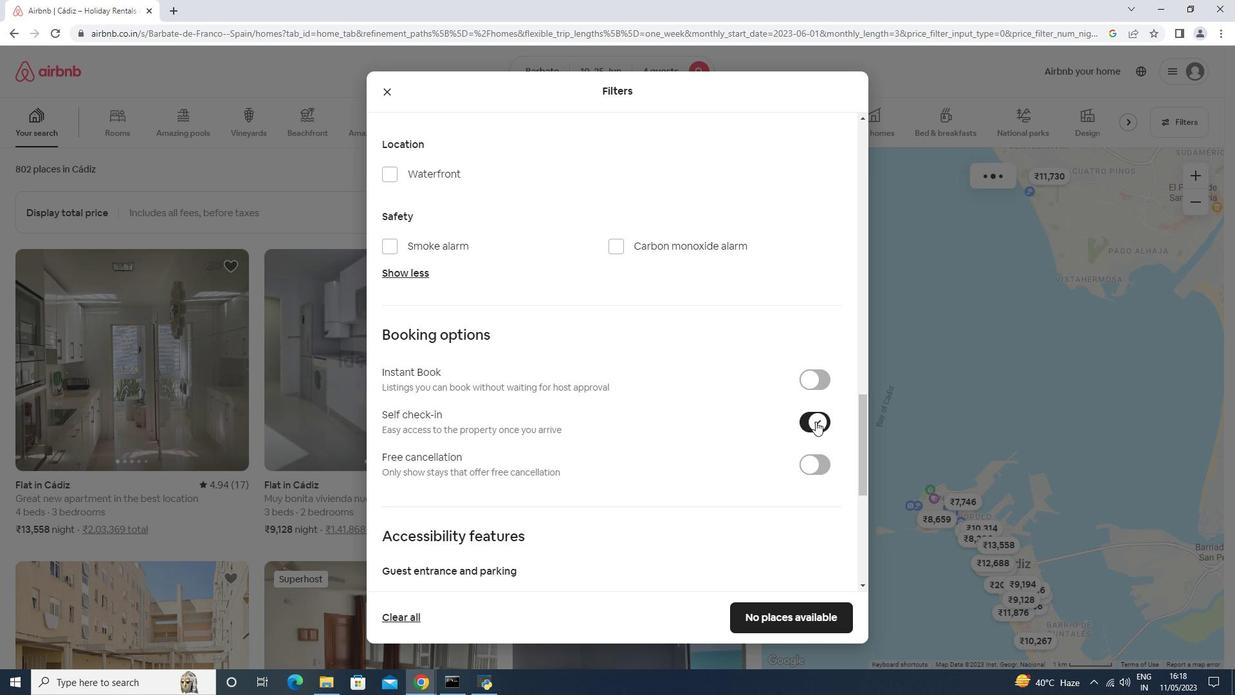
Action: Mouse moved to (447, 513)
Screenshot: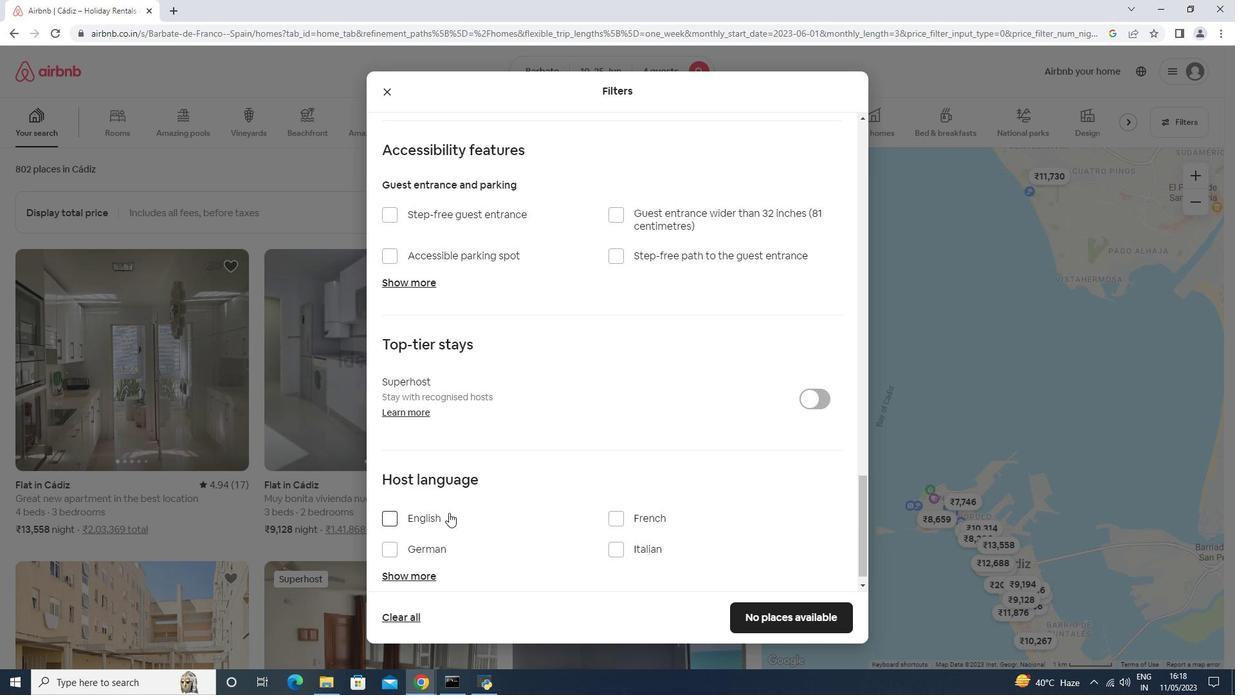 
Action: Mouse pressed left at (447, 513)
Screenshot: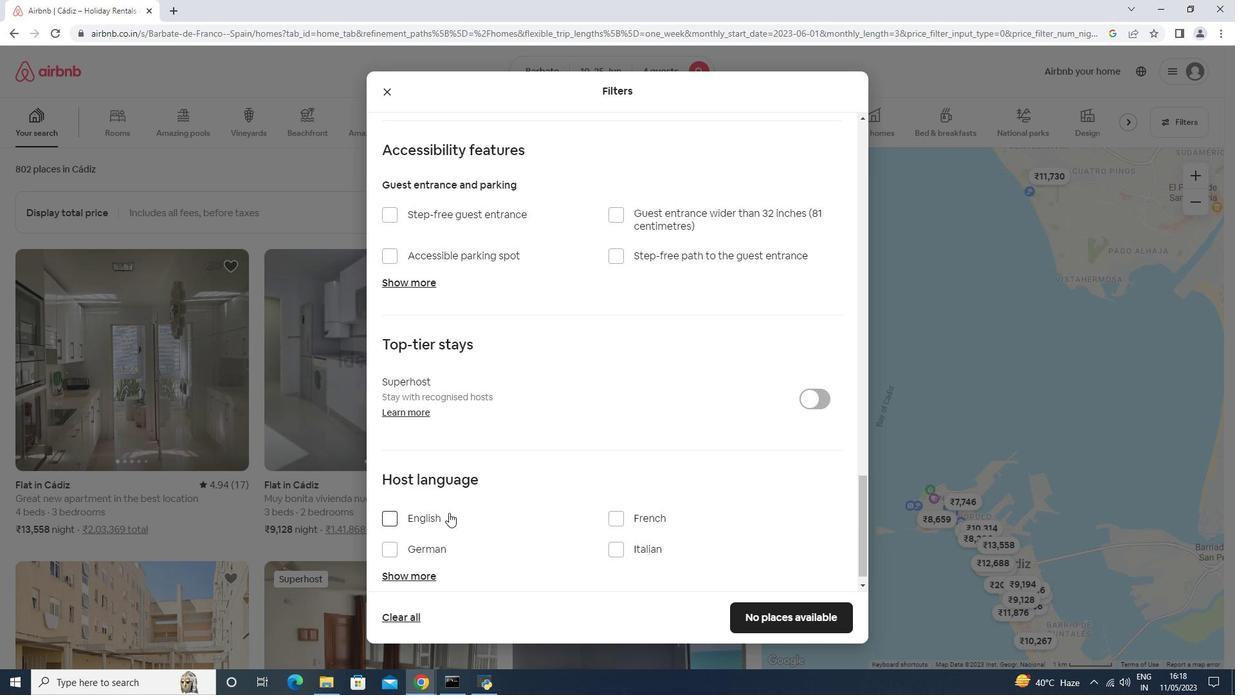 
Action: Mouse moved to (784, 616)
Screenshot: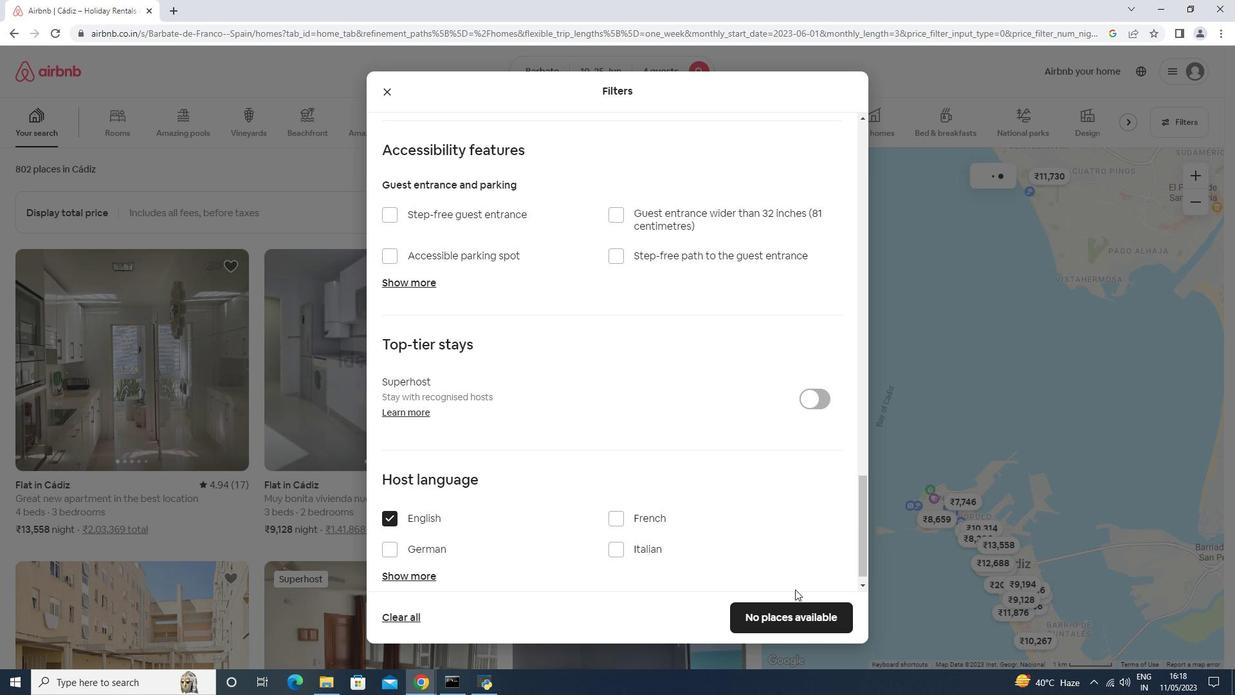 
Action: Mouse pressed left at (784, 616)
Screenshot: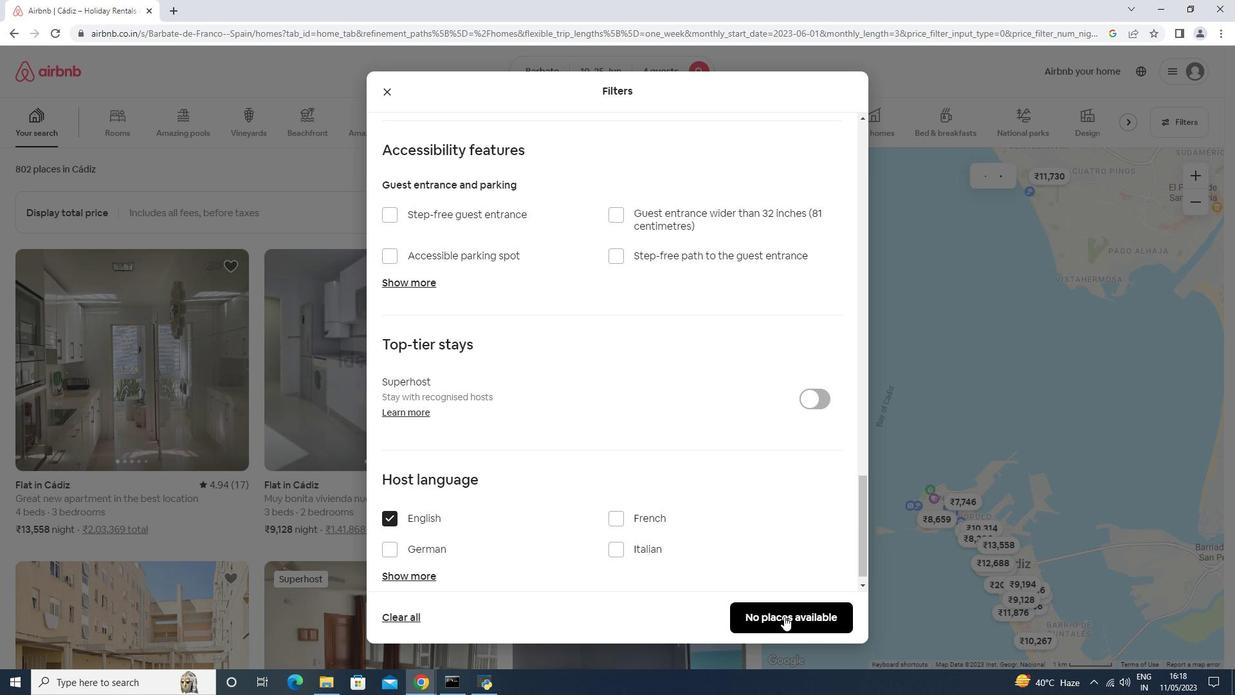 
Action: Mouse moved to (780, 612)
Screenshot: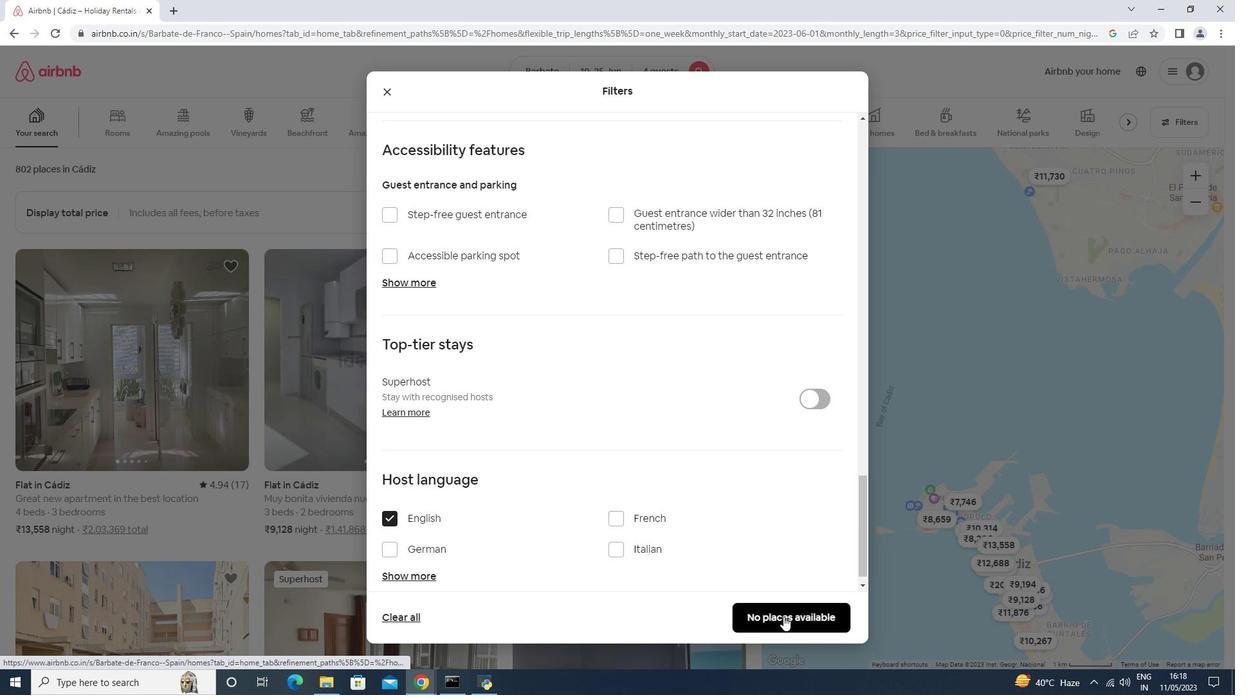 
